 Task: Search one way flight ticket for 2 adults, 2 infants in seat and 1 infant on lap in first from Roswell: Roswell Air Center to Greensboro: Piedmont Triad International Airport on 5-1-2023. Choice of flights is Singapure airlines. Number of bags: 1 carry on bag and 5 checked bags. Price is upto 65000. Outbound departure time preference is 19:00.
Action: Mouse moved to (223, 275)
Screenshot: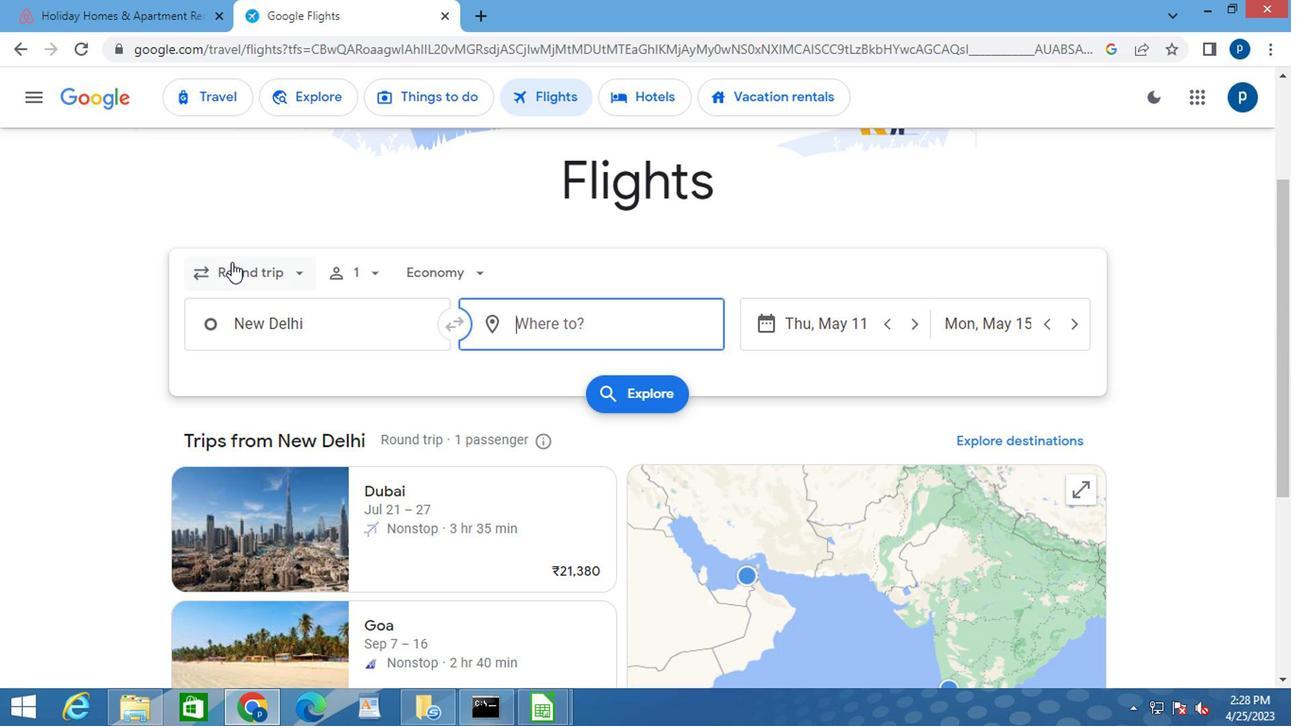 
Action: Mouse pressed left at (223, 275)
Screenshot: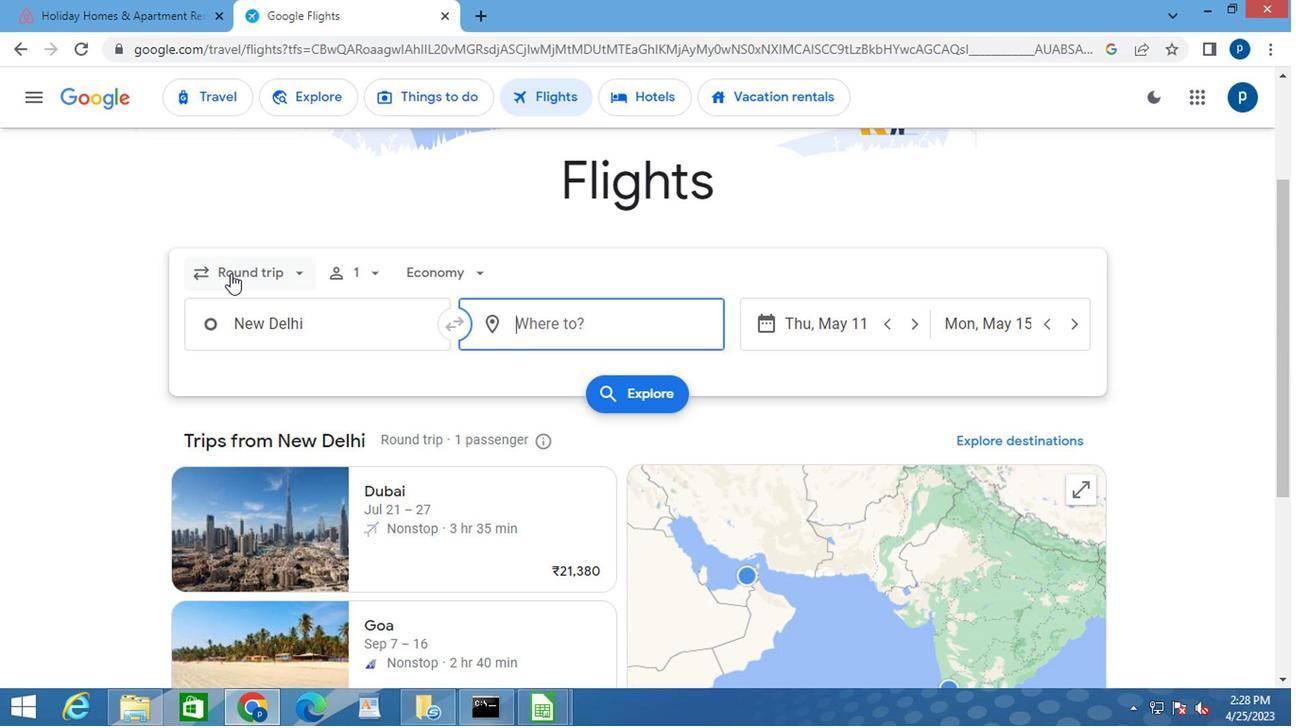 
Action: Mouse moved to (249, 353)
Screenshot: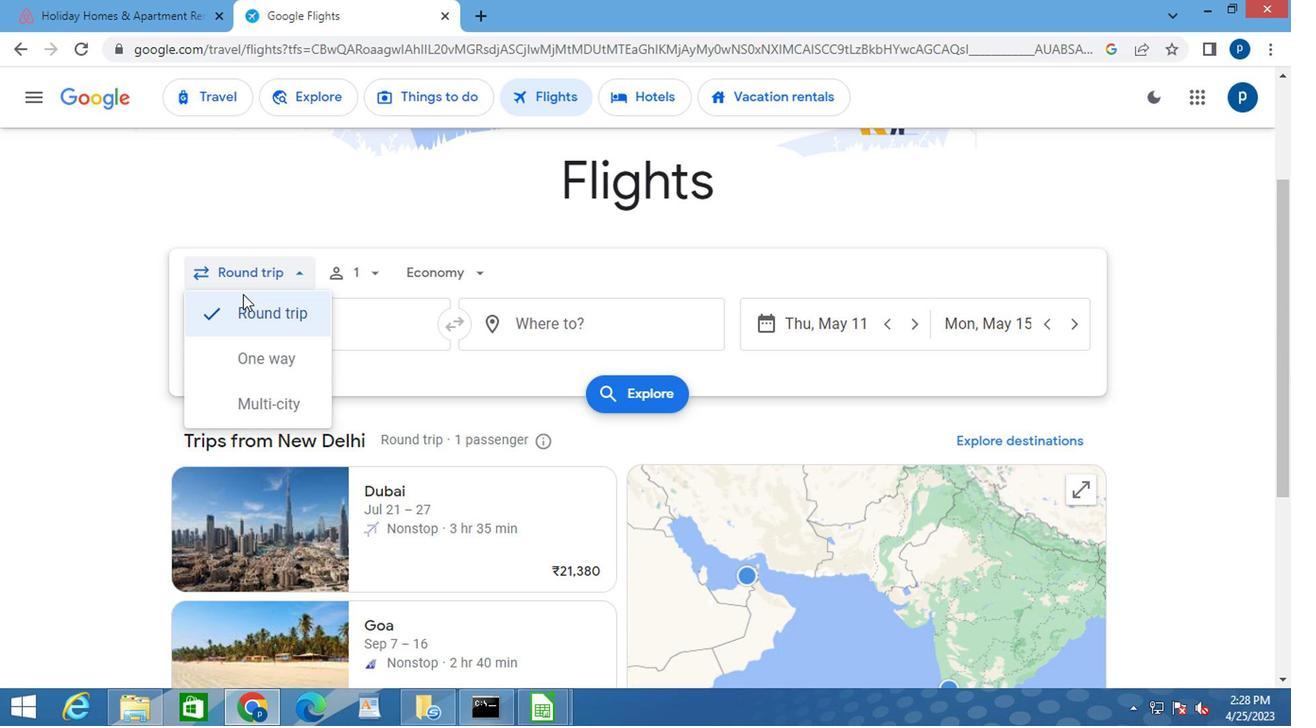 
Action: Mouse pressed left at (249, 353)
Screenshot: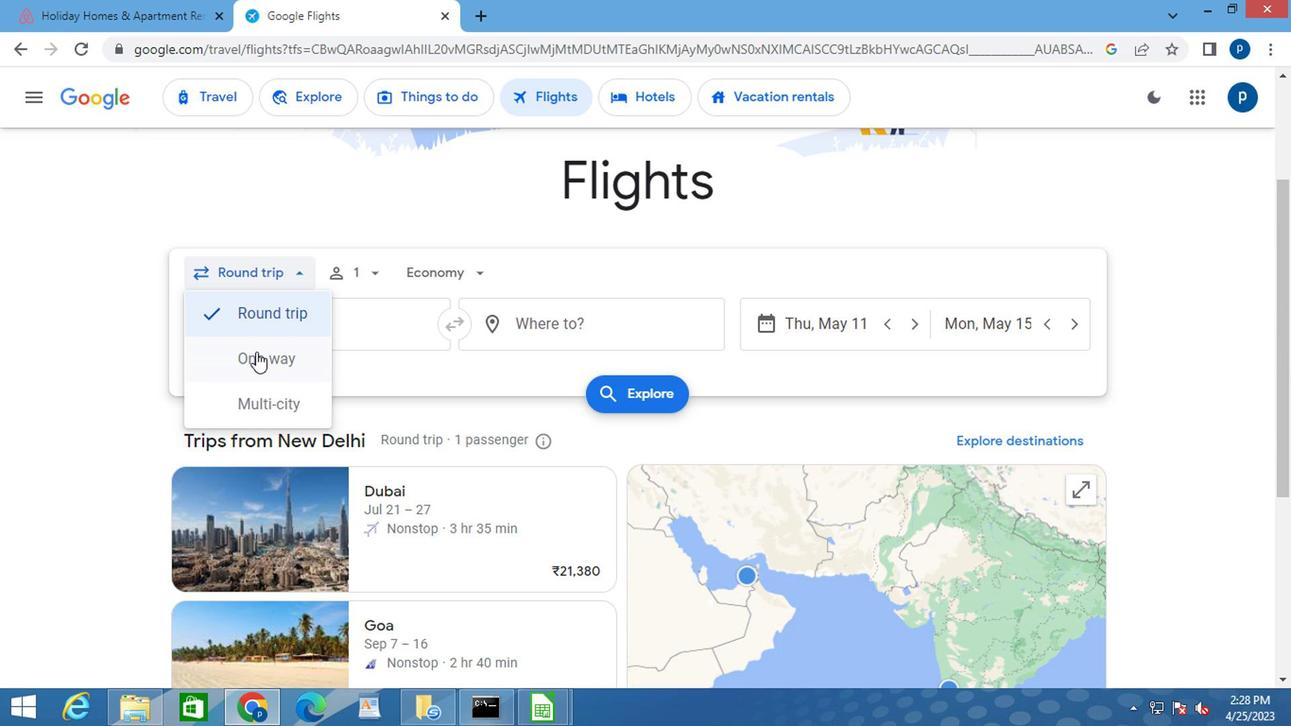 
Action: Mouse moved to (355, 274)
Screenshot: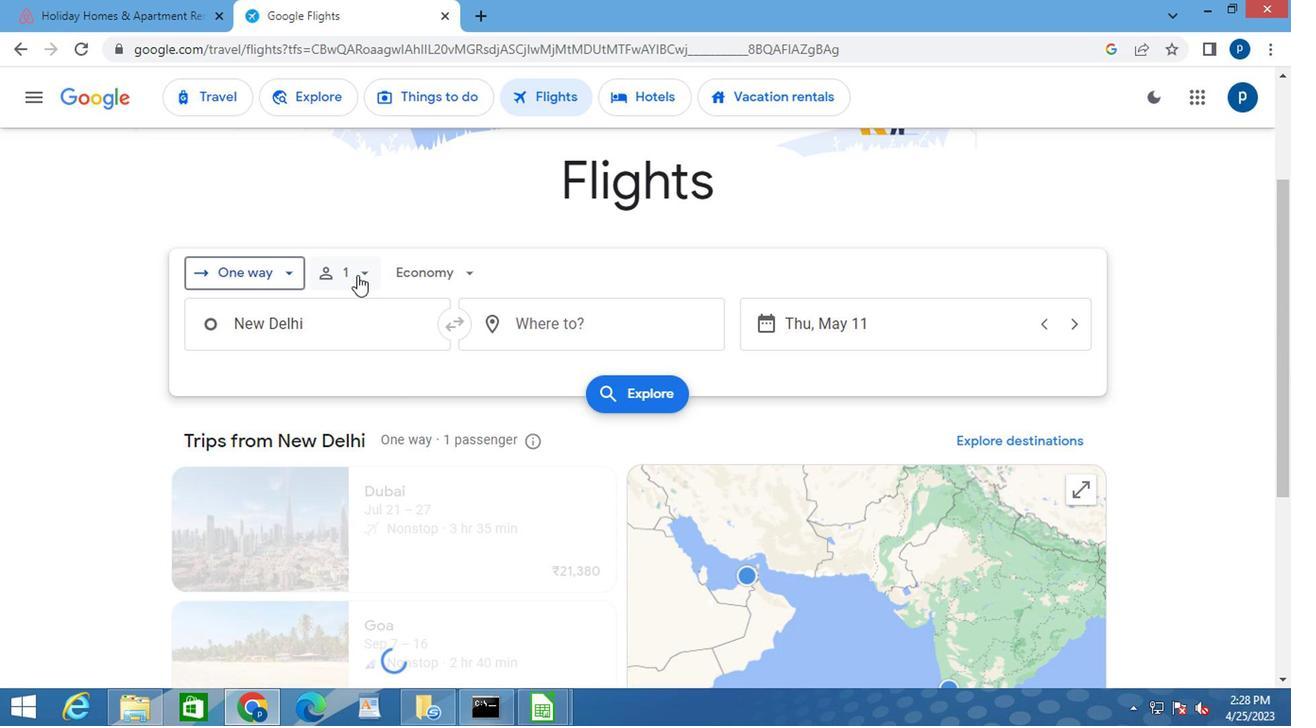 
Action: Mouse pressed left at (355, 274)
Screenshot: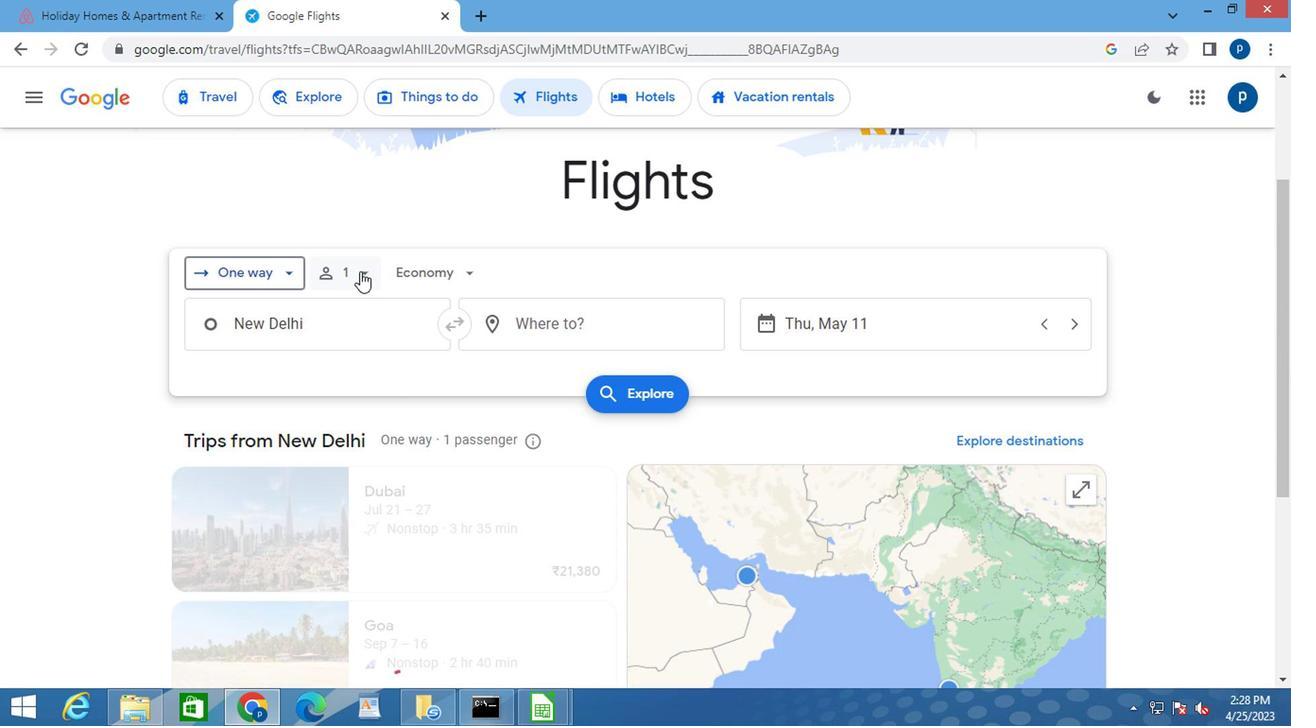 
Action: Mouse moved to (502, 328)
Screenshot: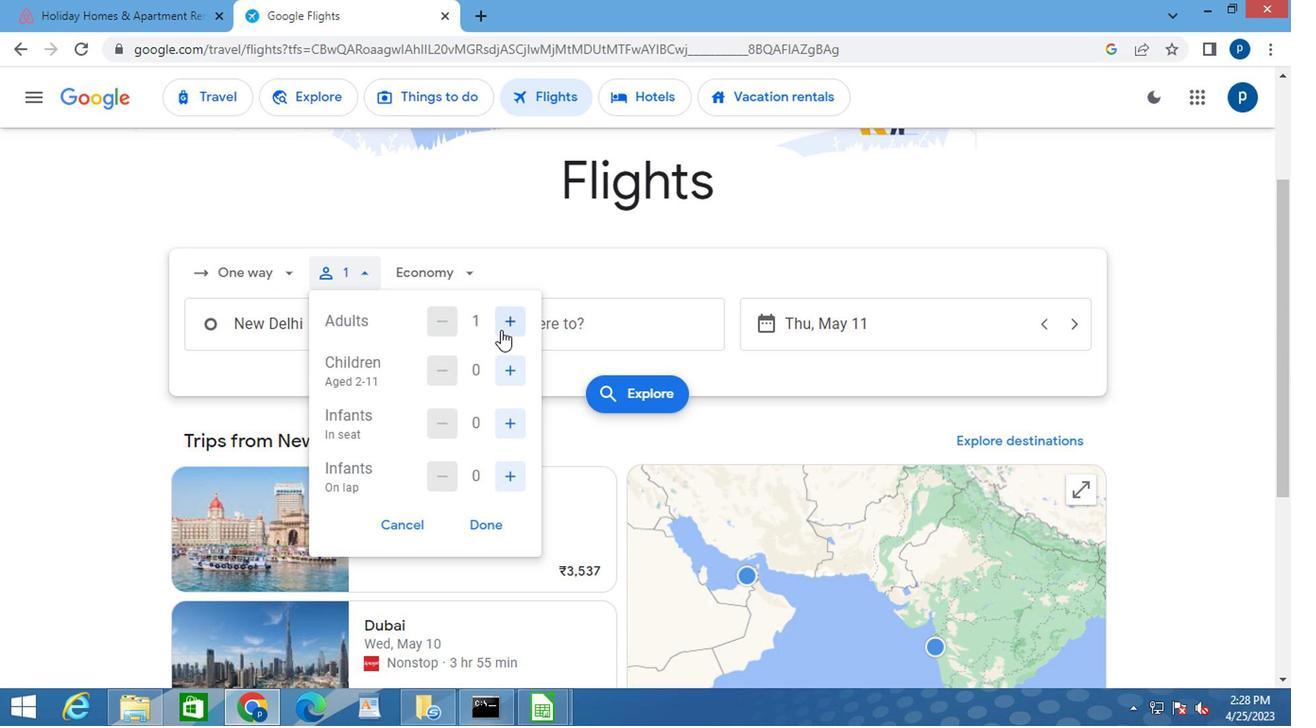 
Action: Mouse pressed left at (502, 328)
Screenshot: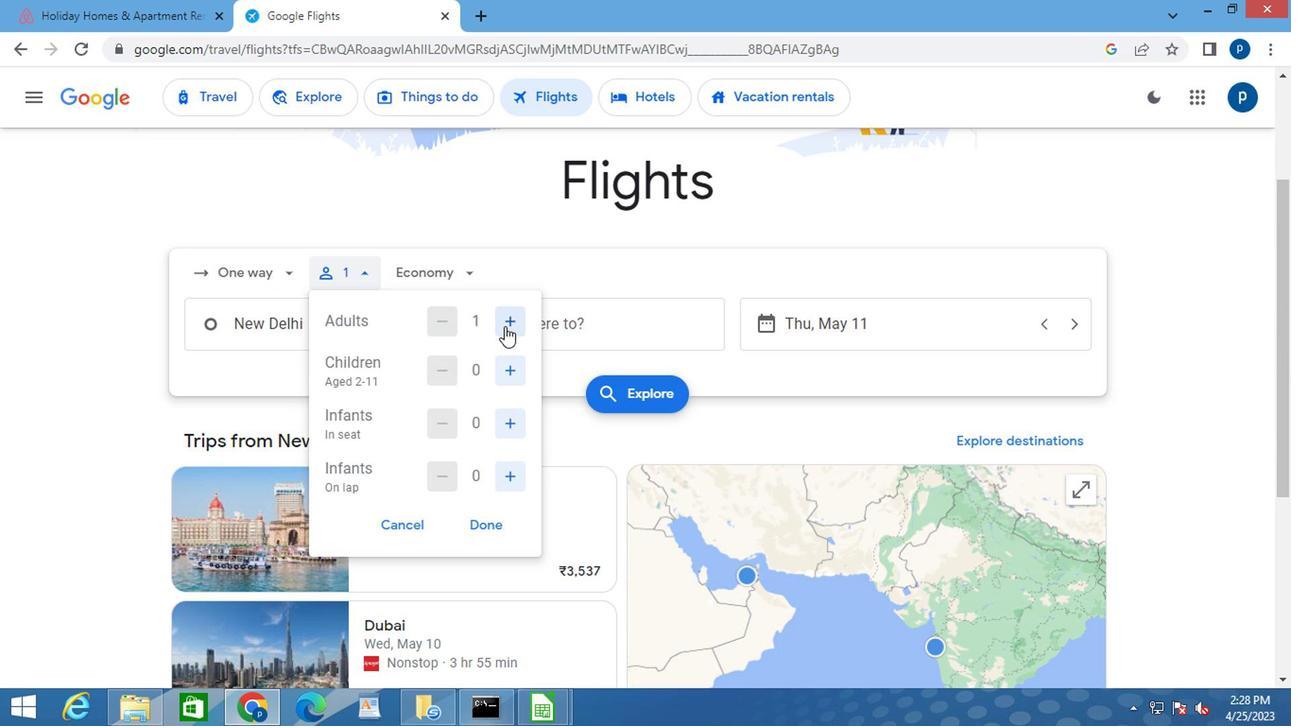 
Action: Mouse moved to (508, 420)
Screenshot: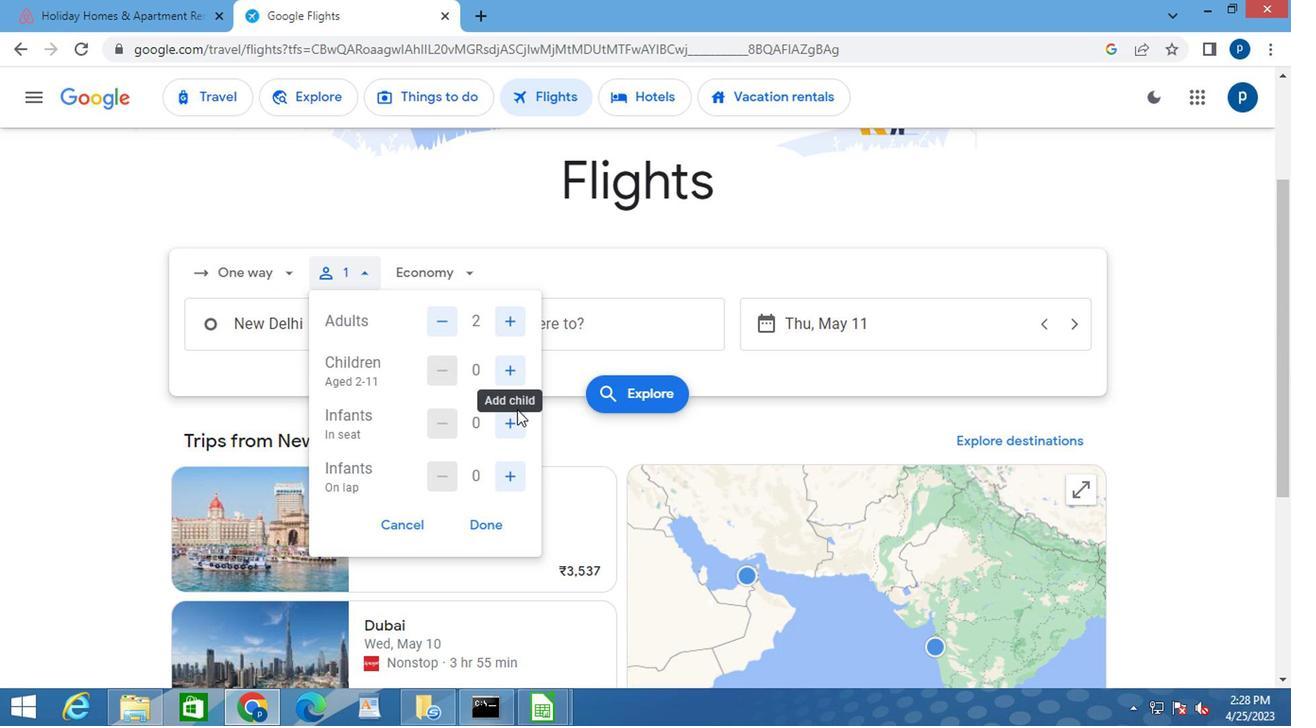 
Action: Mouse pressed left at (508, 420)
Screenshot: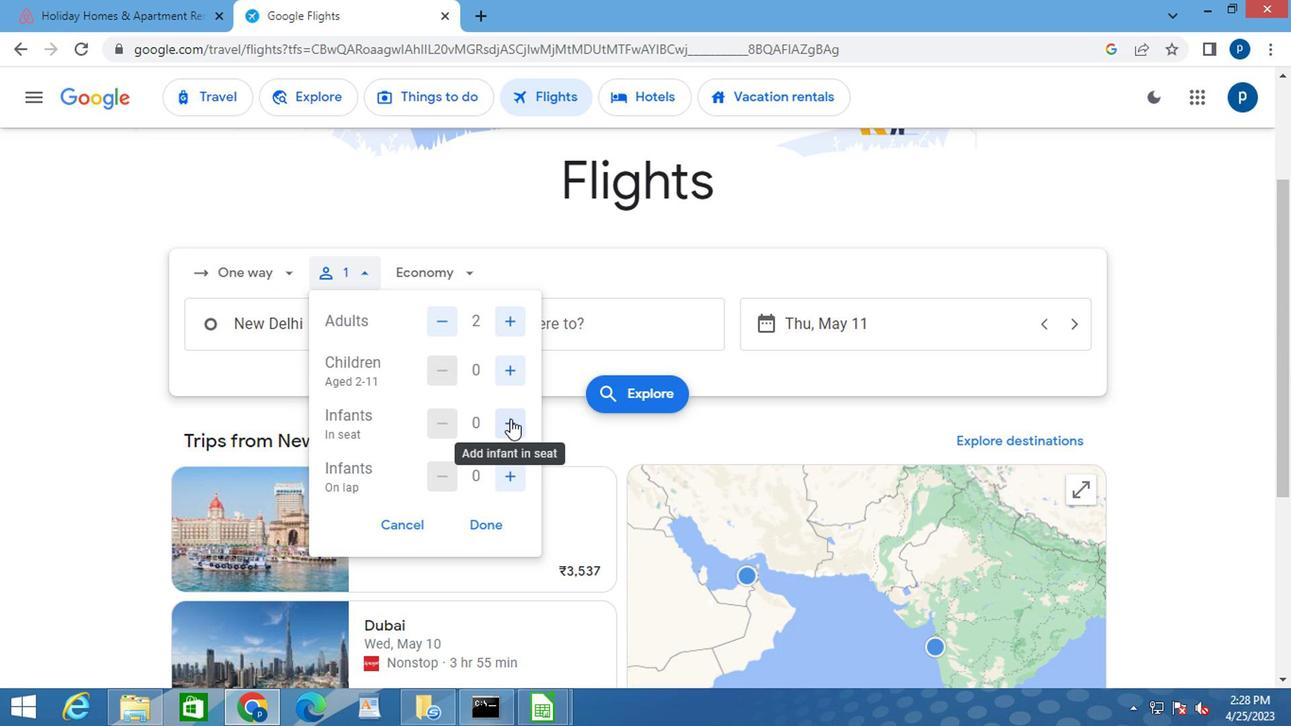
Action: Mouse pressed left at (508, 420)
Screenshot: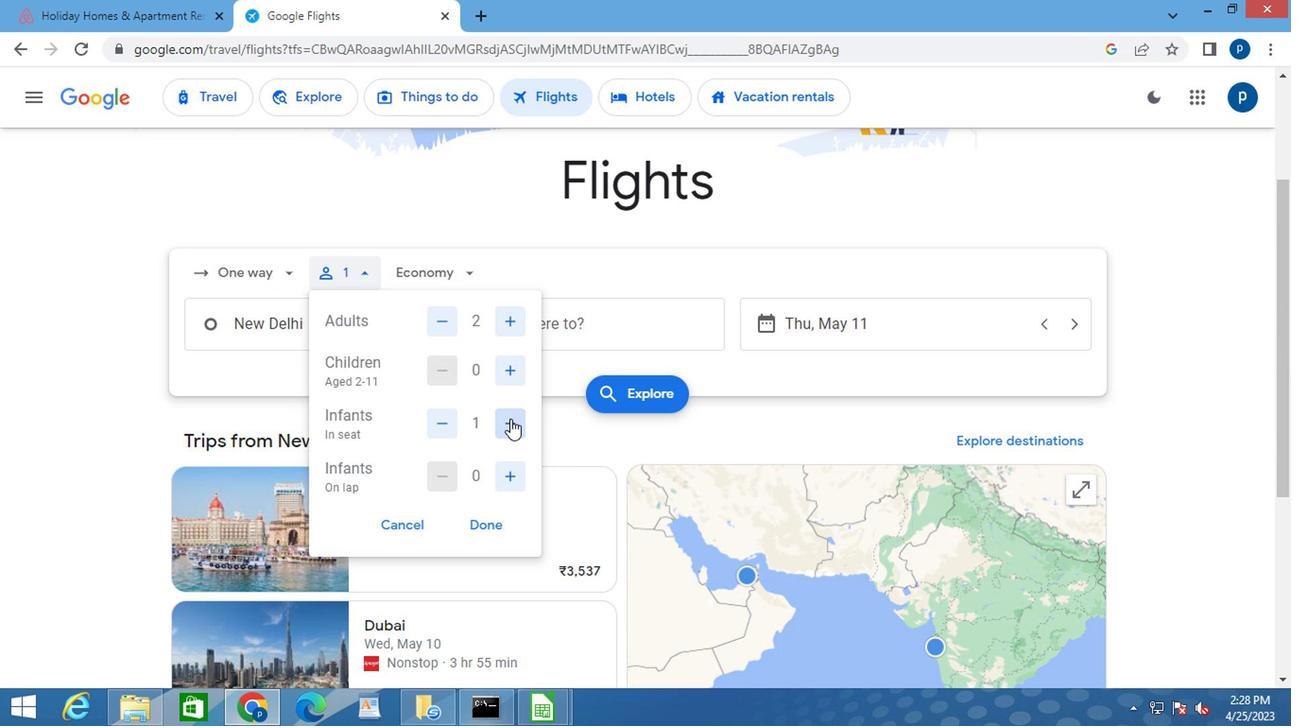 
Action: Mouse moved to (511, 473)
Screenshot: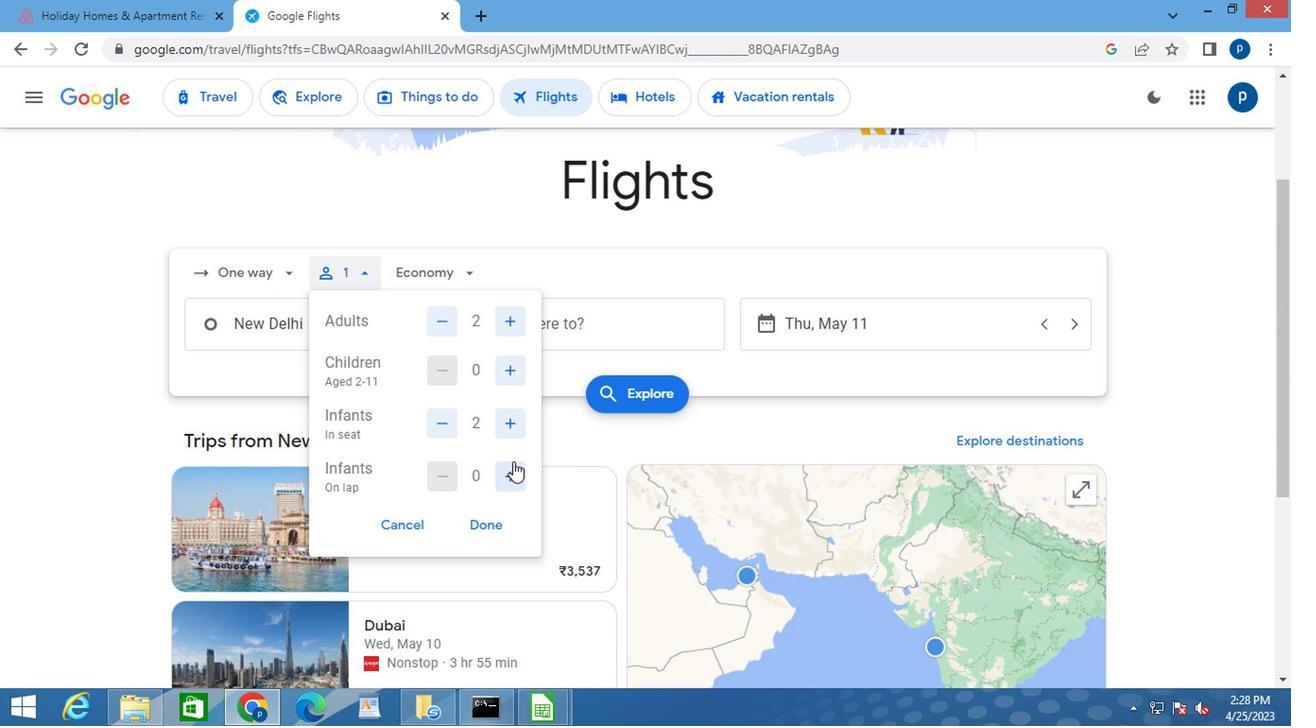 
Action: Mouse pressed left at (511, 473)
Screenshot: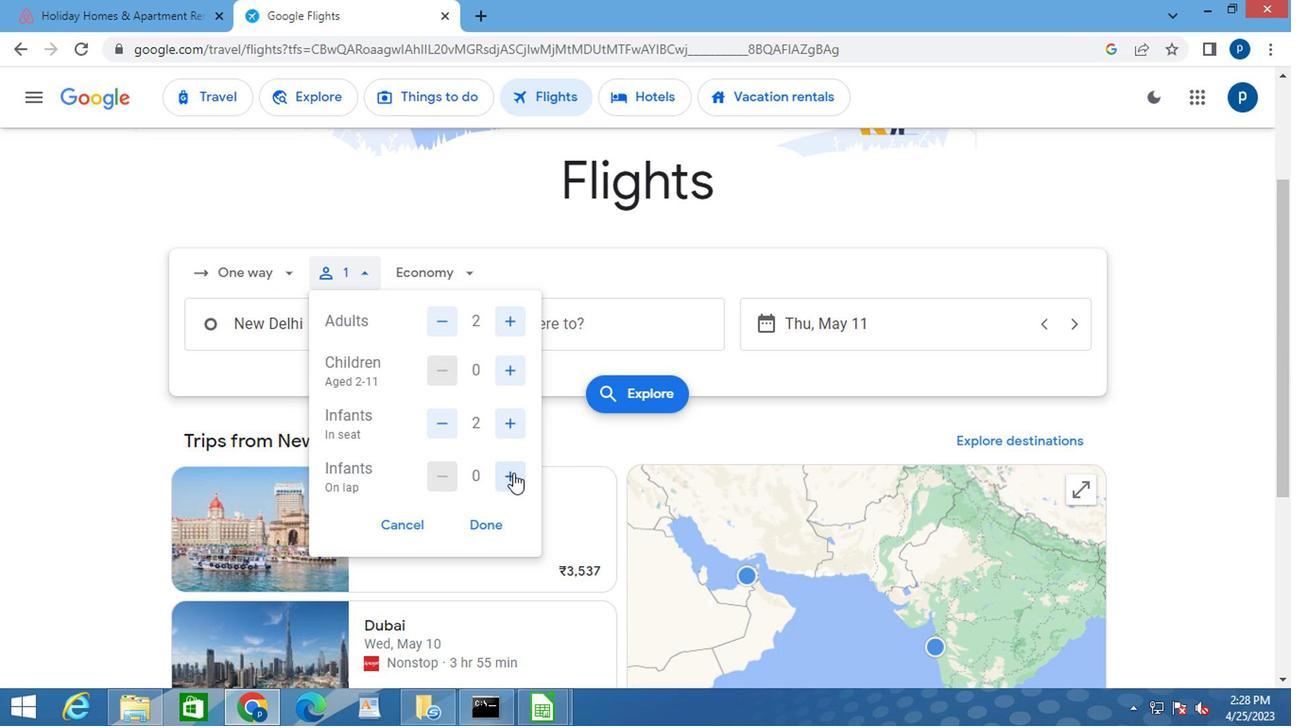 
Action: Mouse moved to (483, 521)
Screenshot: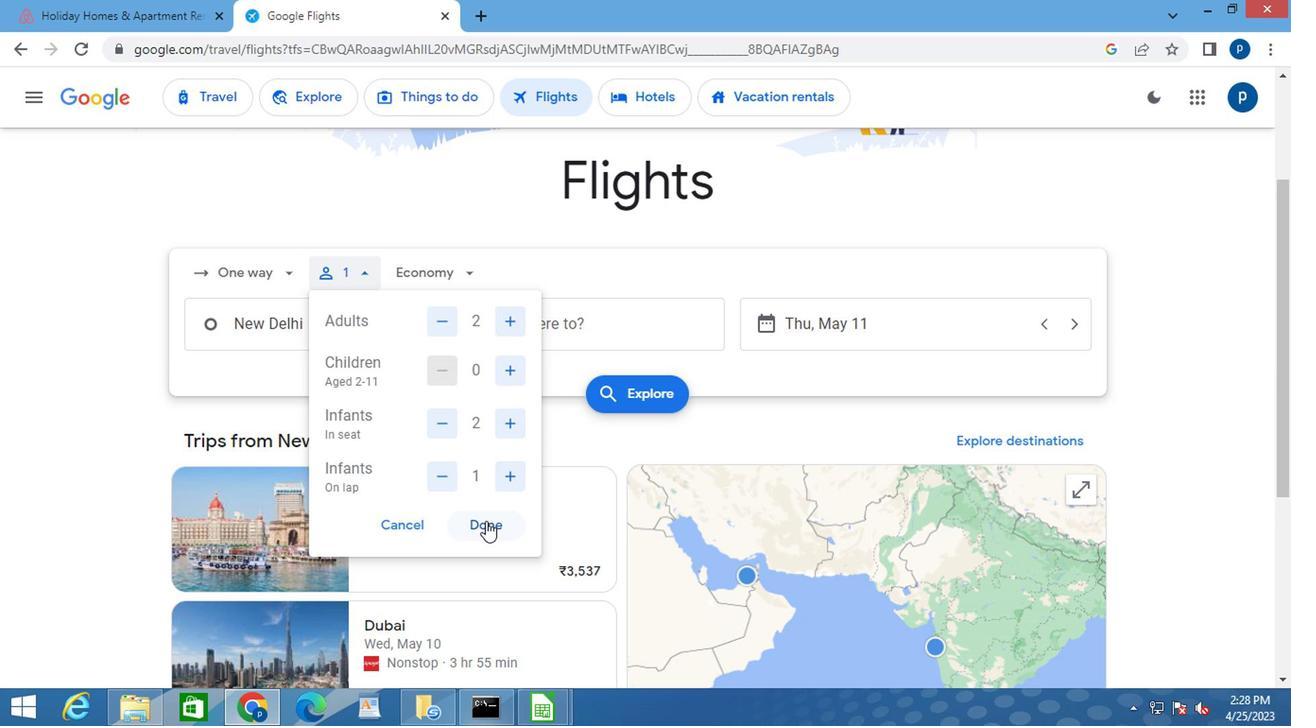 
Action: Mouse pressed left at (483, 521)
Screenshot: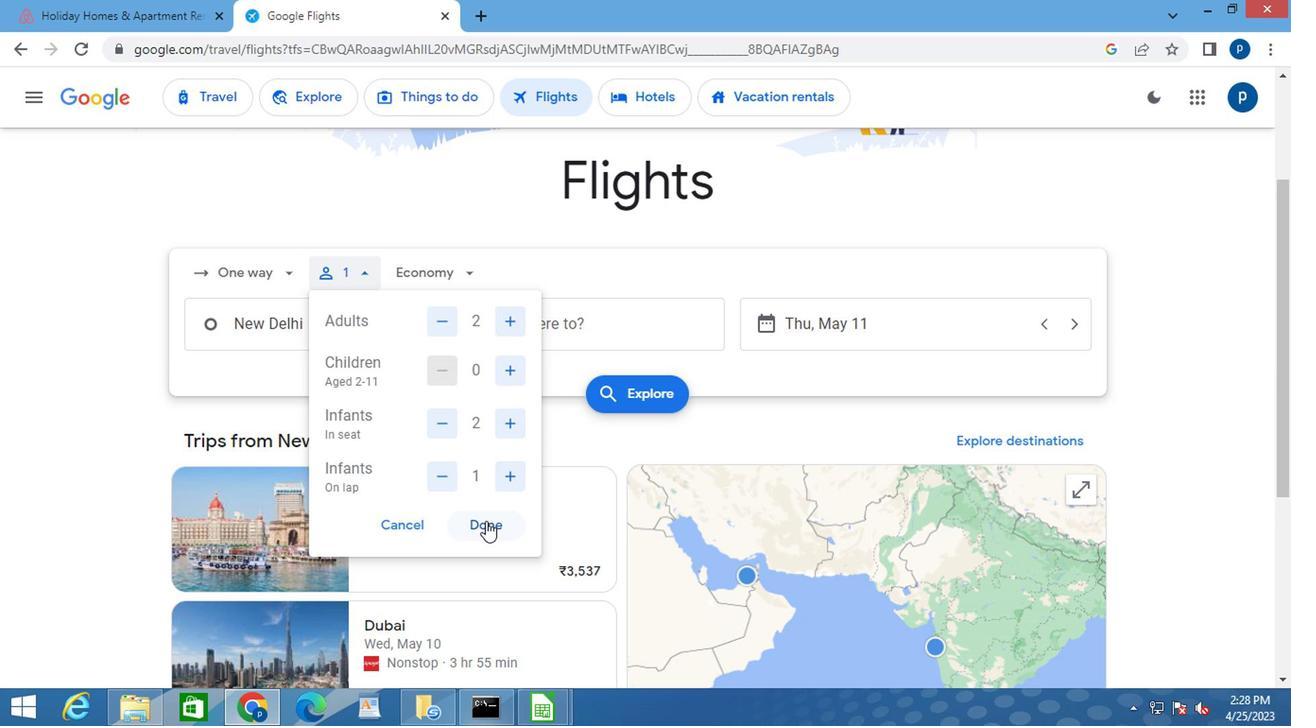 
Action: Mouse moved to (442, 273)
Screenshot: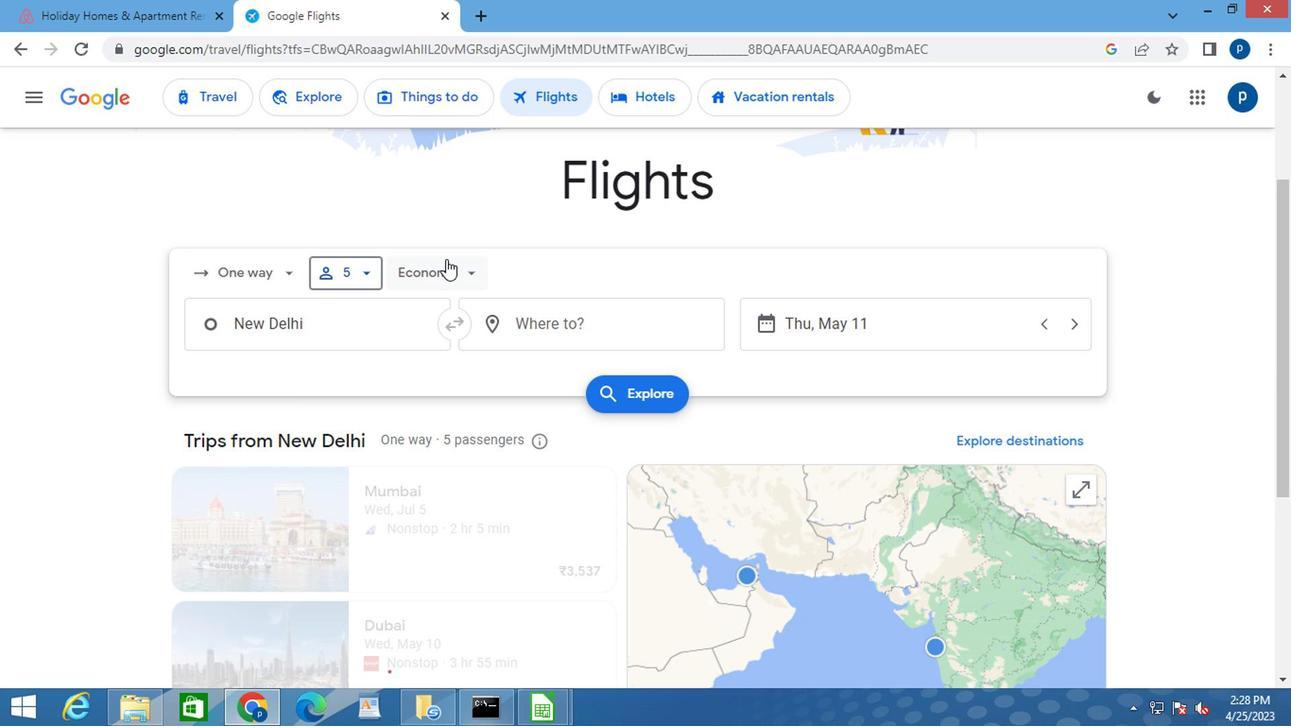 
Action: Mouse pressed left at (442, 273)
Screenshot: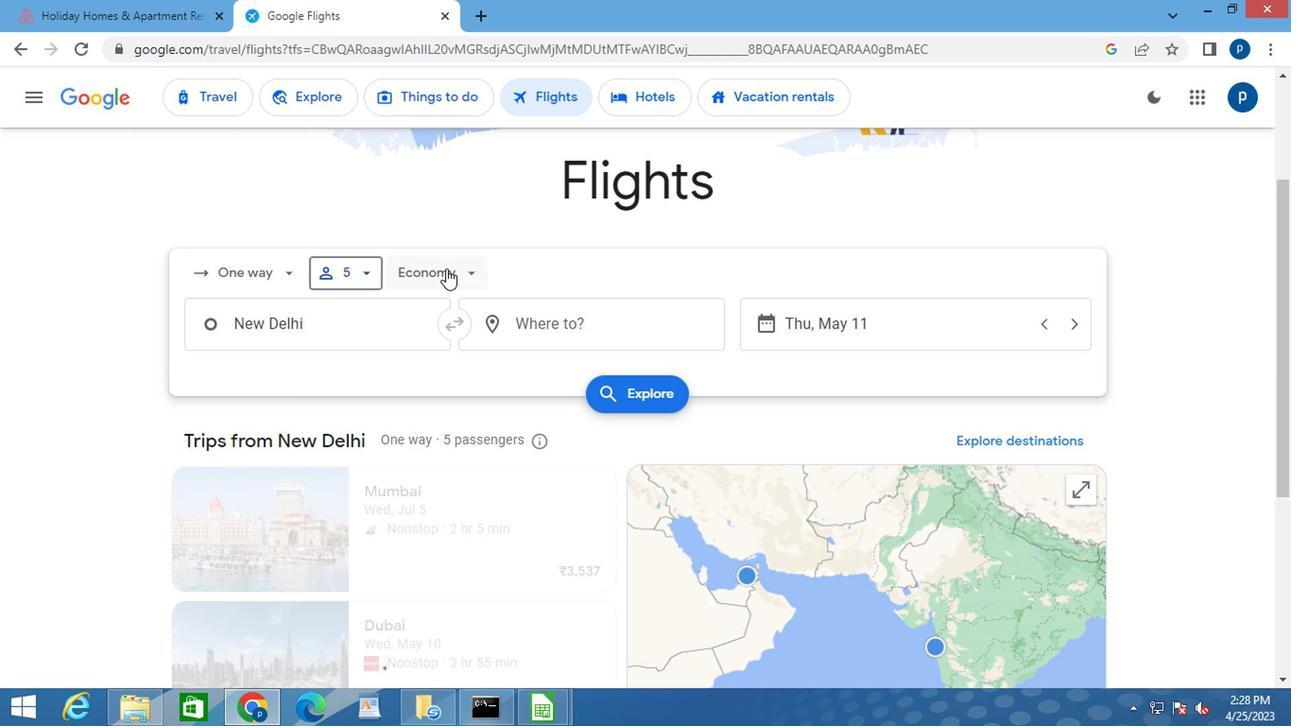 
Action: Mouse moved to (441, 445)
Screenshot: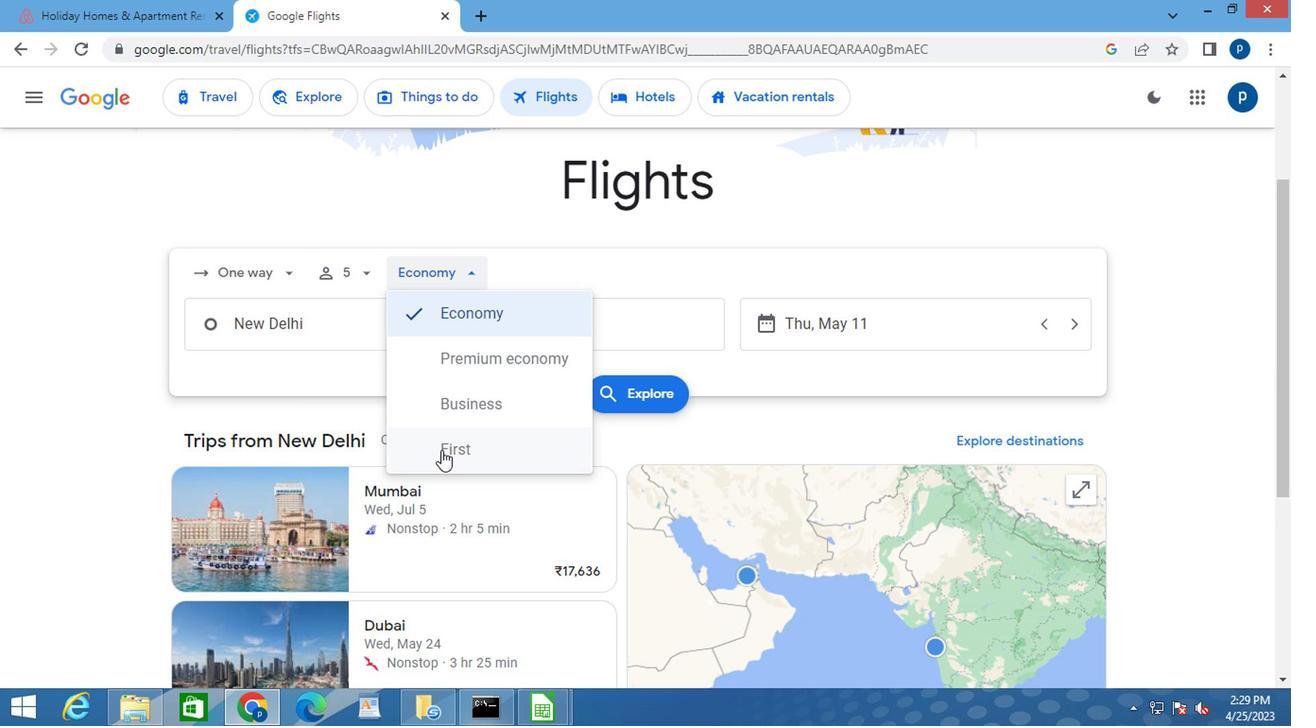 
Action: Mouse pressed left at (441, 445)
Screenshot: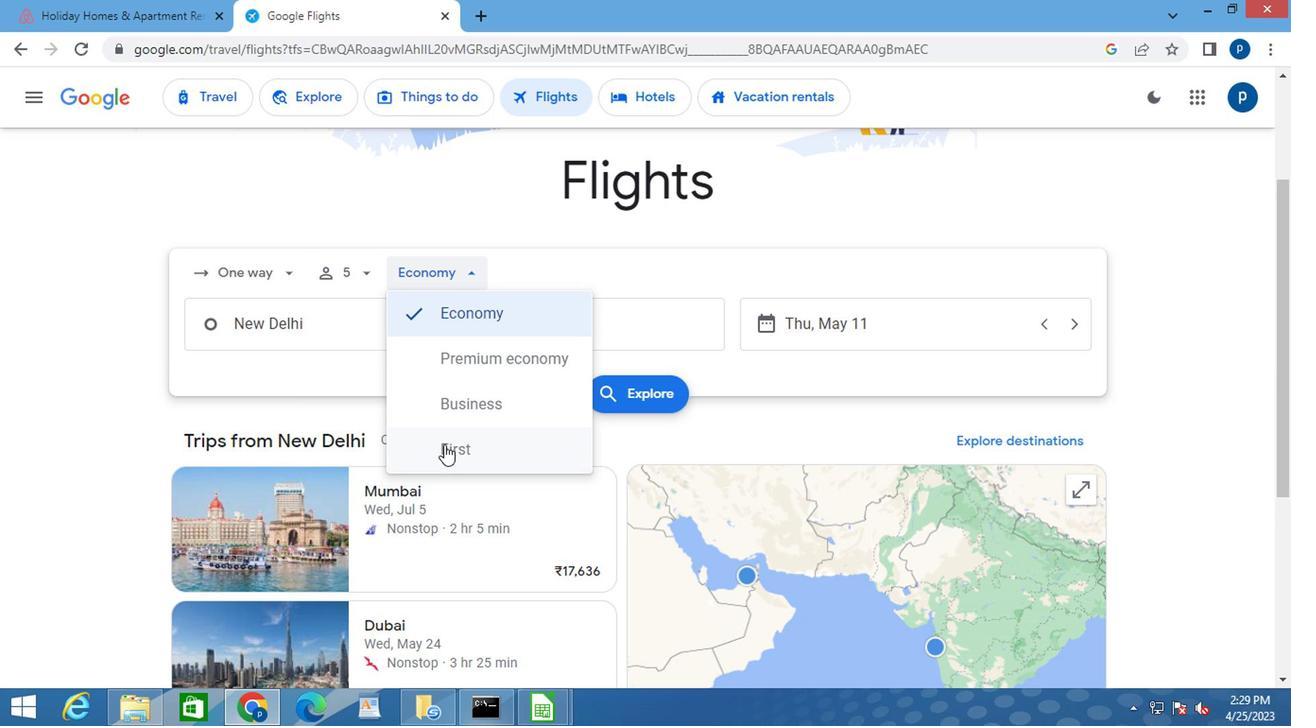 
Action: Mouse moved to (283, 327)
Screenshot: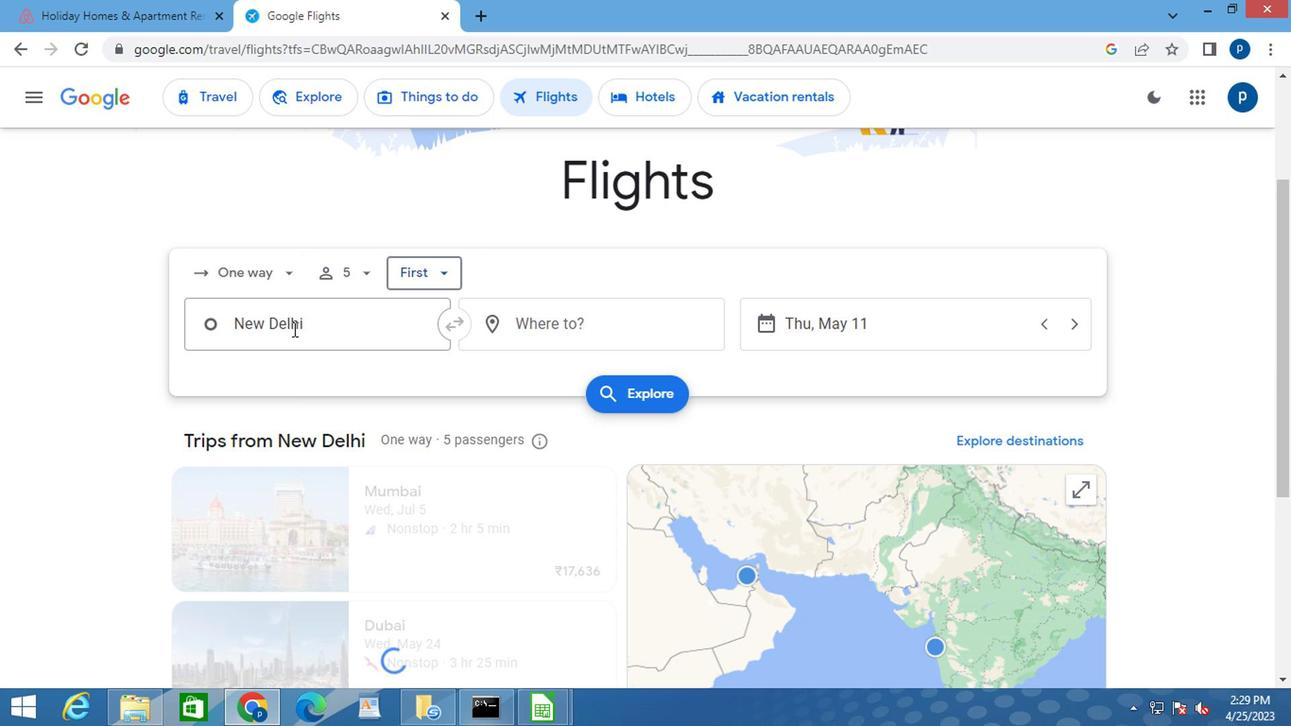 
Action: Mouse pressed left at (283, 327)
Screenshot: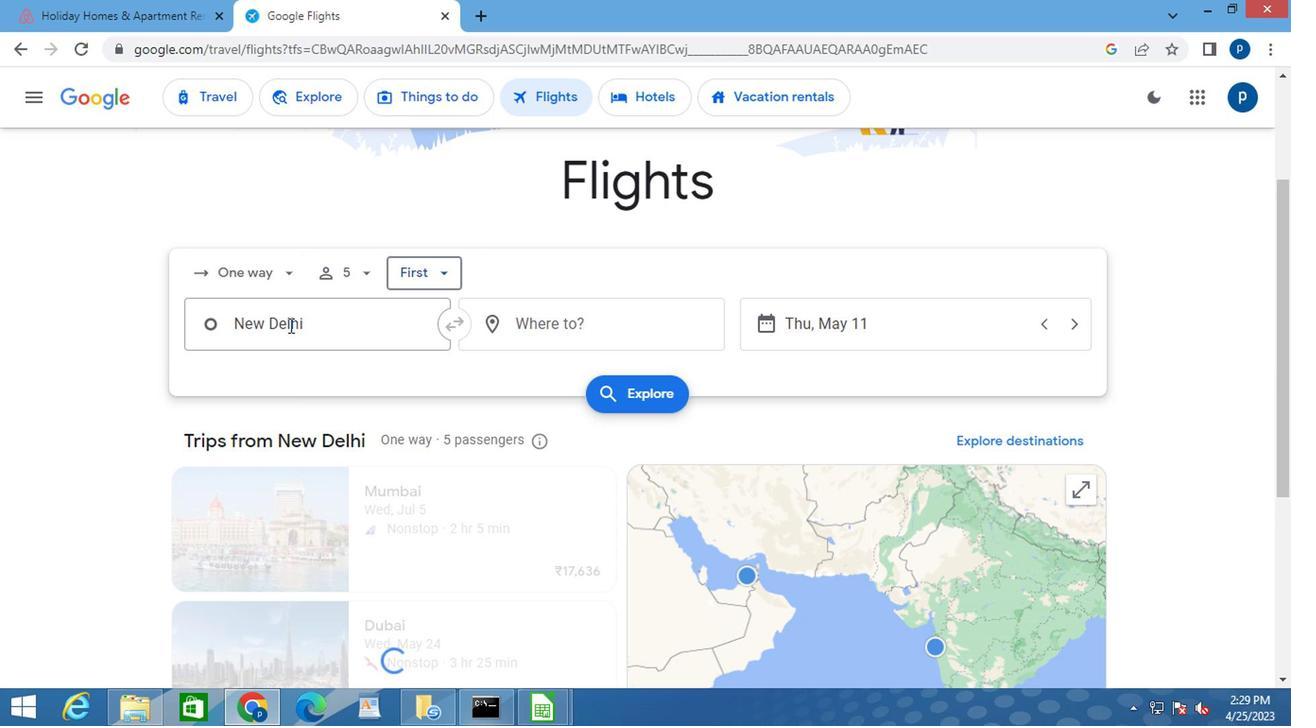 
Action: Mouse pressed left at (283, 327)
Screenshot: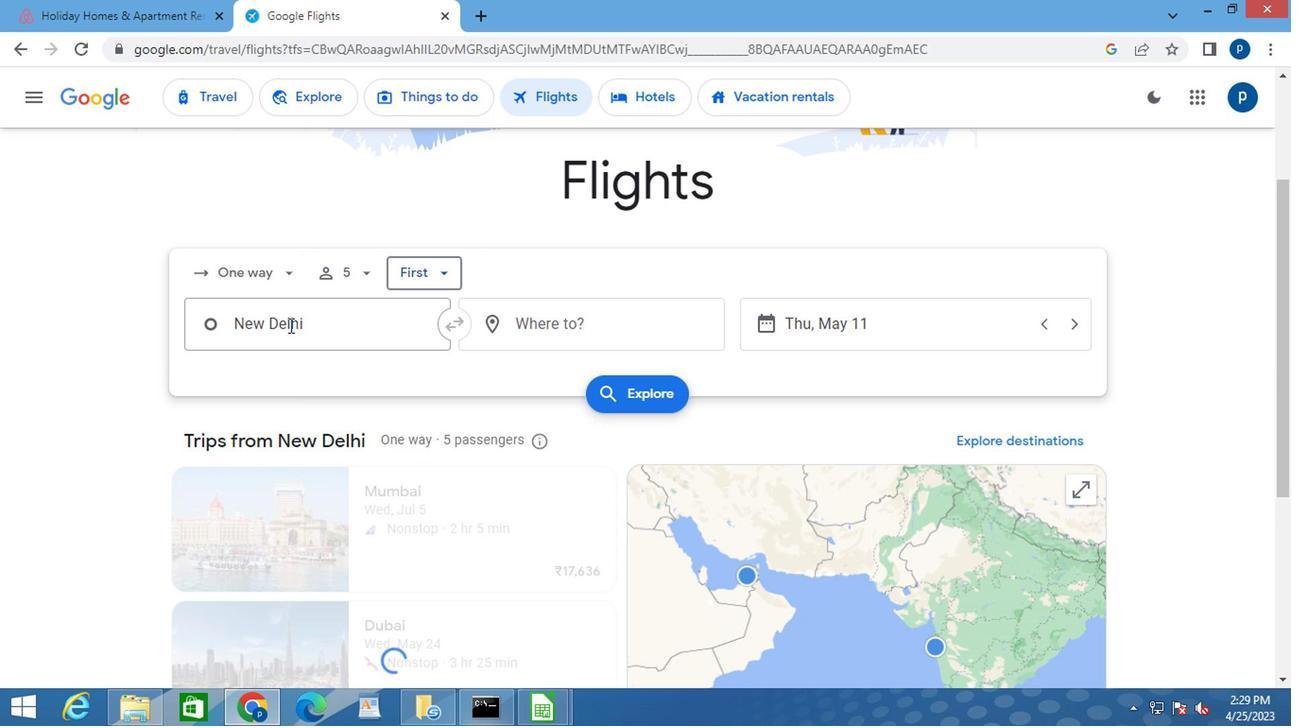 
Action: Mouse moved to (281, 327)
Screenshot: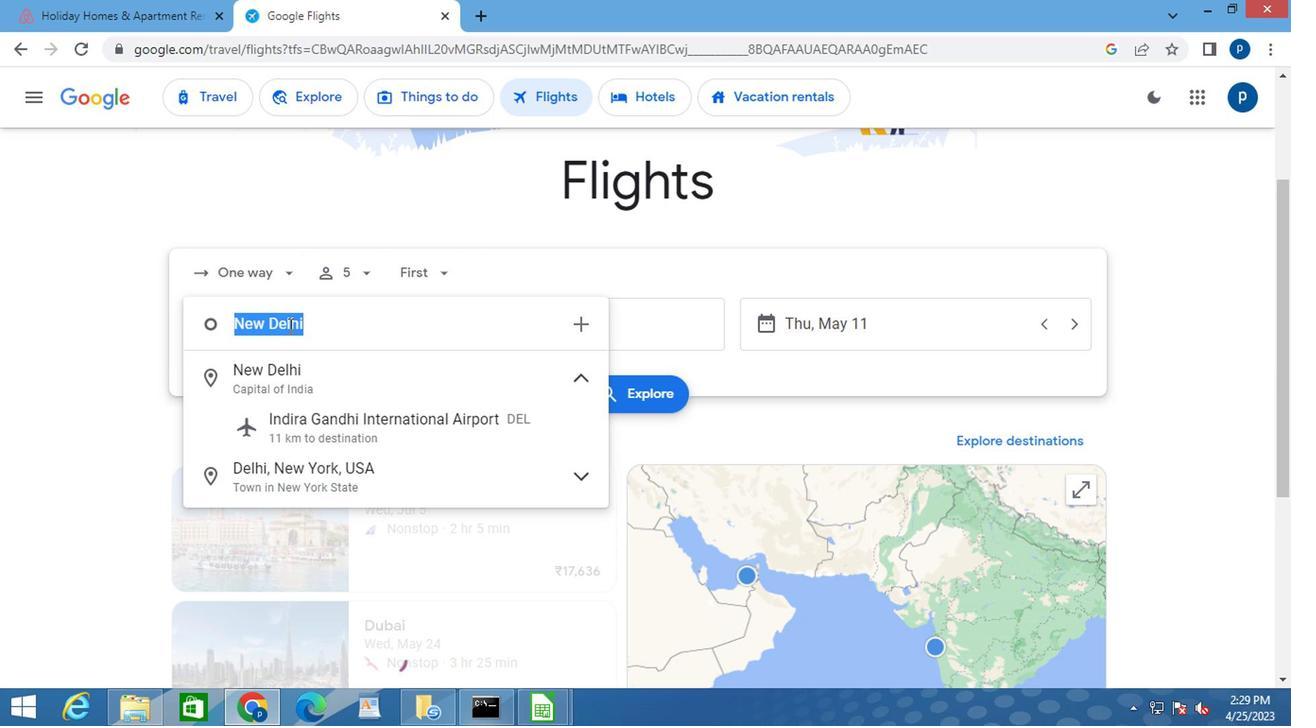 
Action: Key pressed <Key.delete>r<Key.caps_lock>osewell<Key.space><Key.caps_lock>a<Key.caps_lock>ir
Screenshot: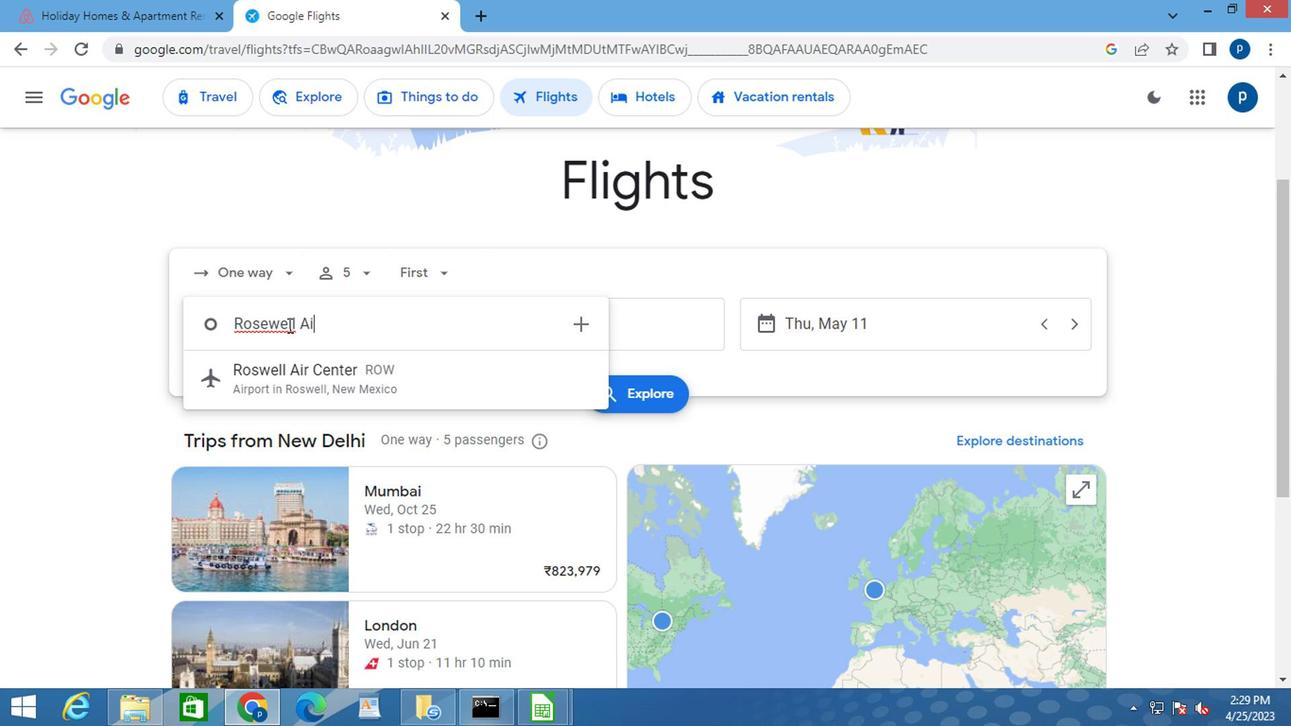 
Action: Mouse moved to (297, 387)
Screenshot: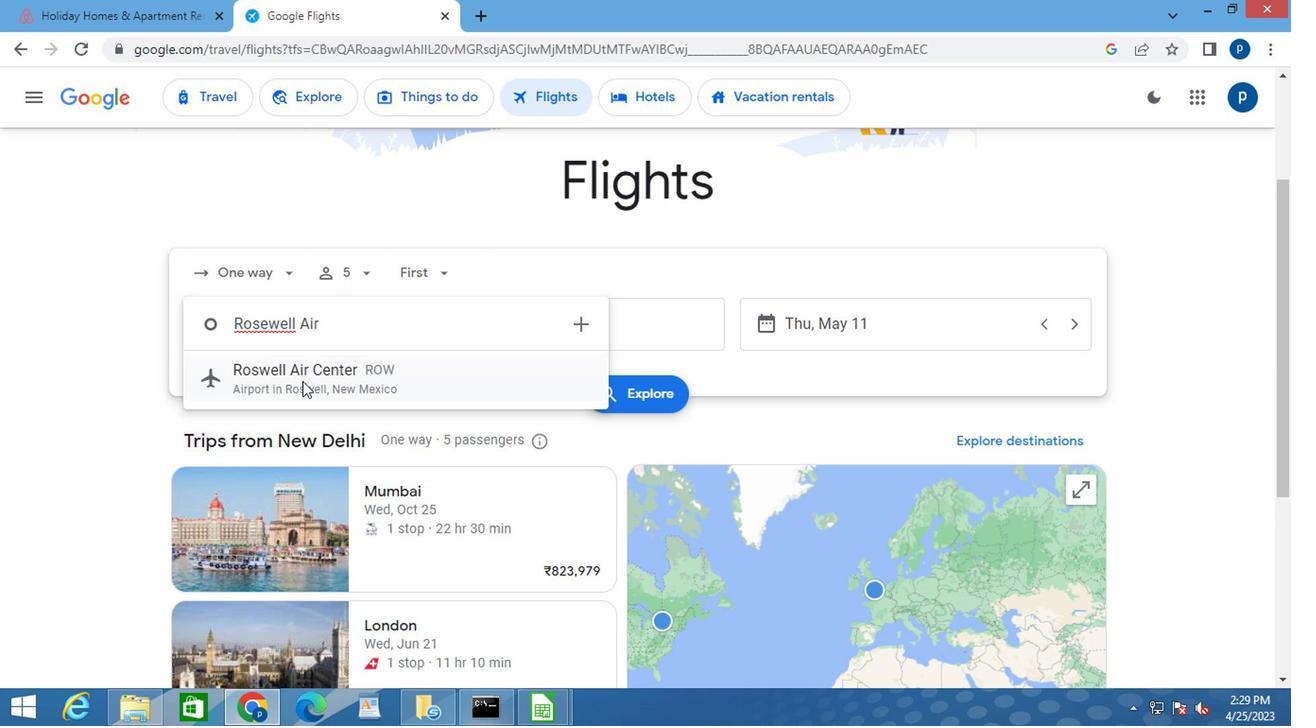 
Action: Mouse pressed left at (297, 387)
Screenshot: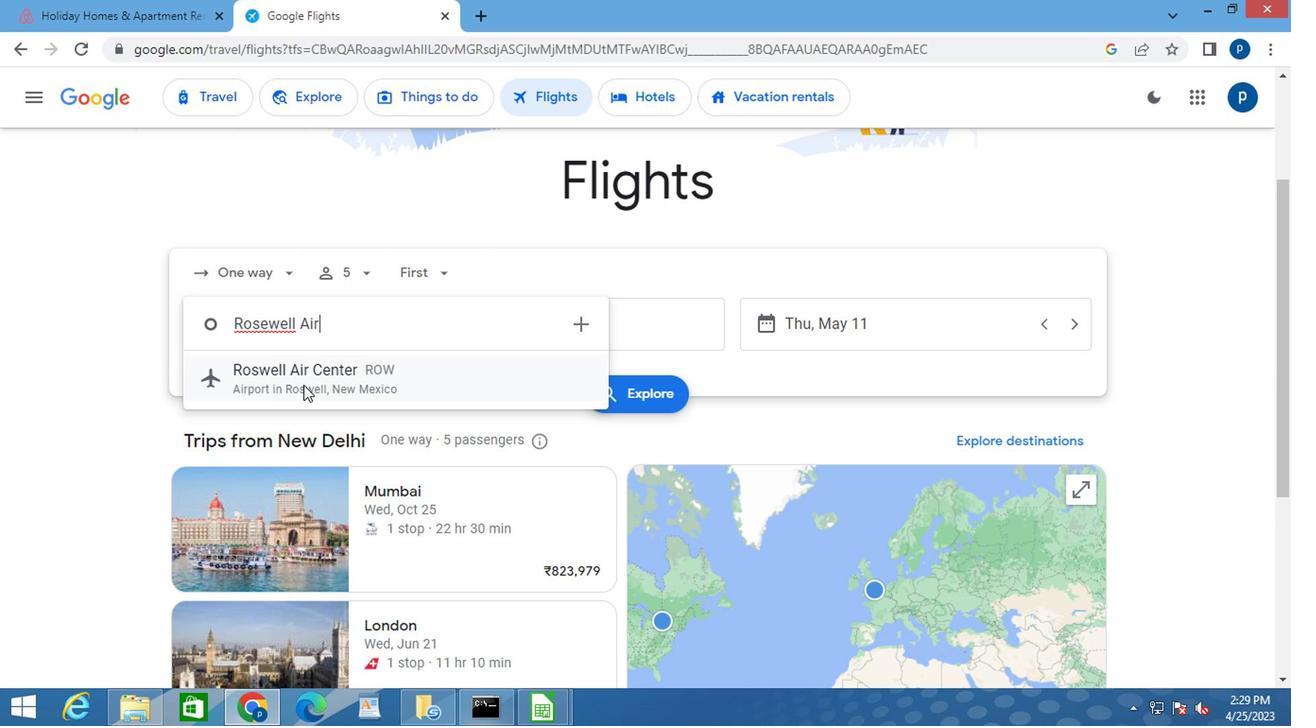 
Action: Mouse moved to (524, 334)
Screenshot: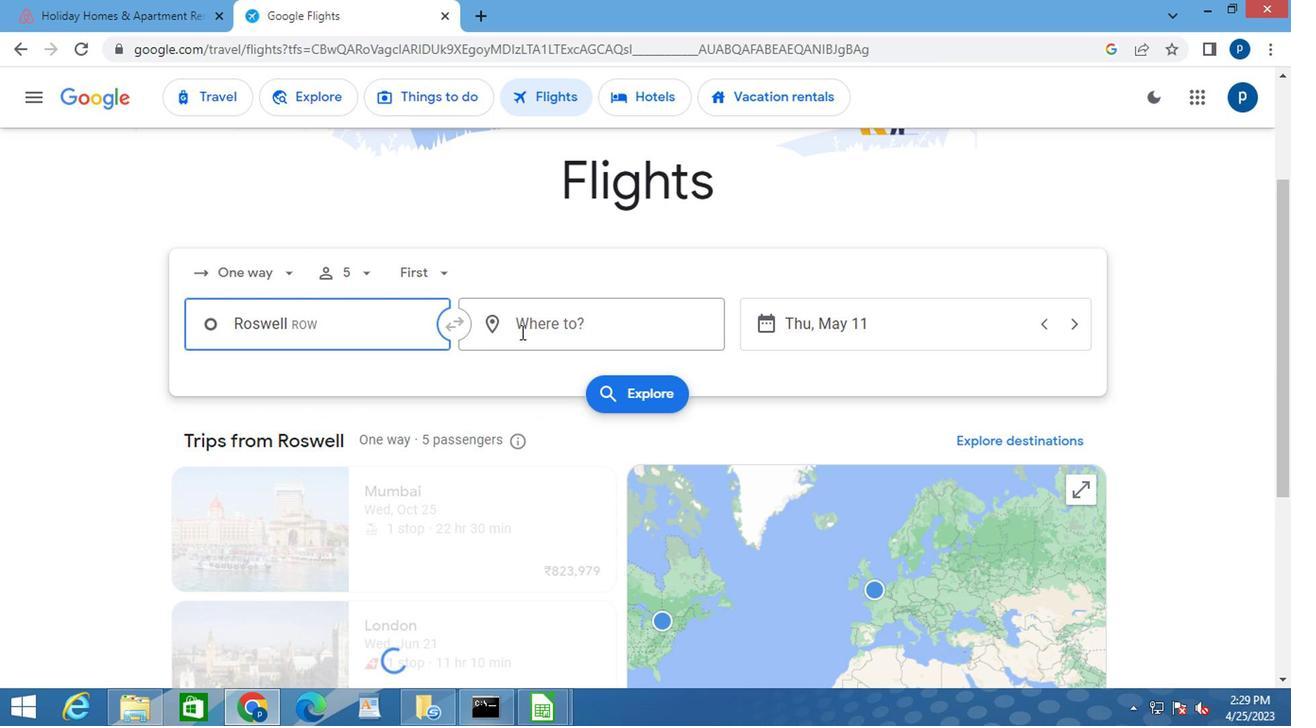 
Action: Mouse pressed left at (524, 334)
Screenshot: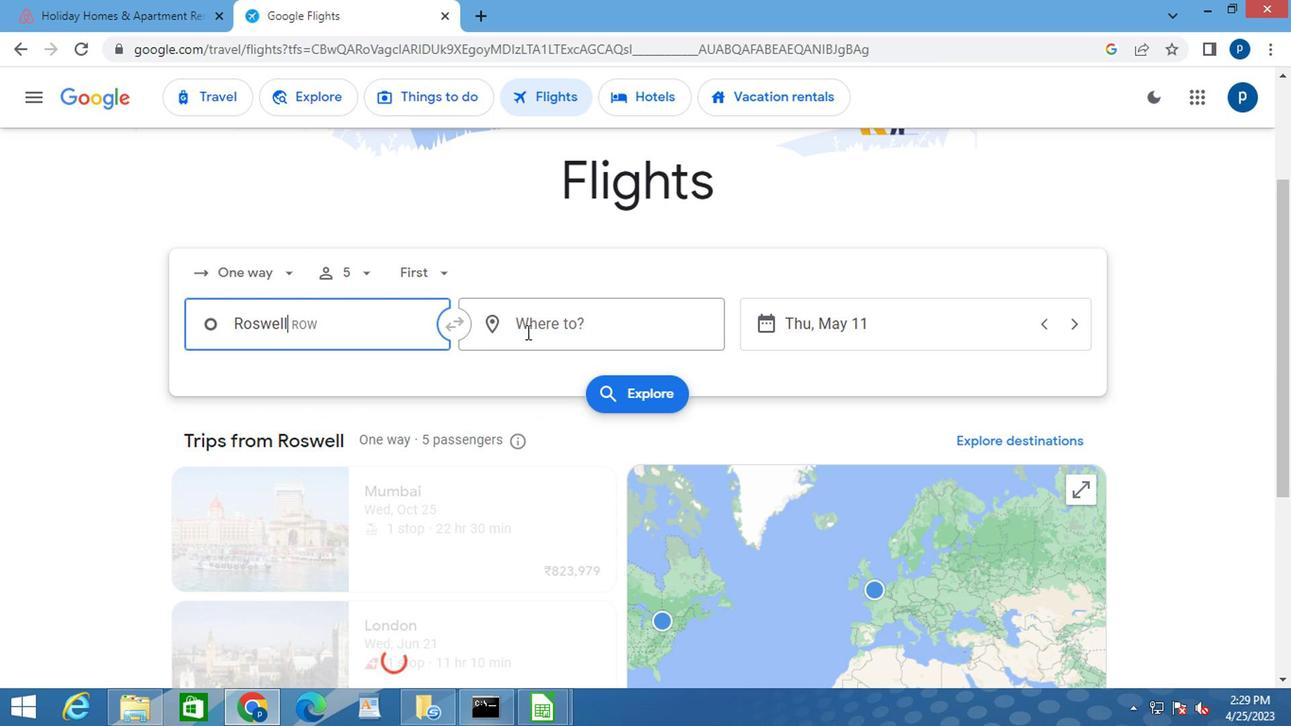 
Action: Mouse moved to (524, 334)
Screenshot: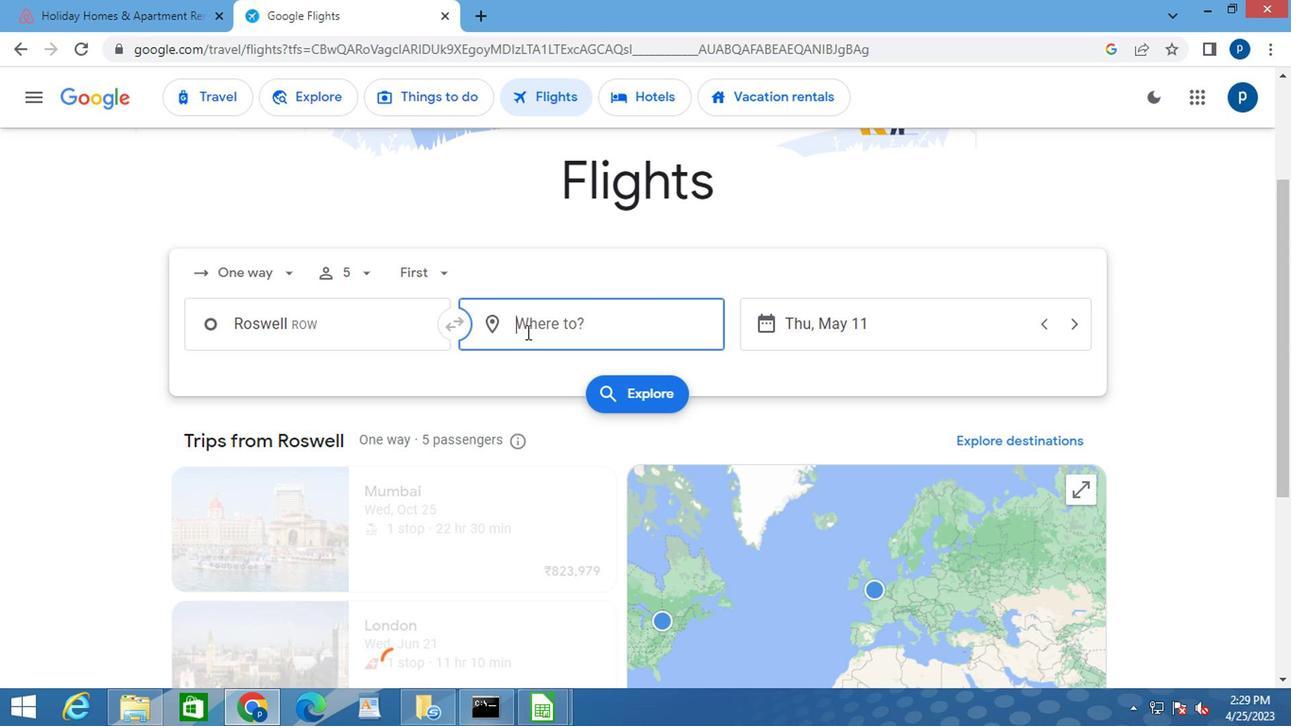 
Action: Key pressed <Key.caps_lock>p<Key.caps_lock>iedmont
Screenshot: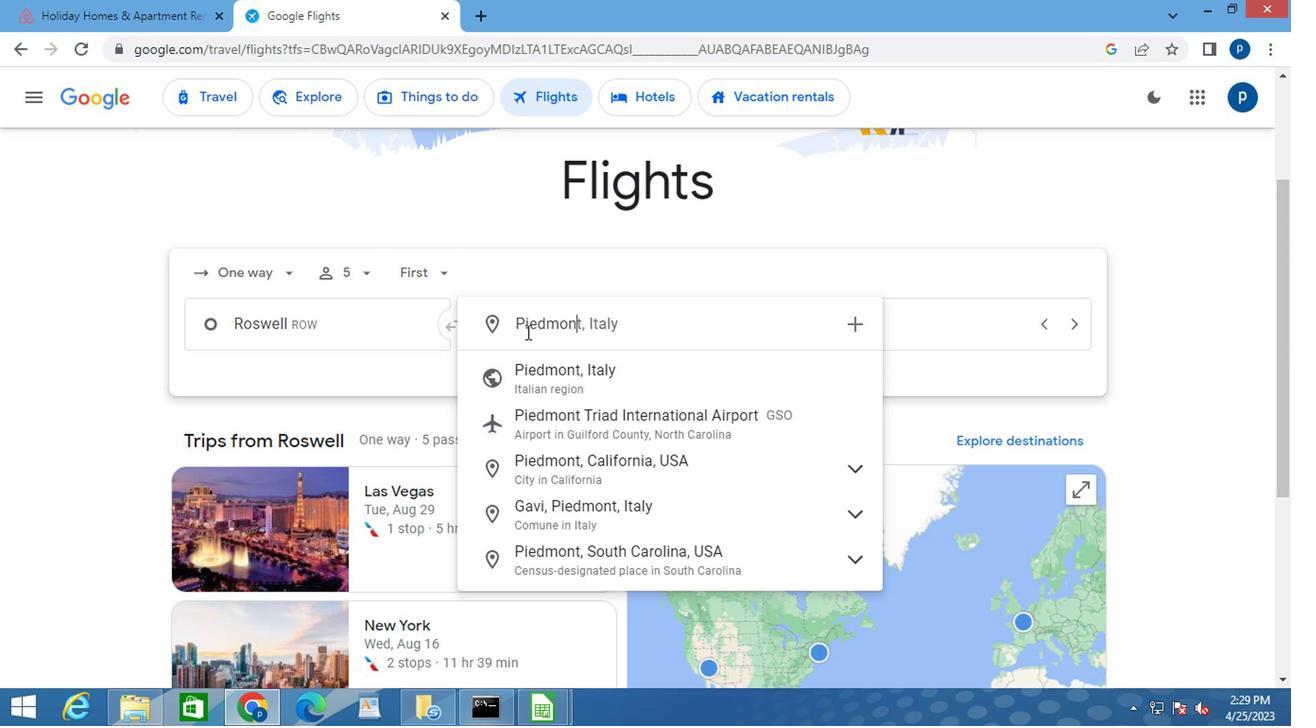 
Action: Mouse moved to (560, 424)
Screenshot: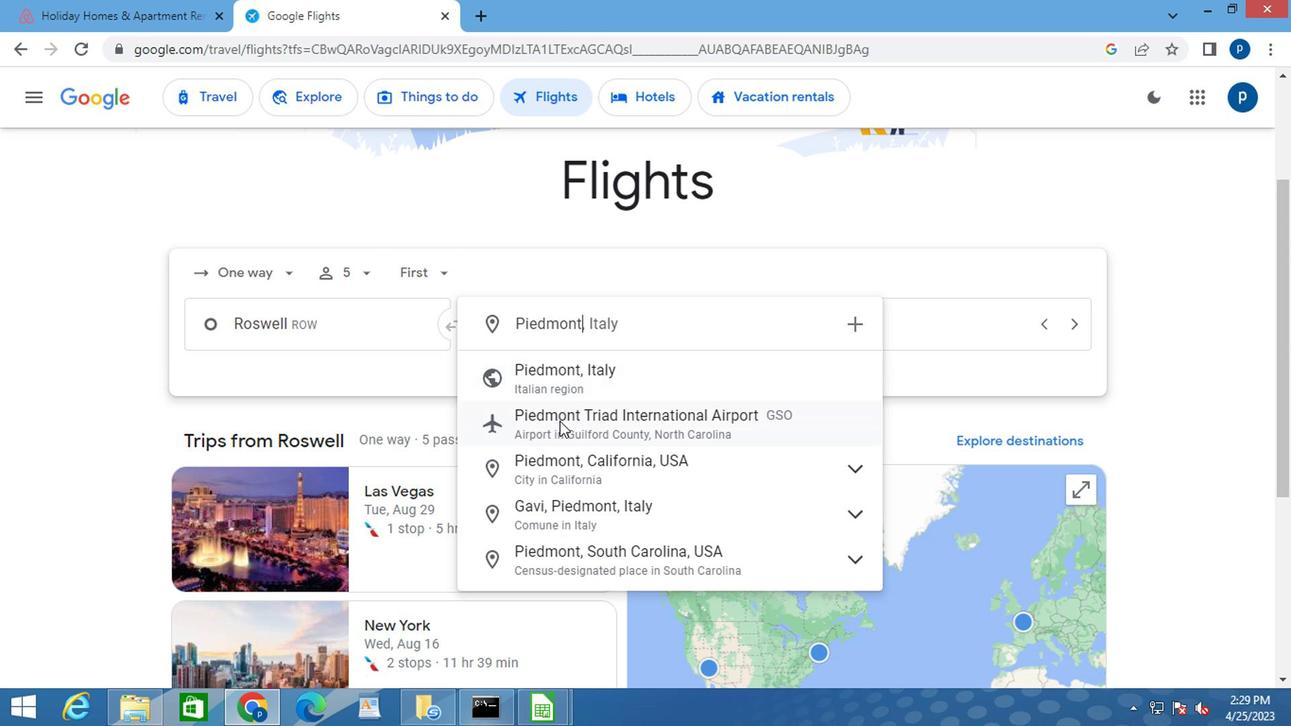 
Action: Mouse pressed left at (560, 424)
Screenshot: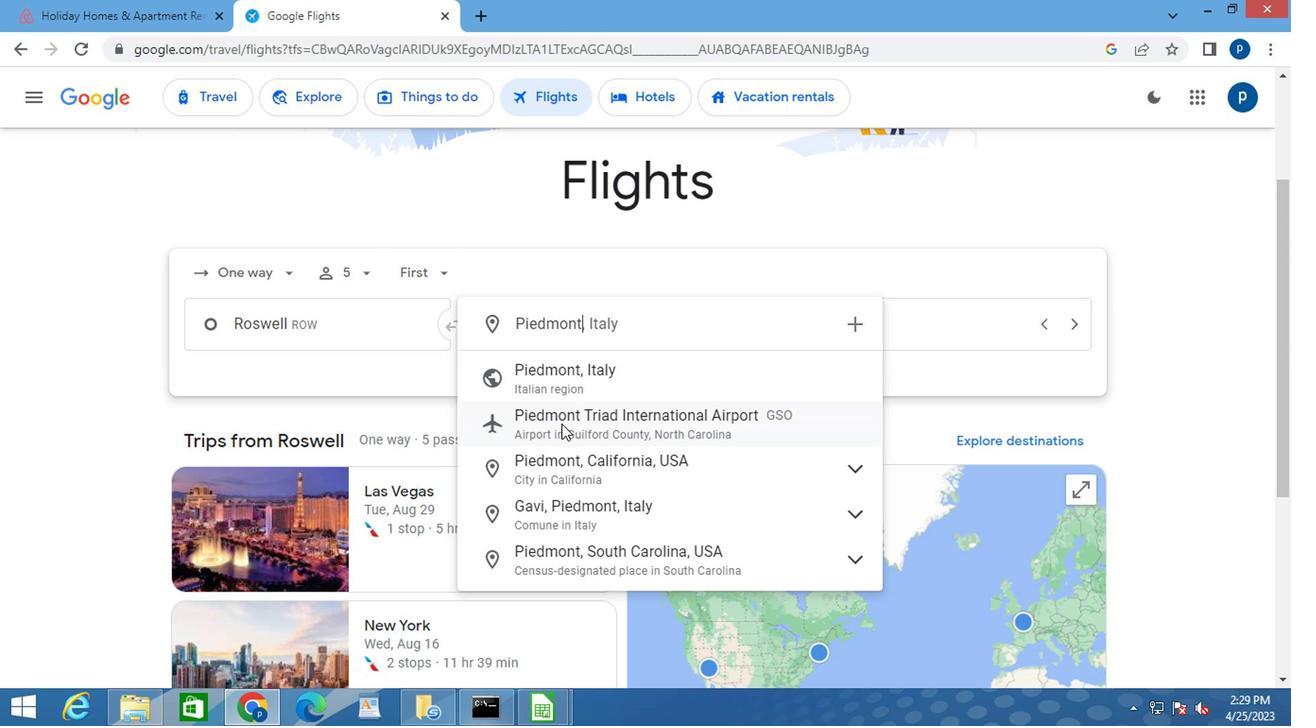 
Action: Mouse moved to (771, 323)
Screenshot: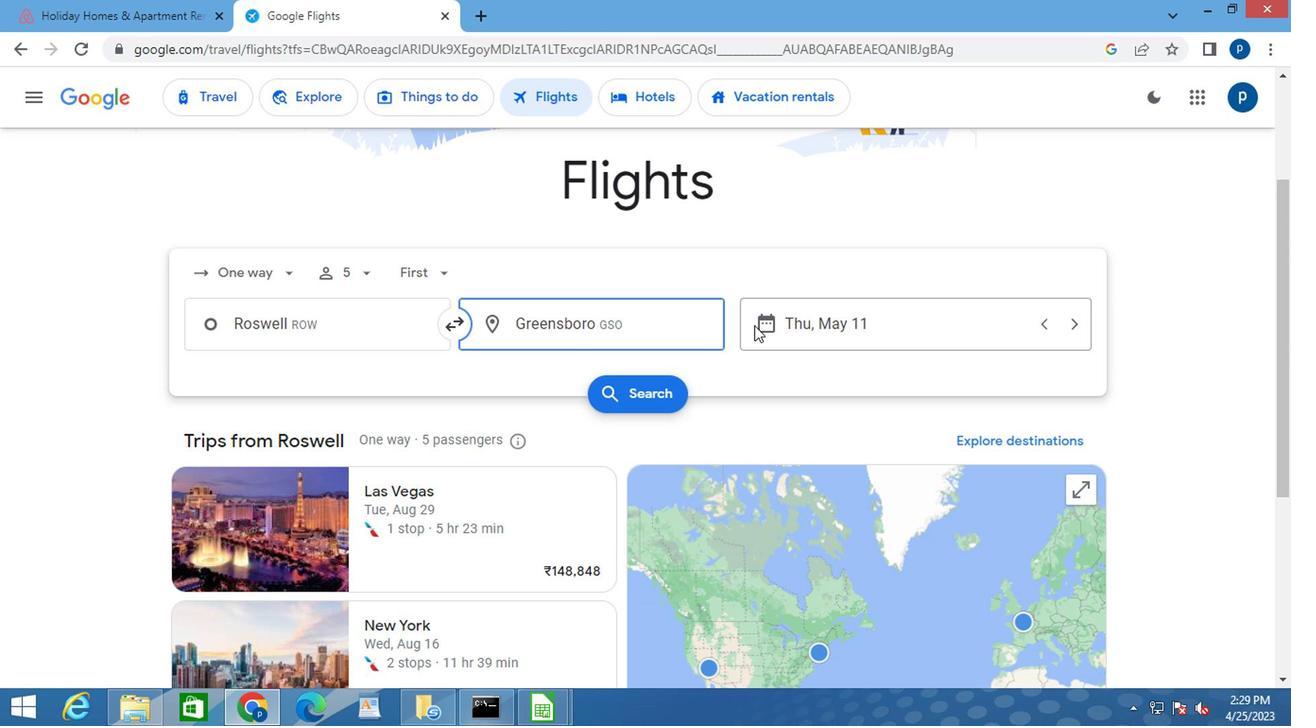 
Action: Mouse pressed left at (771, 323)
Screenshot: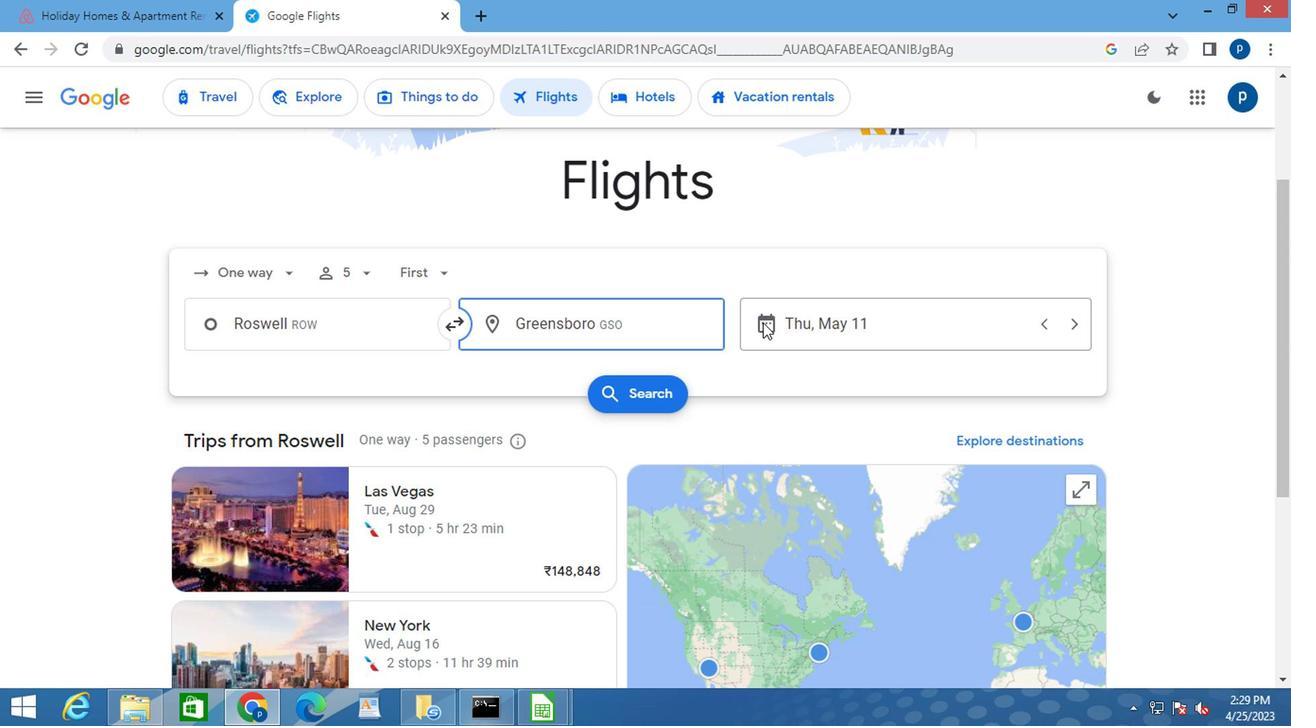 
Action: Mouse moved to (829, 340)
Screenshot: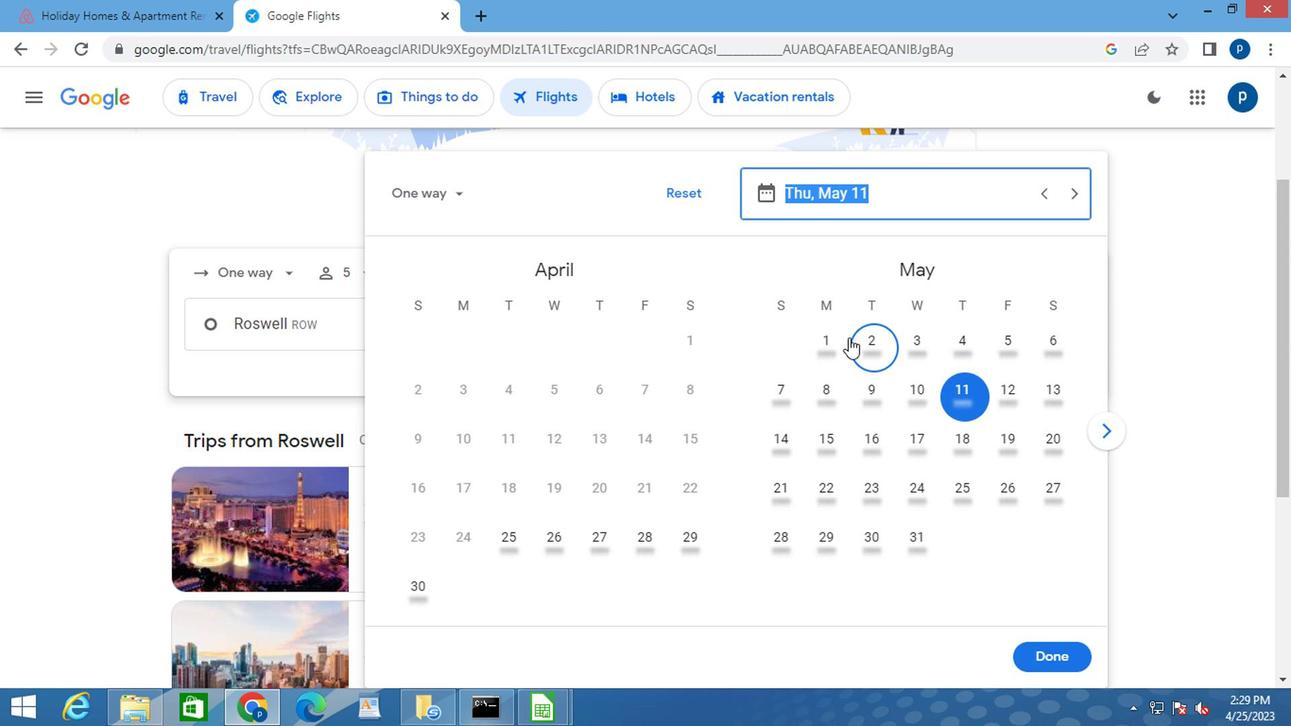 
Action: Mouse pressed left at (829, 340)
Screenshot: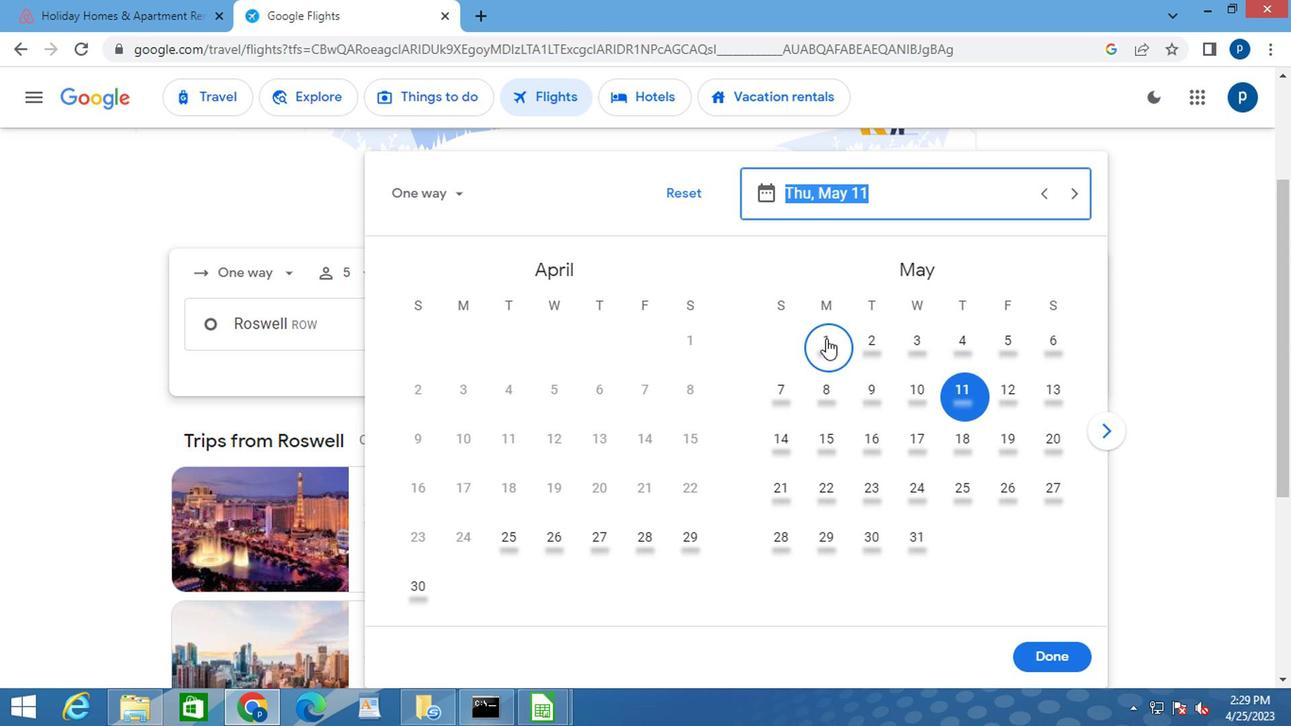
Action: Mouse moved to (1074, 648)
Screenshot: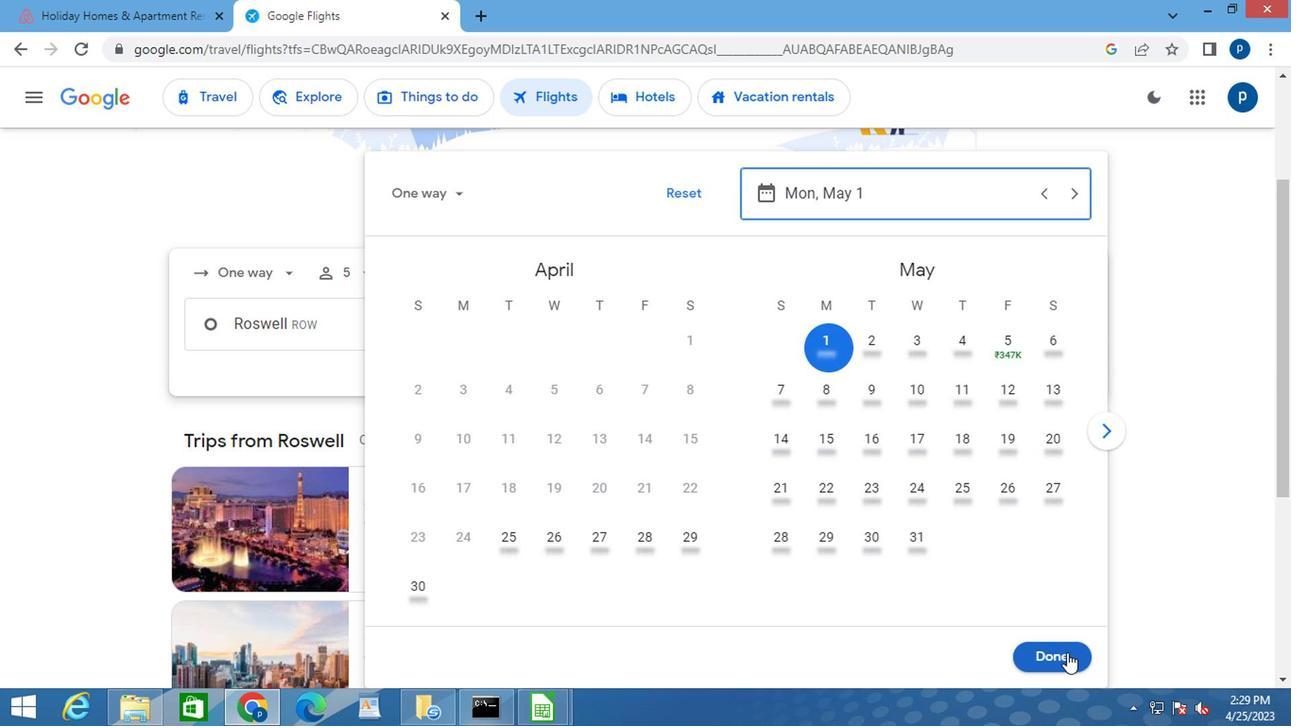 
Action: Mouse pressed left at (1074, 648)
Screenshot: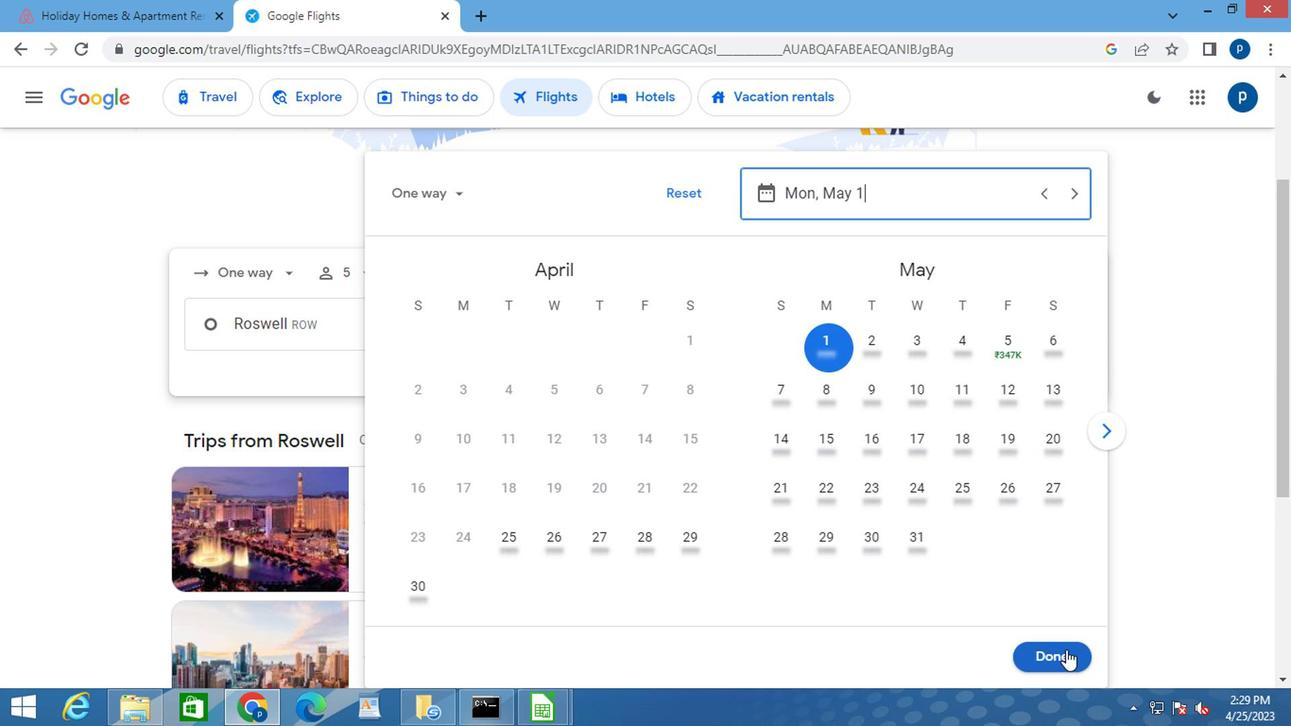 
Action: Mouse moved to (611, 388)
Screenshot: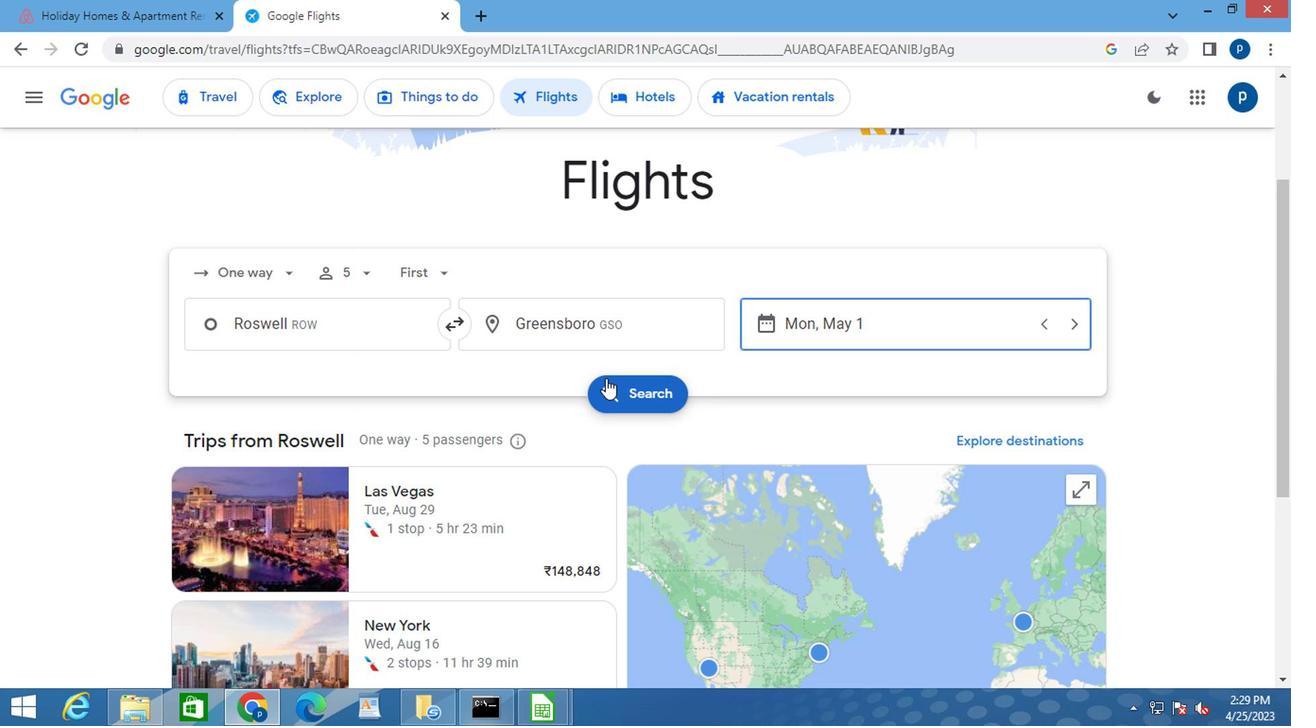 
Action: Mouse pressed left at (611, 388)
Screenshot: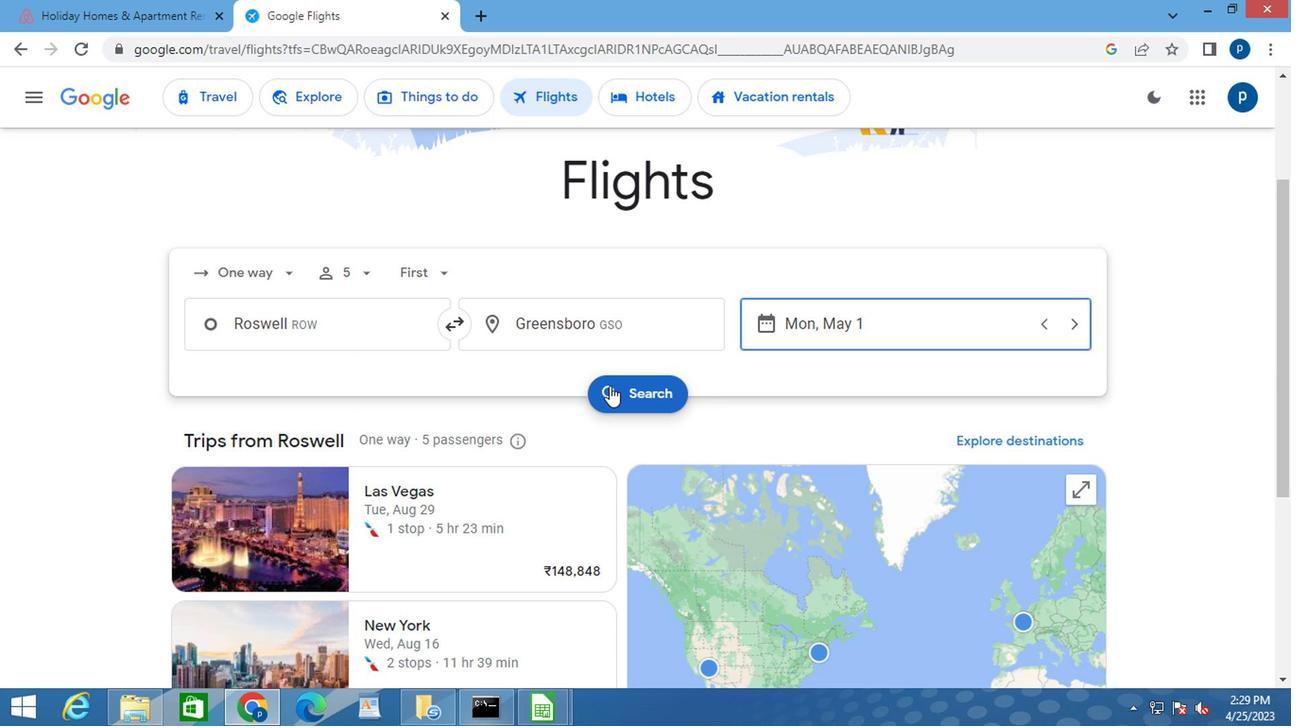 
Action: Mouse moved to (188, 279)
Screenshot: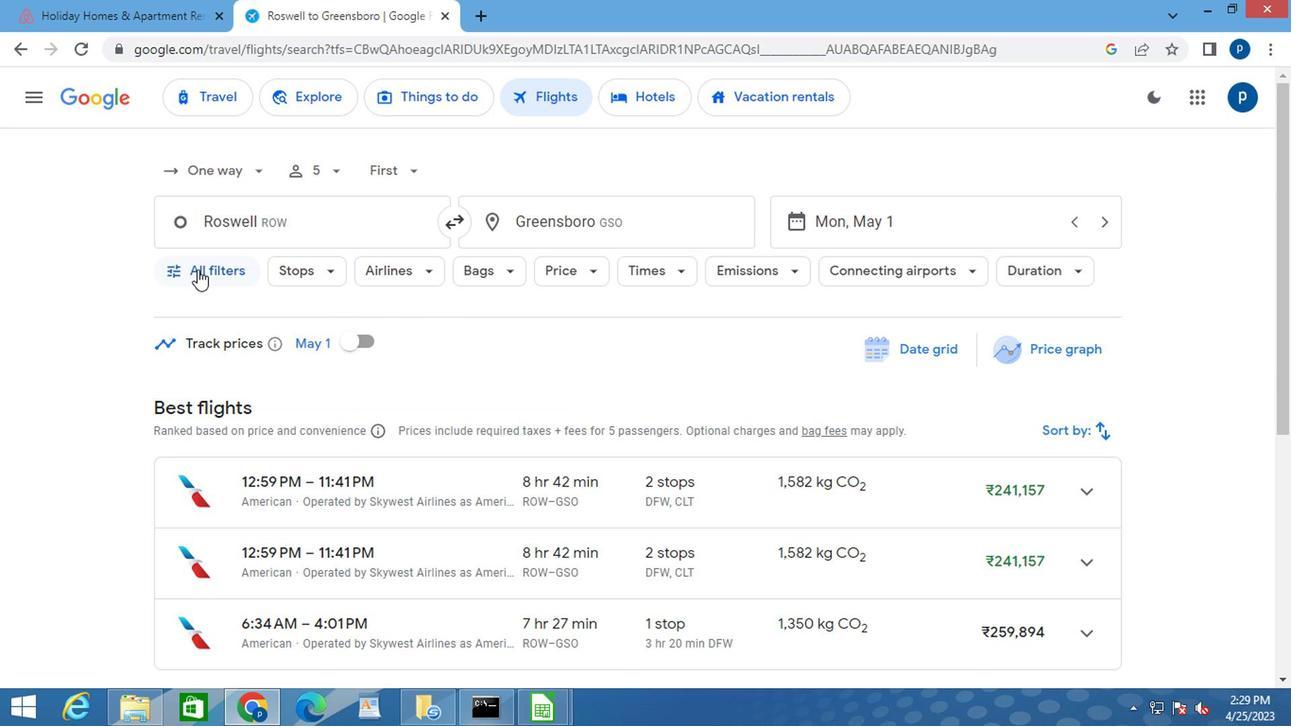 
Action: Mouse pressed left at (188, 279)
Screenshot: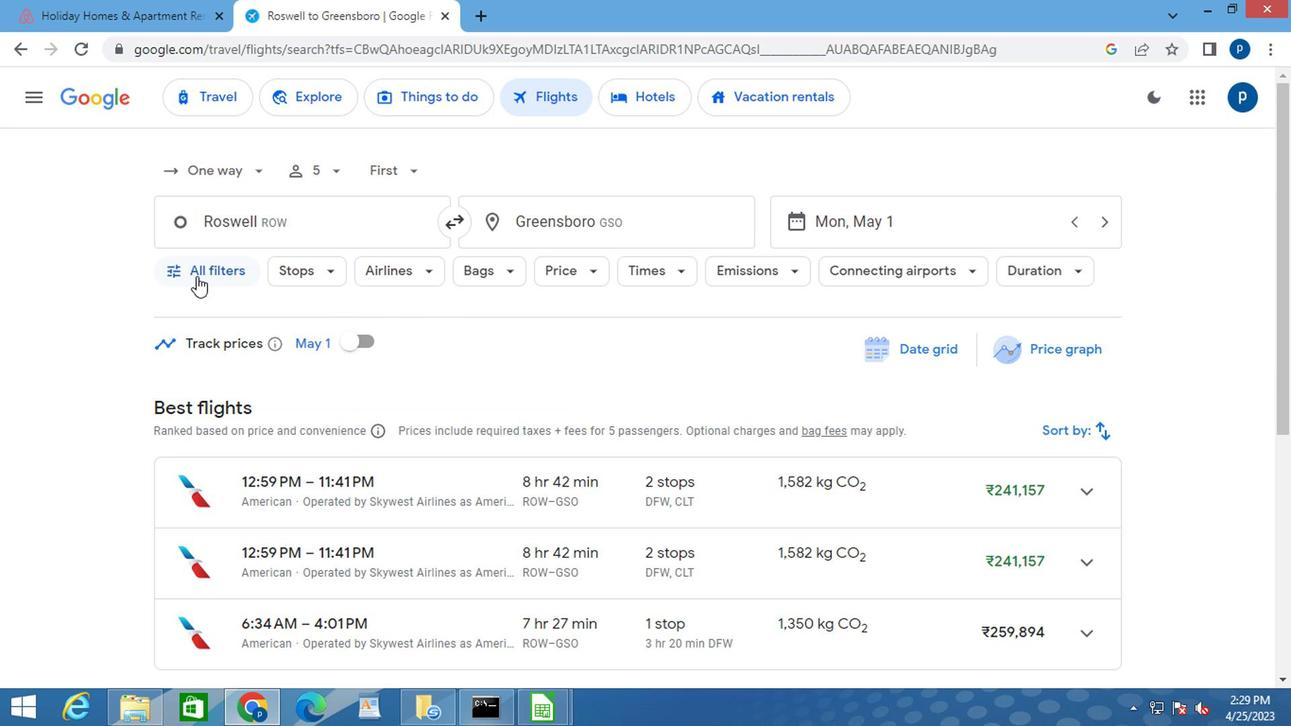 
Action: Mouse moved to (299, 461)
Screenshot: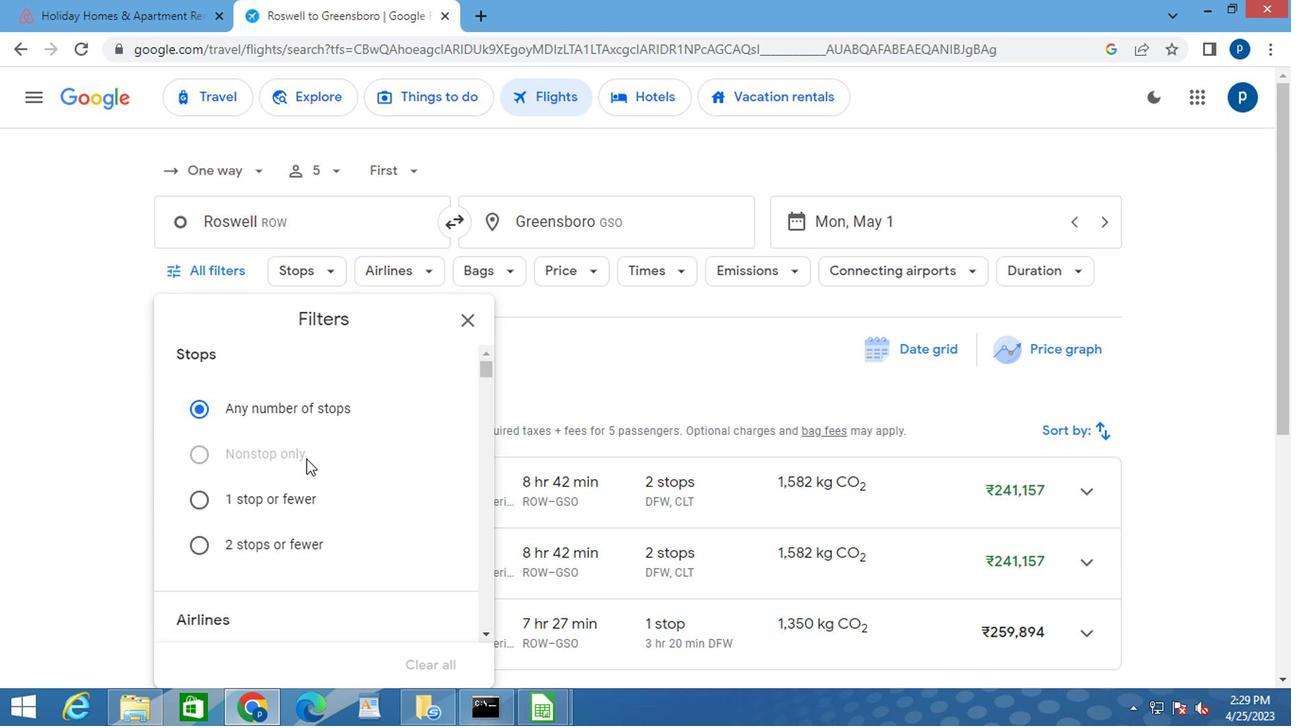 
Action: Mouse scrolled (299, 460) with delta (0, 0)
Screenshot: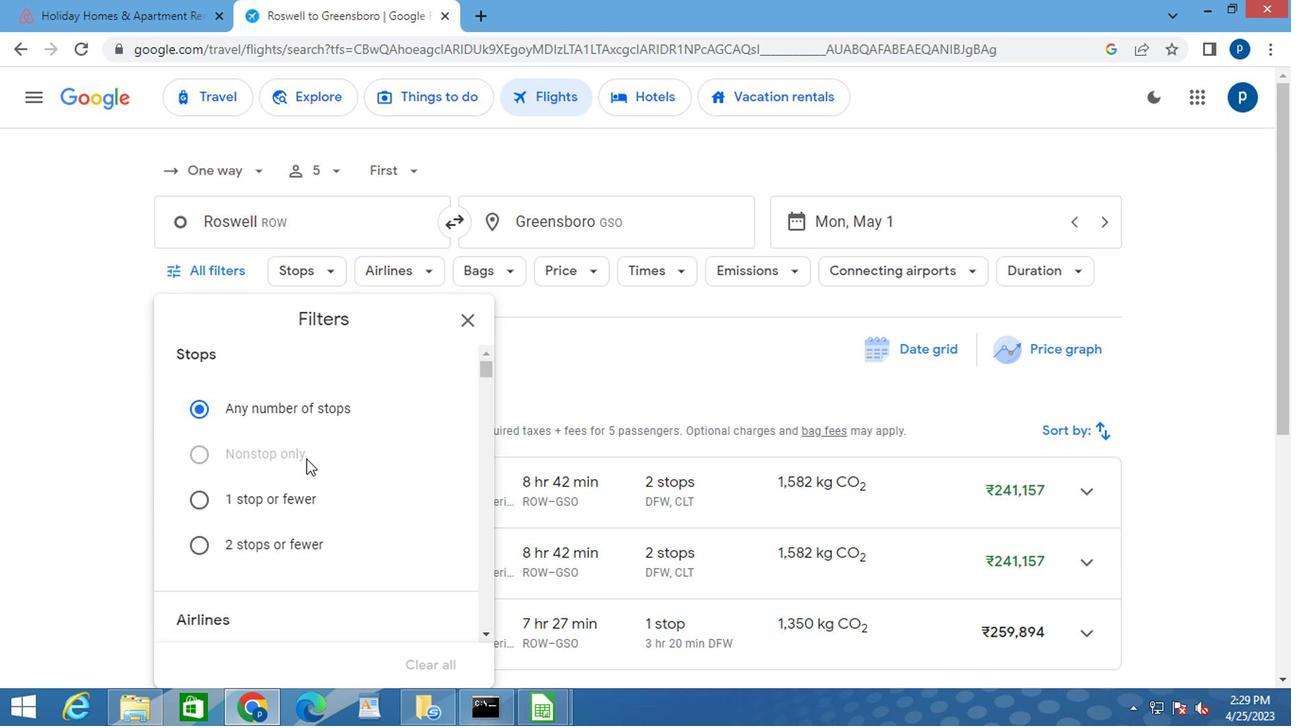 
Action: Mouse scrolled (299, 460) with delta (0, 0)
Screenshot: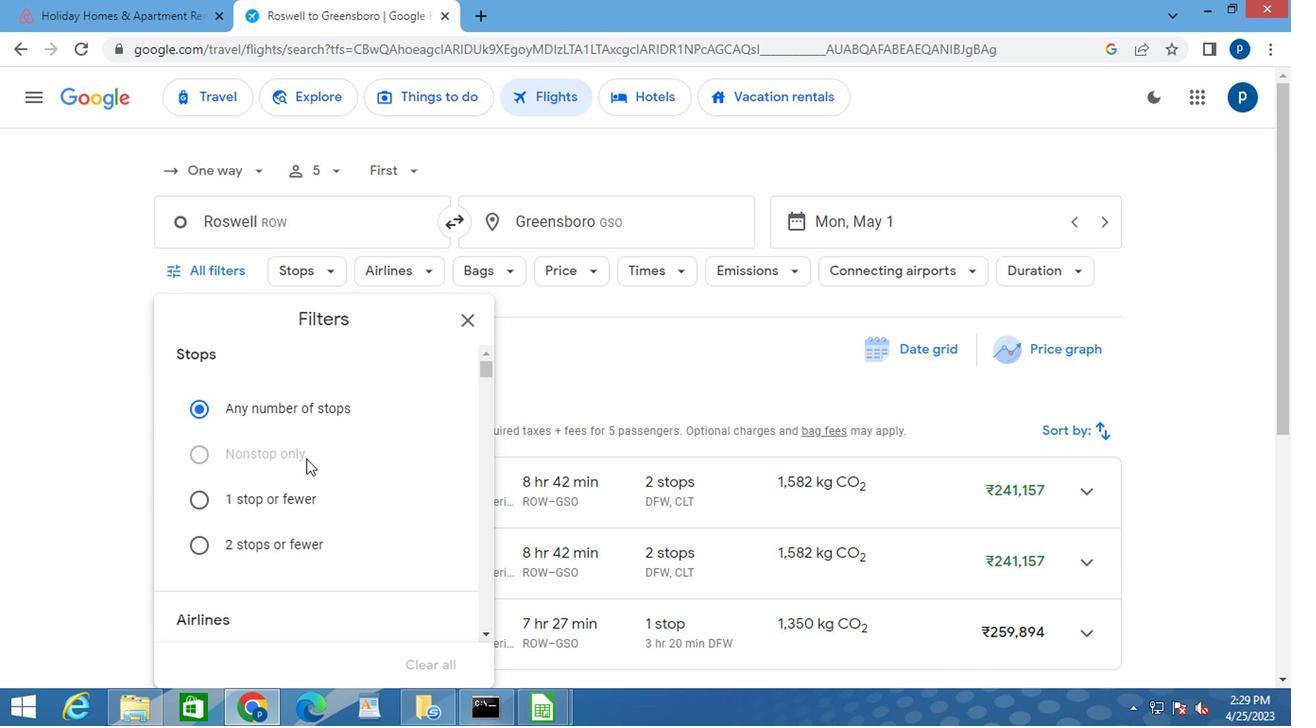 
Action: Mouse moved to (301, 460)
Screenshot: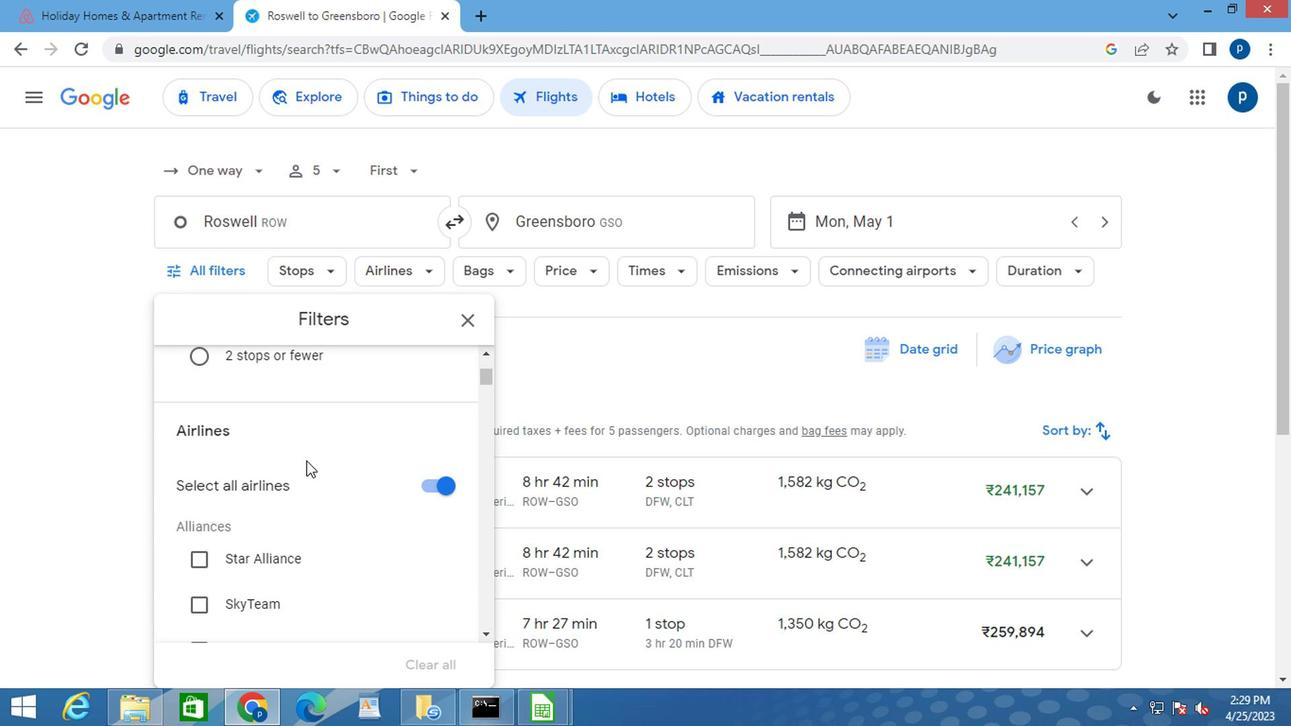 
Action: Mouse scrolled (301, 459) with delta (0, -1)
Screenshot: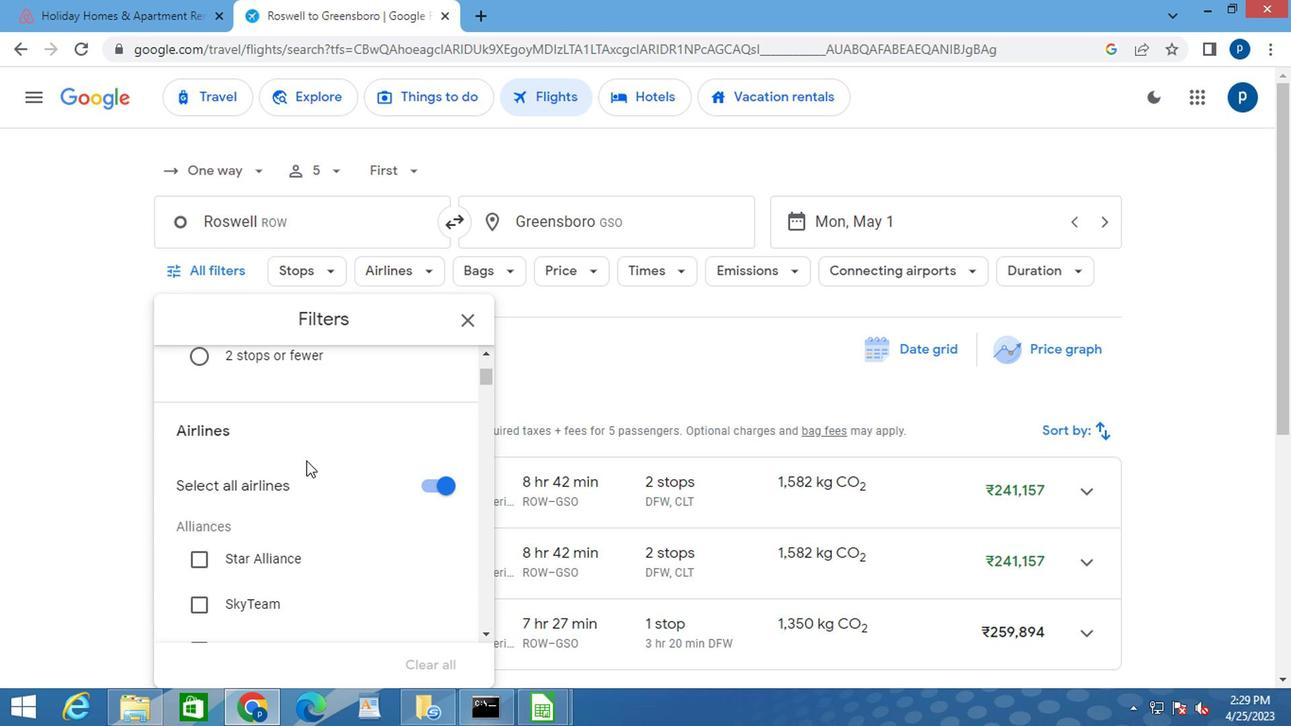 
Action: Mouse moved to (343, 476)
Screenshot: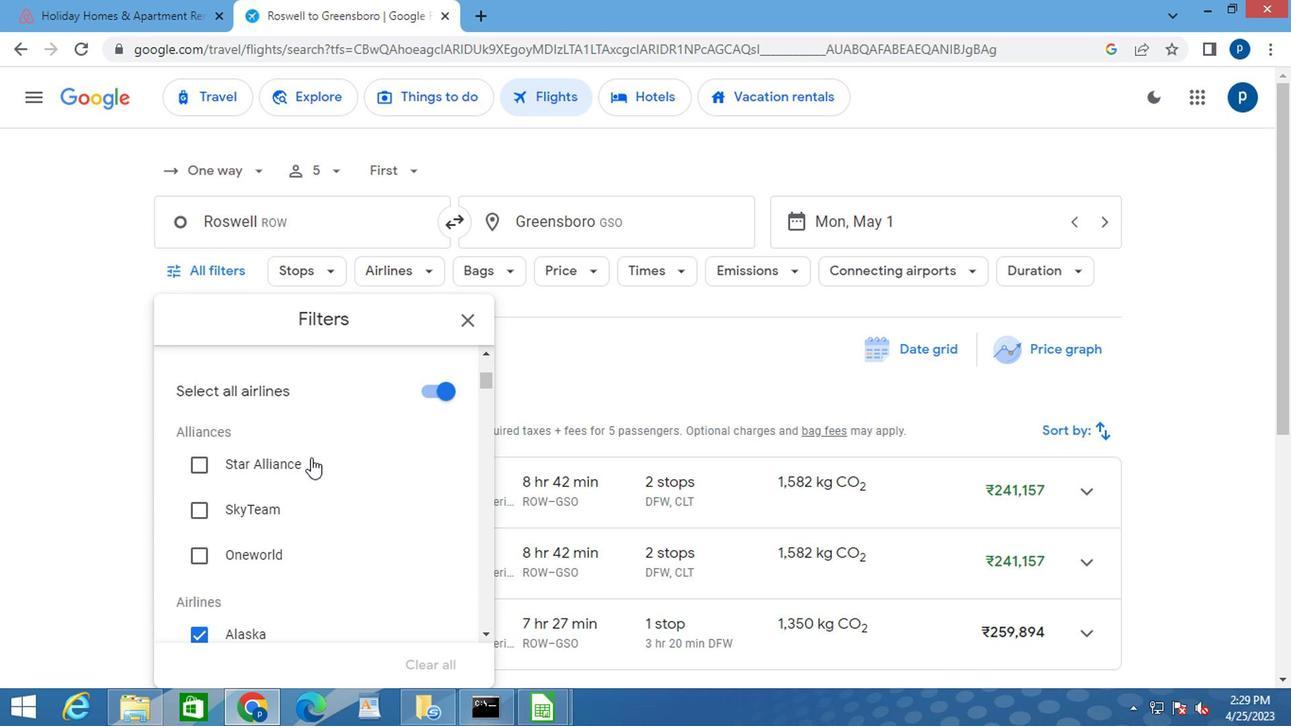 
Action: Mouse scrolled (343, 475) with delta (0, 0)
Screenshot: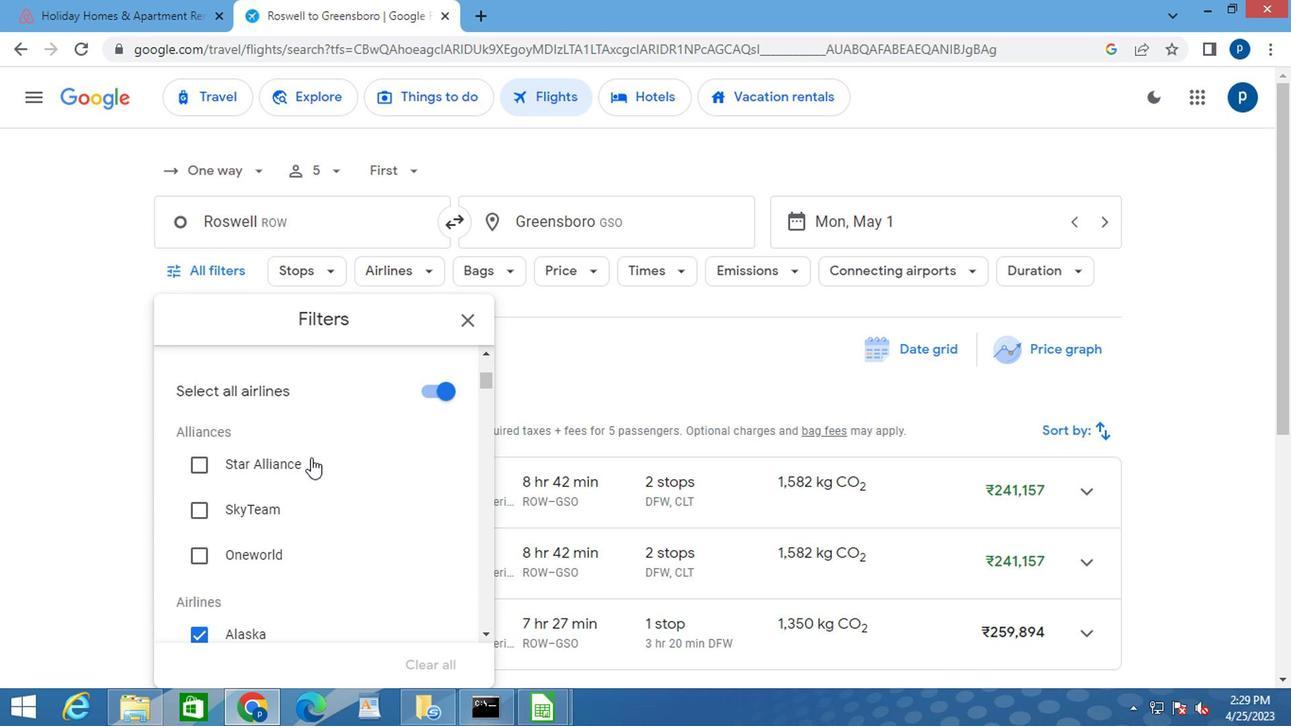 
Action: Mouse moved to (344, 477)
Screenshot: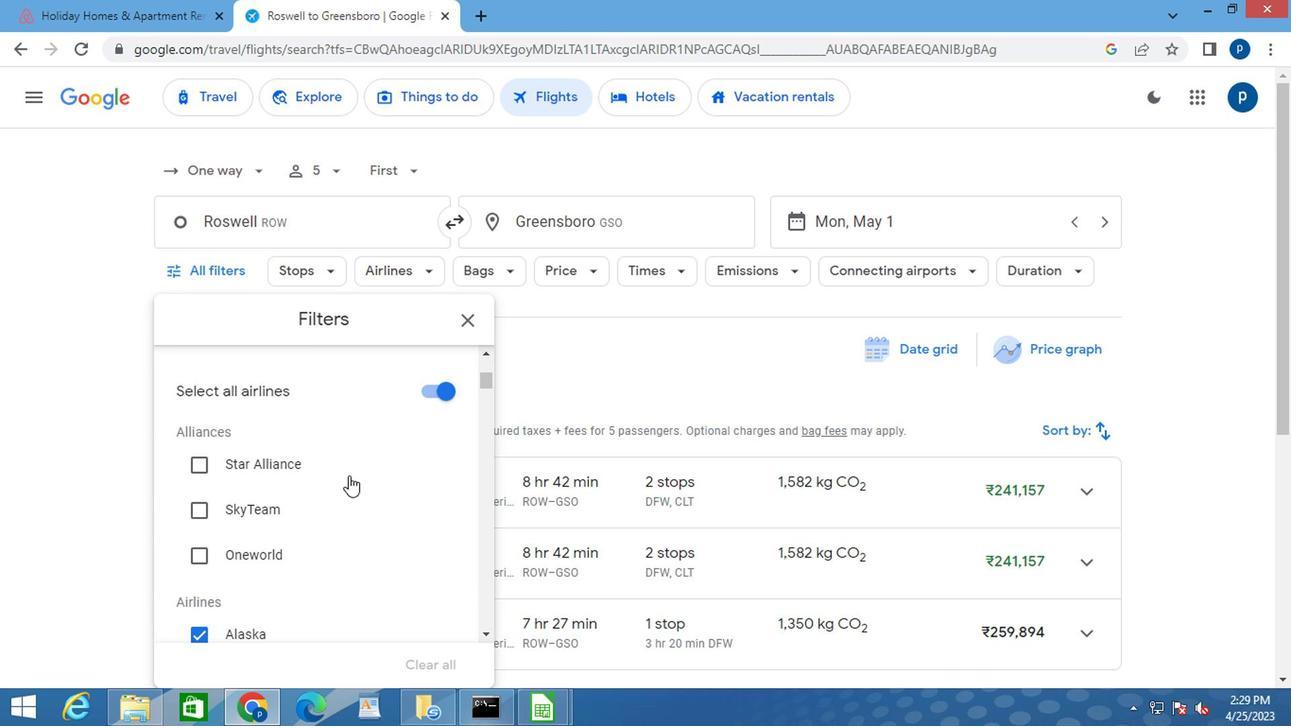 
Action: Mouse scrolled (344, 476) with delta (0, -1)
Screenshot: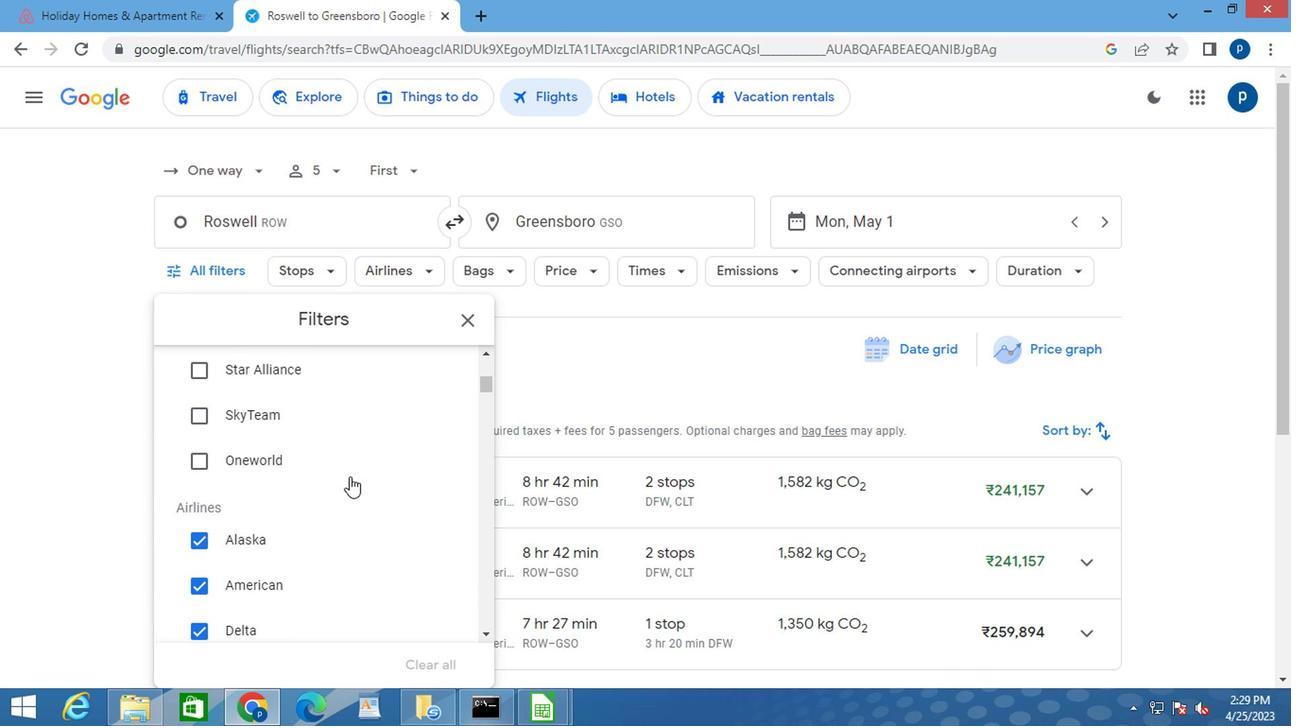 
Action: Mouse moved to (345, 477)
Screenshot: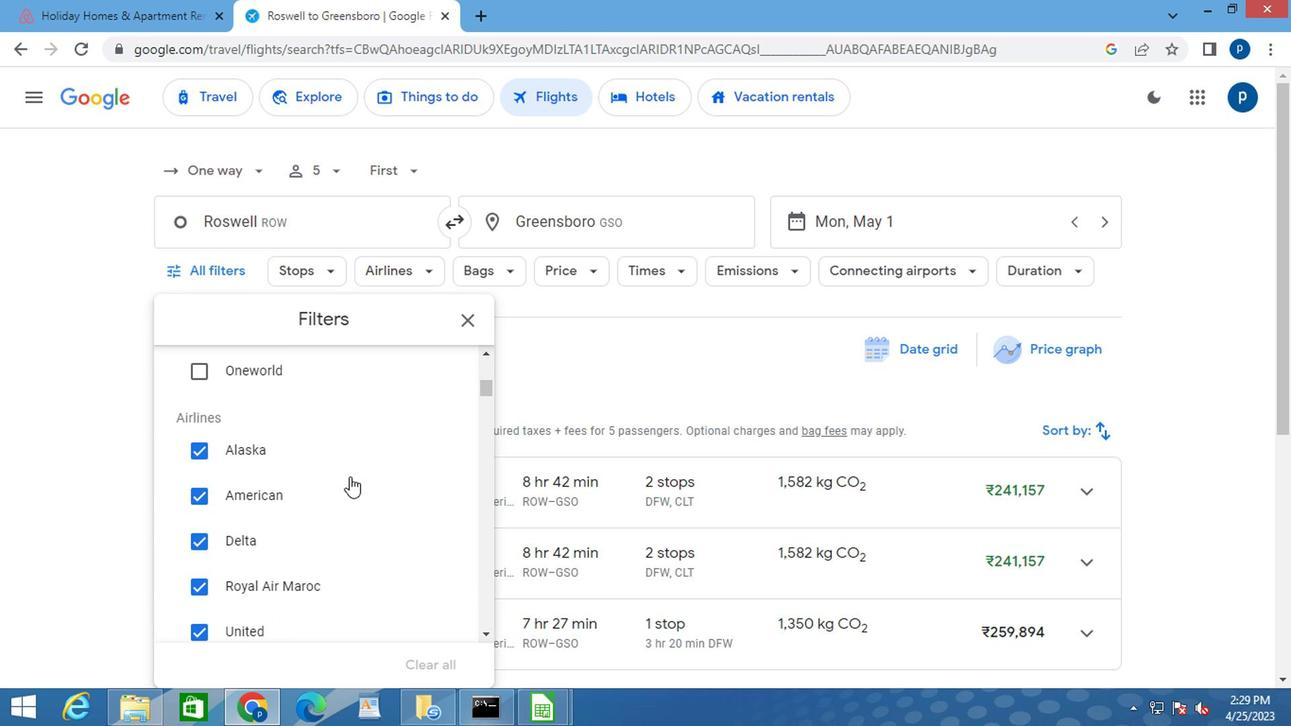 
Action: Mouse scrolled (345, 476) with delta (0, -1)
Screenshot: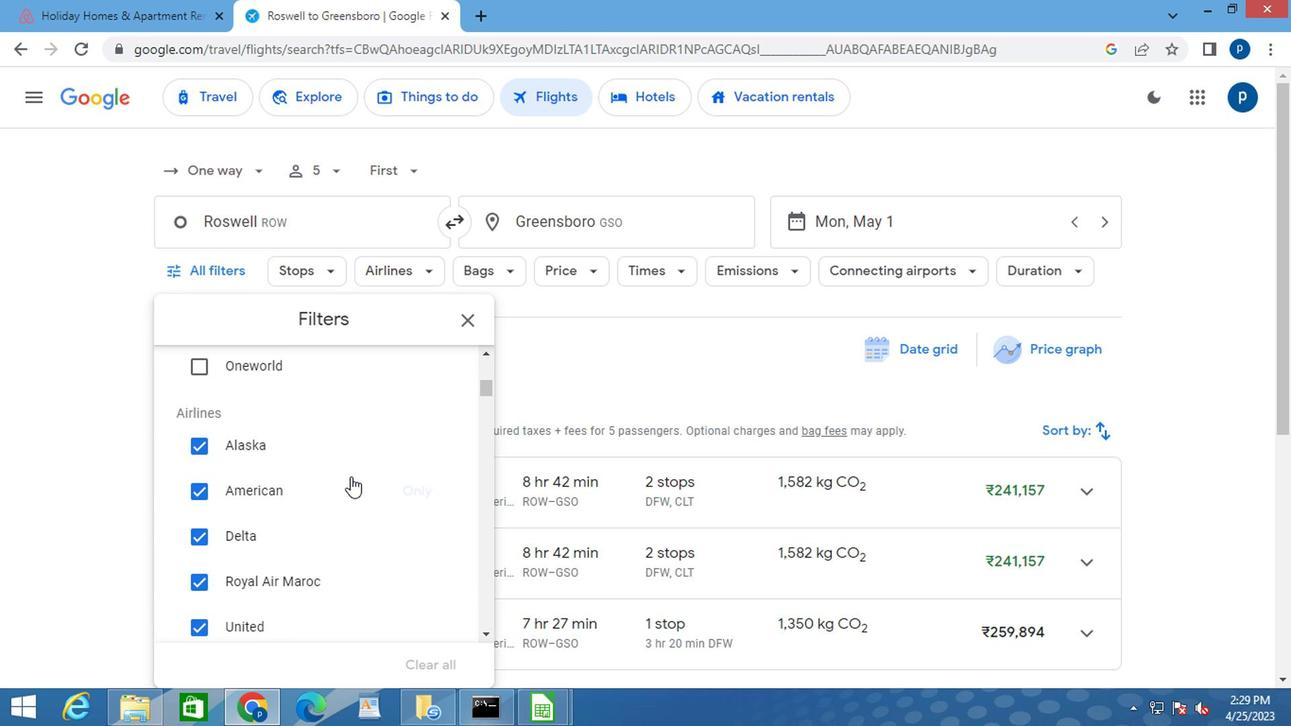 
Action: Mouse moved to (347, 476)
Screenshot: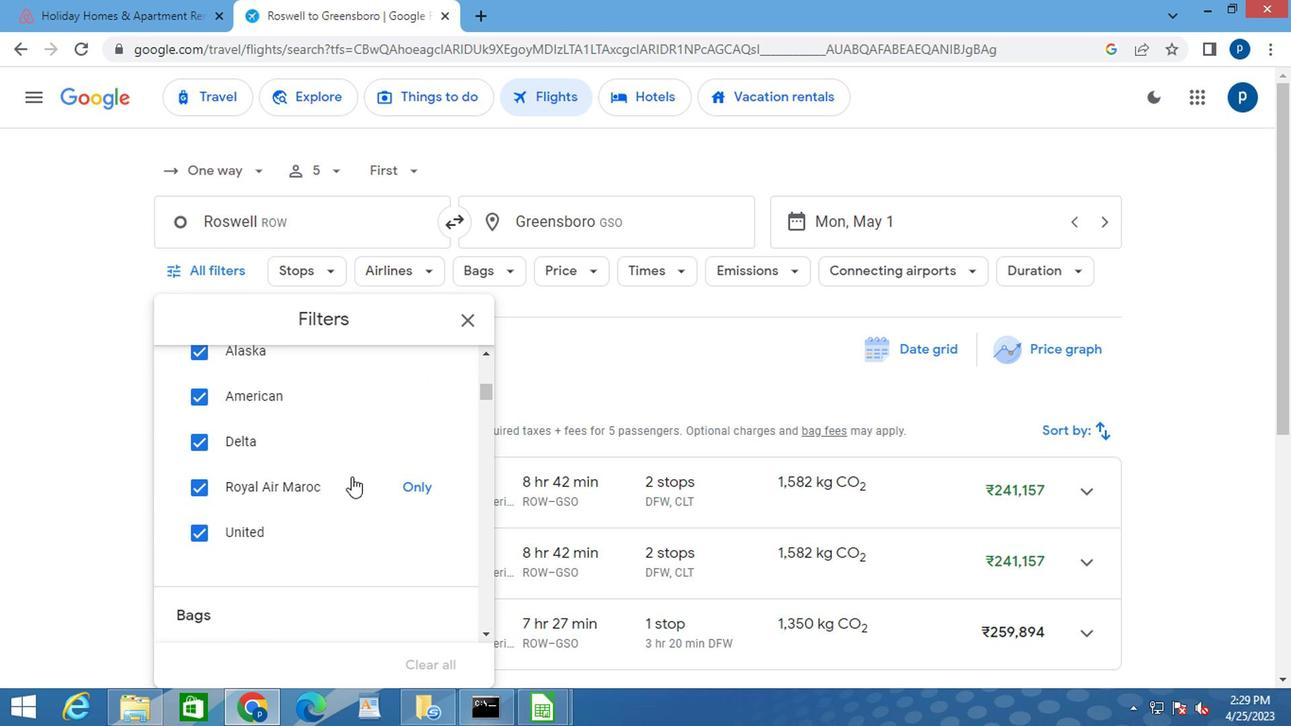 
Action: Mouse scrolled (347, 475) with delta (0, 0)
Screenshot: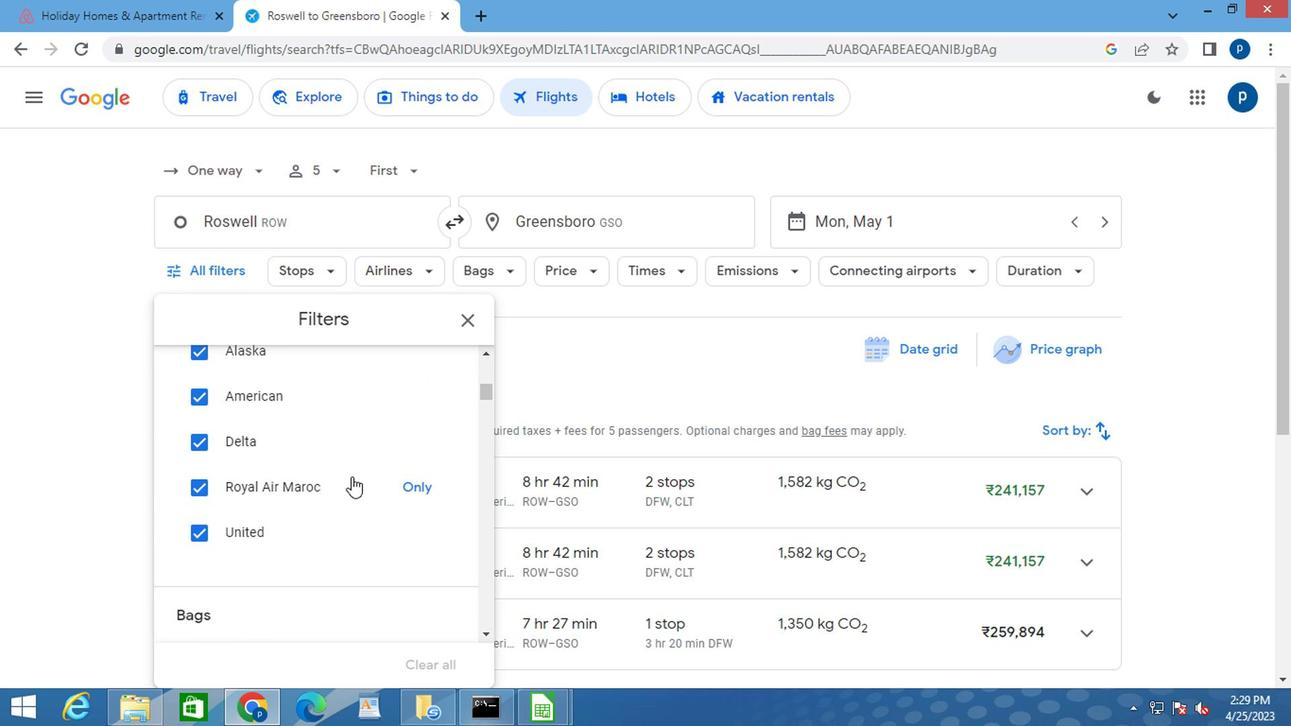 
Action: Mouse scrolled (347, 475) with delta (0, 0)
Screenshot: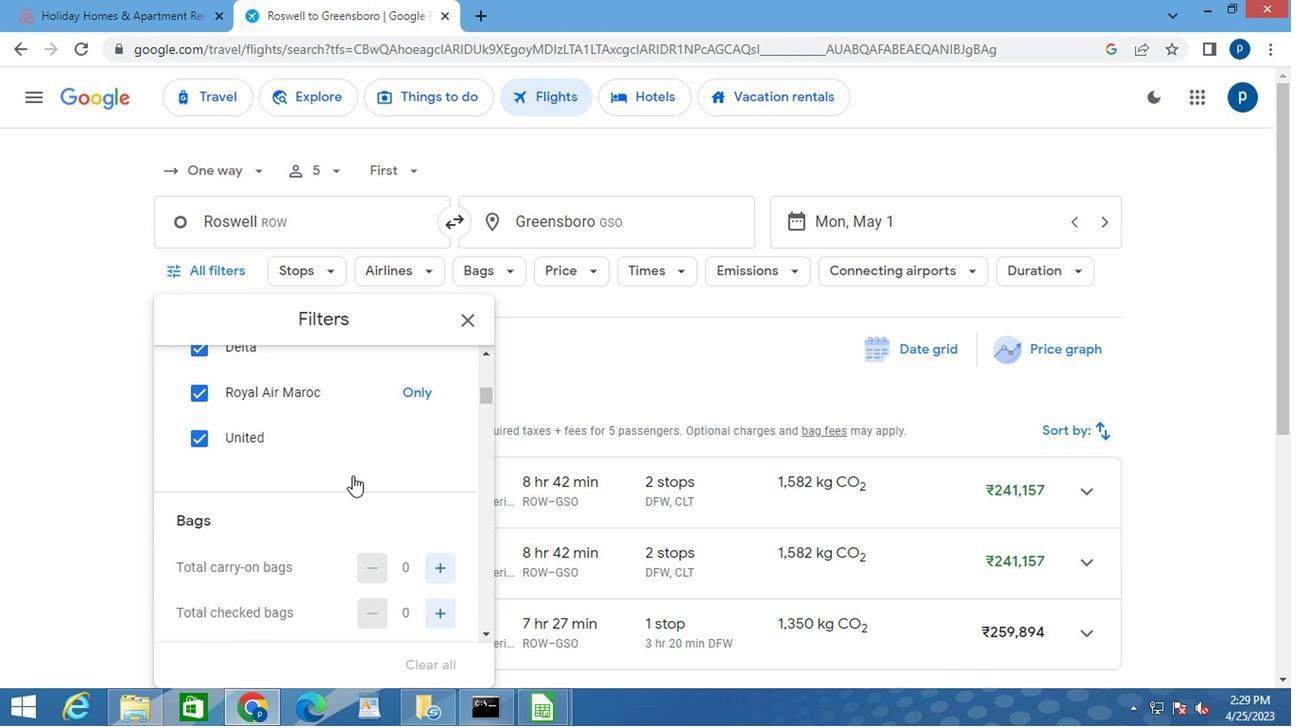 
Action: Mouse moved to (430, 476)
Screenshot: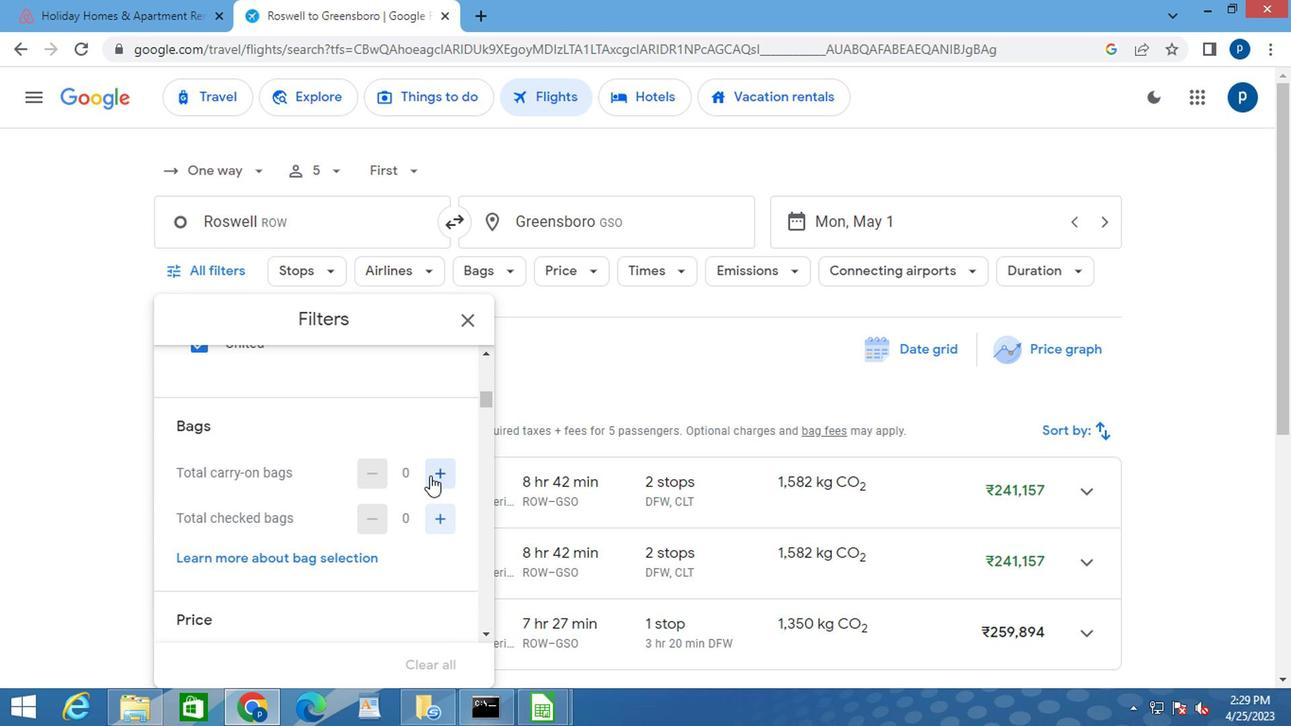 
Action: Mouse pressed left at (430, 476)
Screenshot: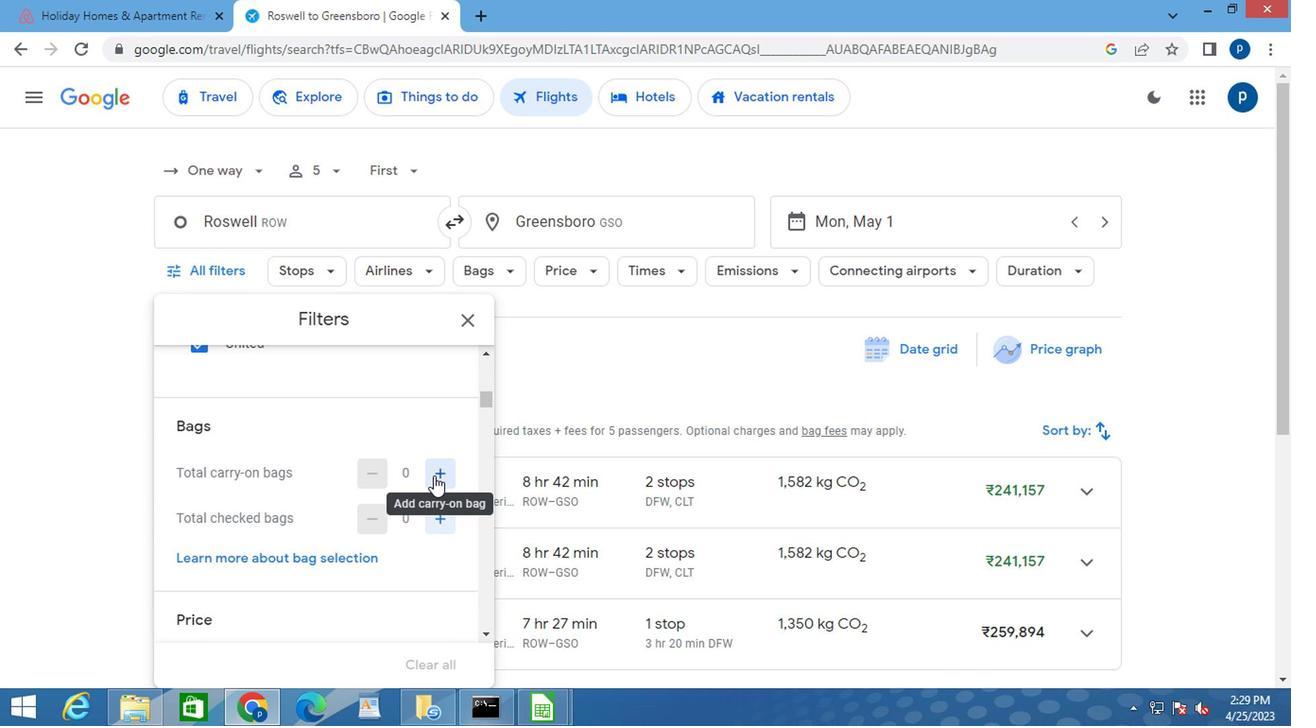 
Action: Mouse moved to (437, 514)
Screenshot: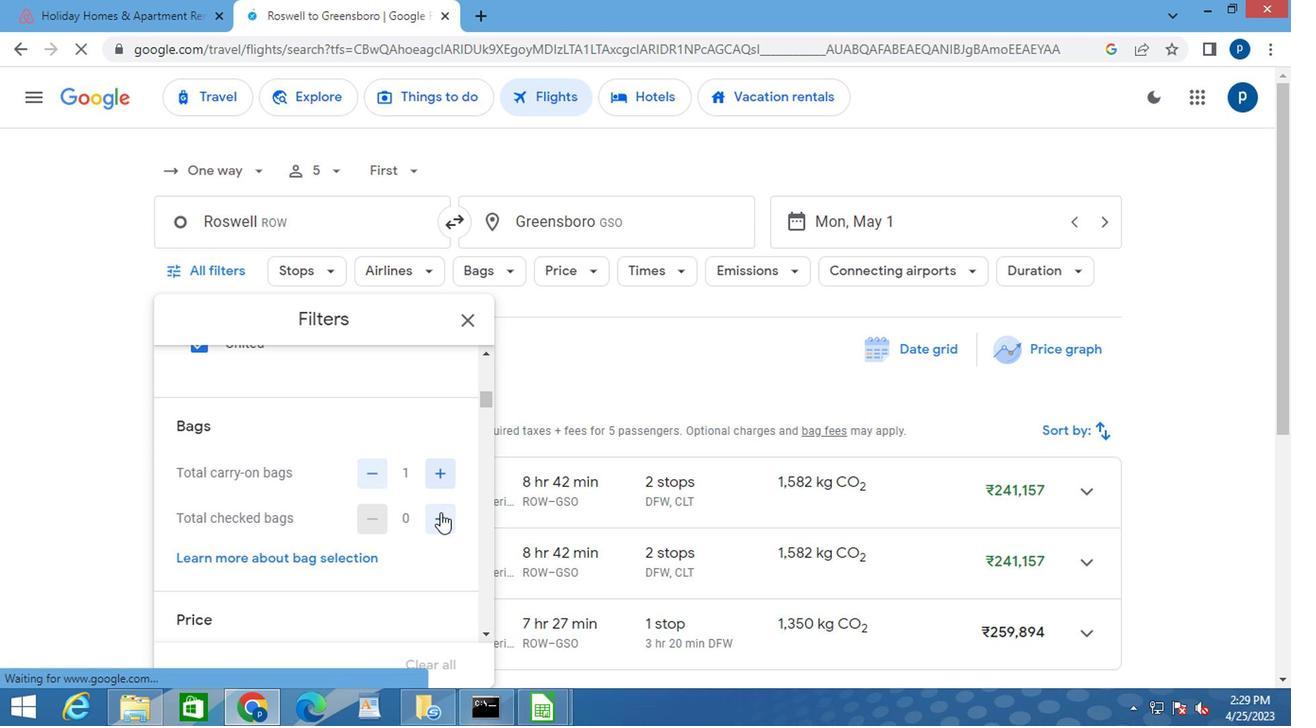 
Action: Mouse pressed left at (437, 514)
Screenshot: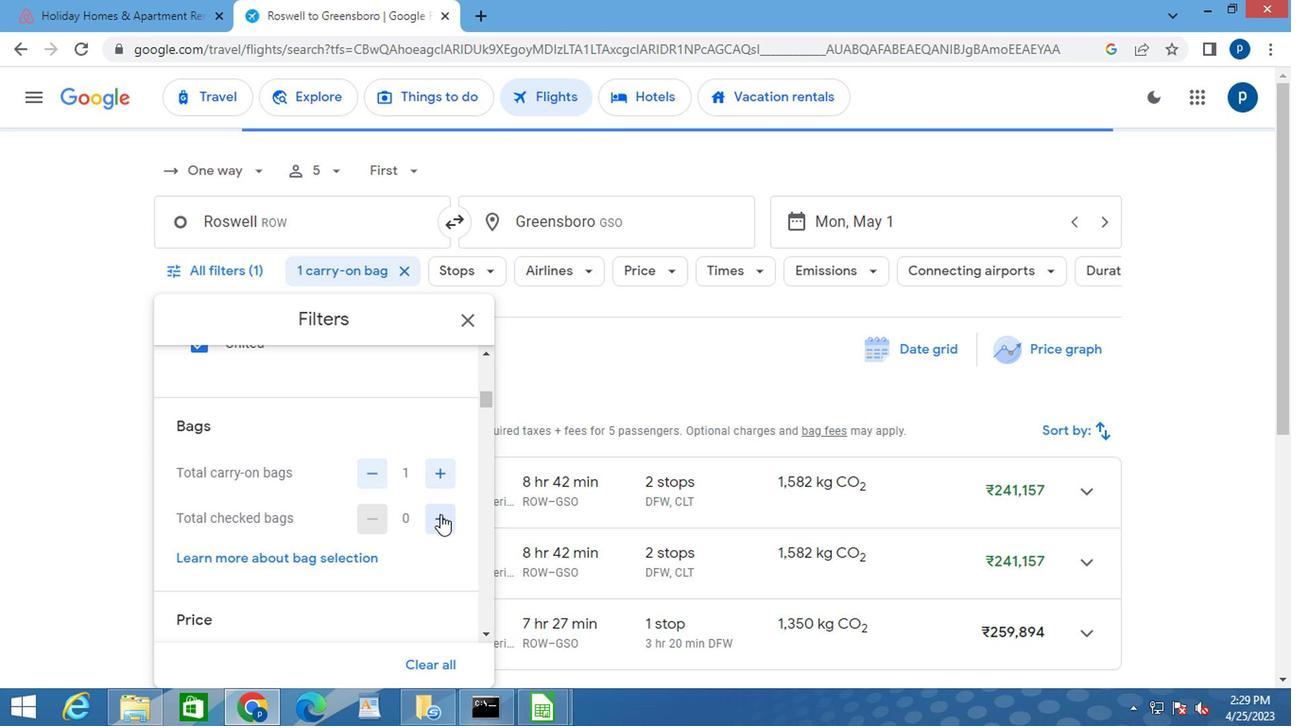 
Action: Mouse pressed left at (437, 514)
Screenshot: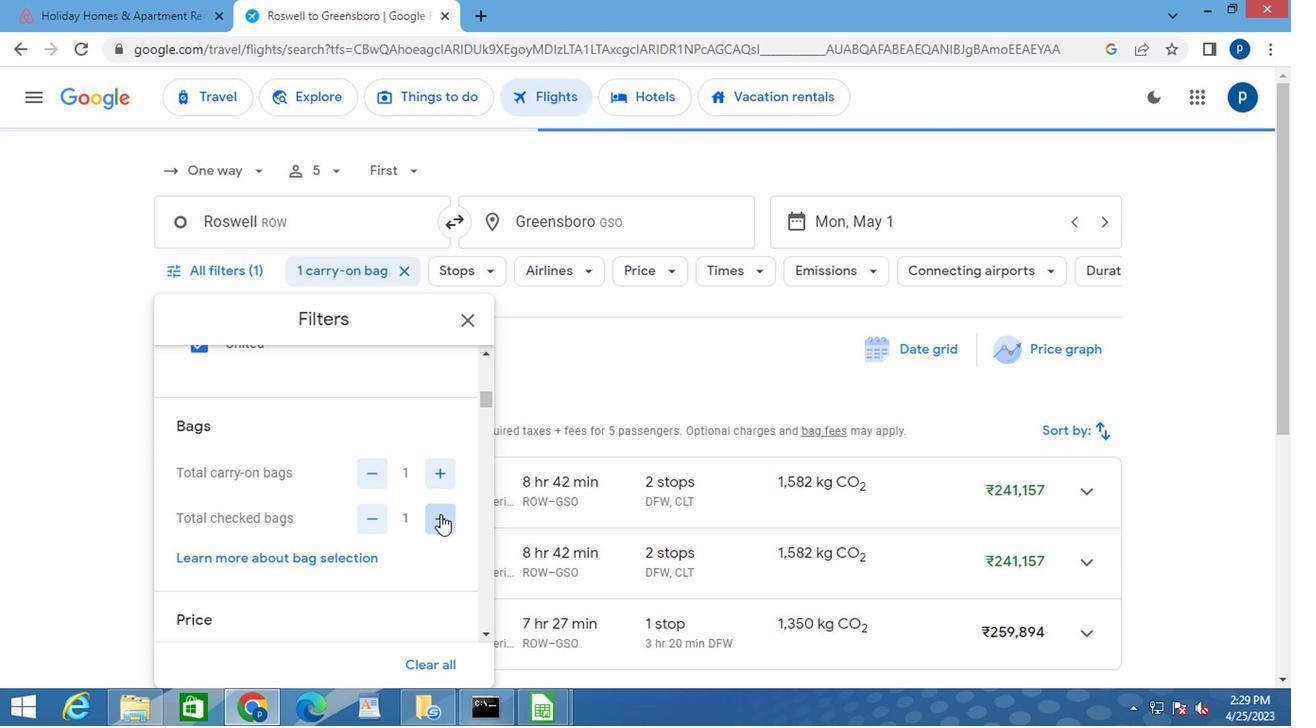 
Action: Mouse pressed left at (437, 514)
Screenshot: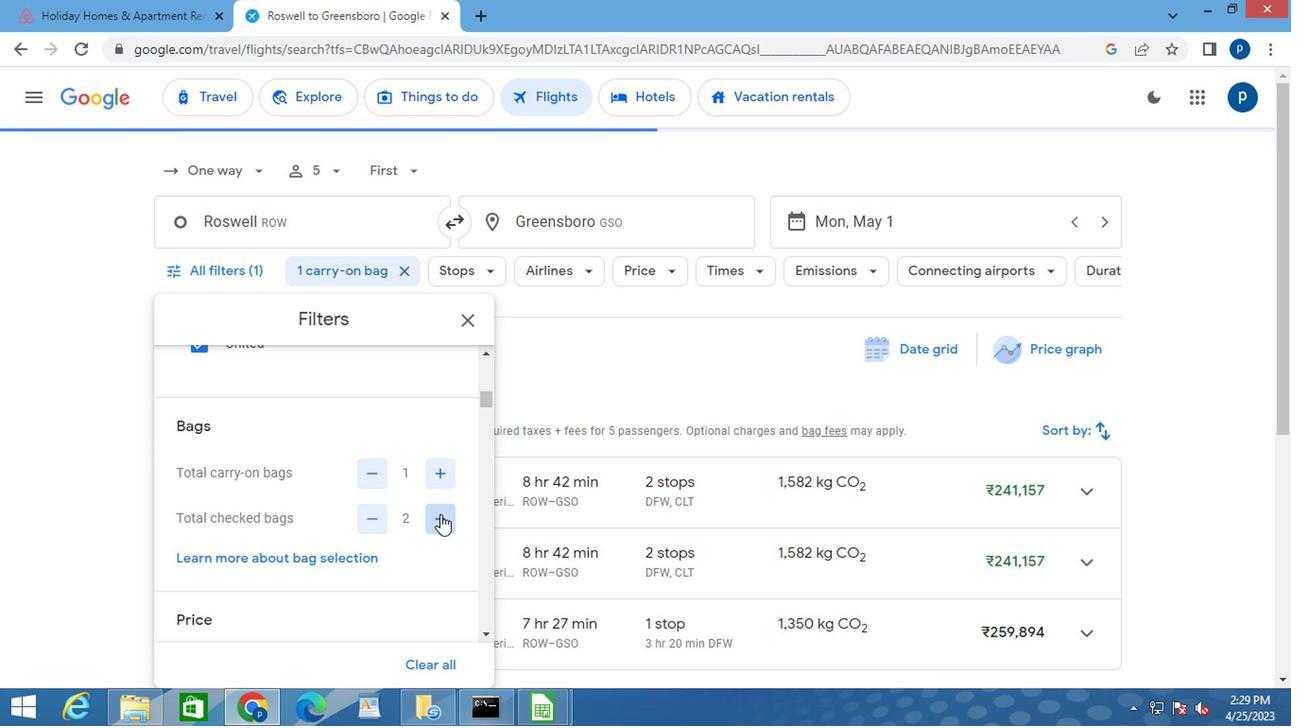 
Action: Mouse pressed left at (437, 514)
Screenshot: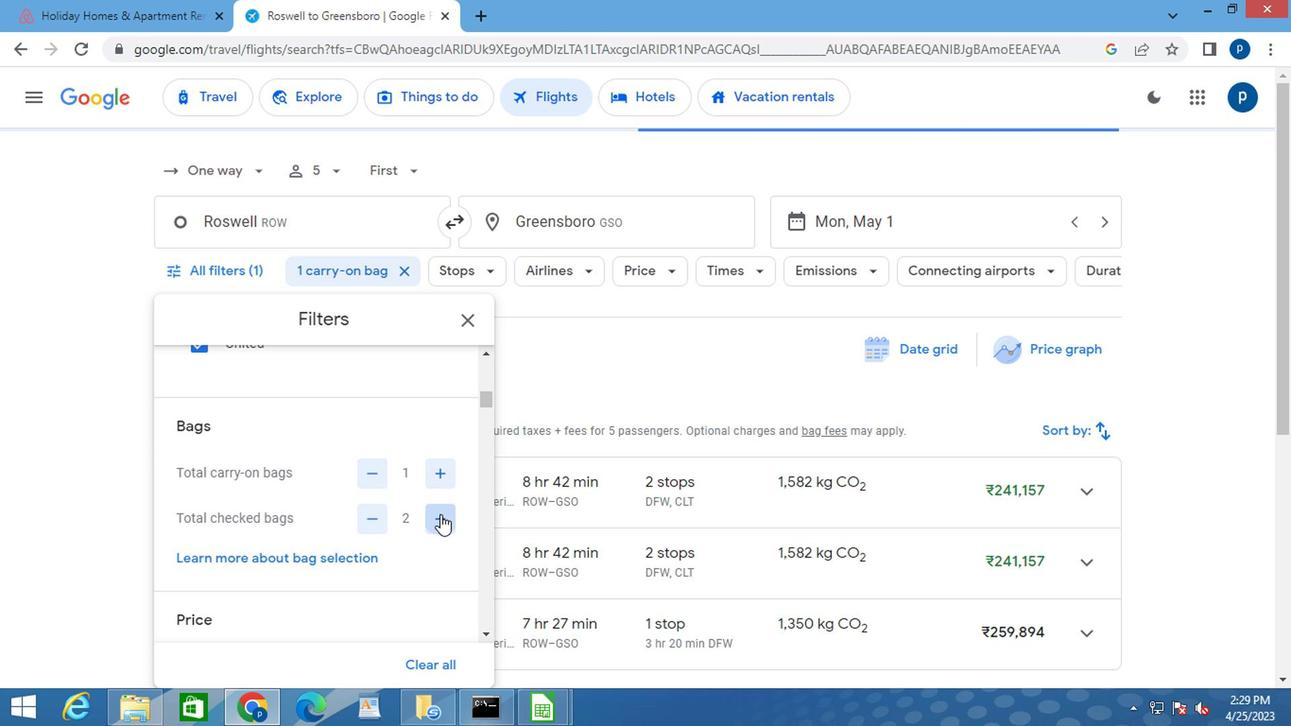 
Action: Mouse pressed left at (437, 514)
Screenshot: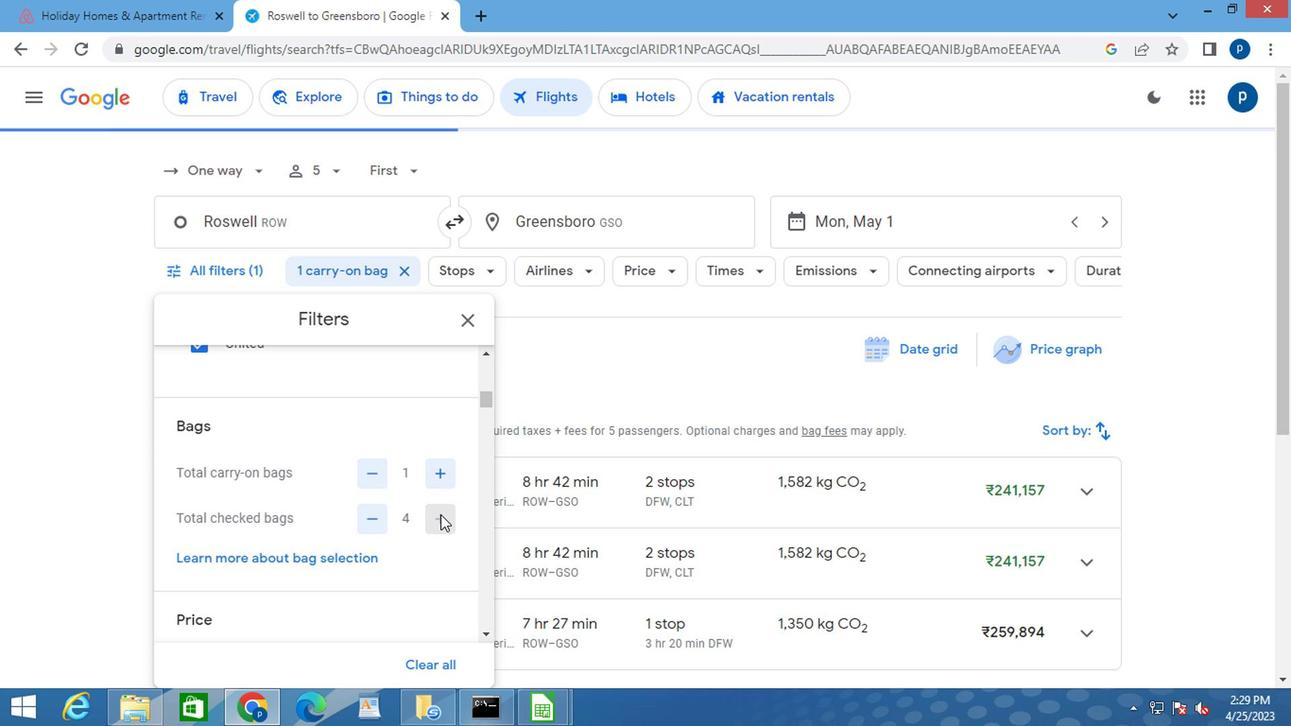 
Action: Mouse moved to (418, 522)
Screenshot: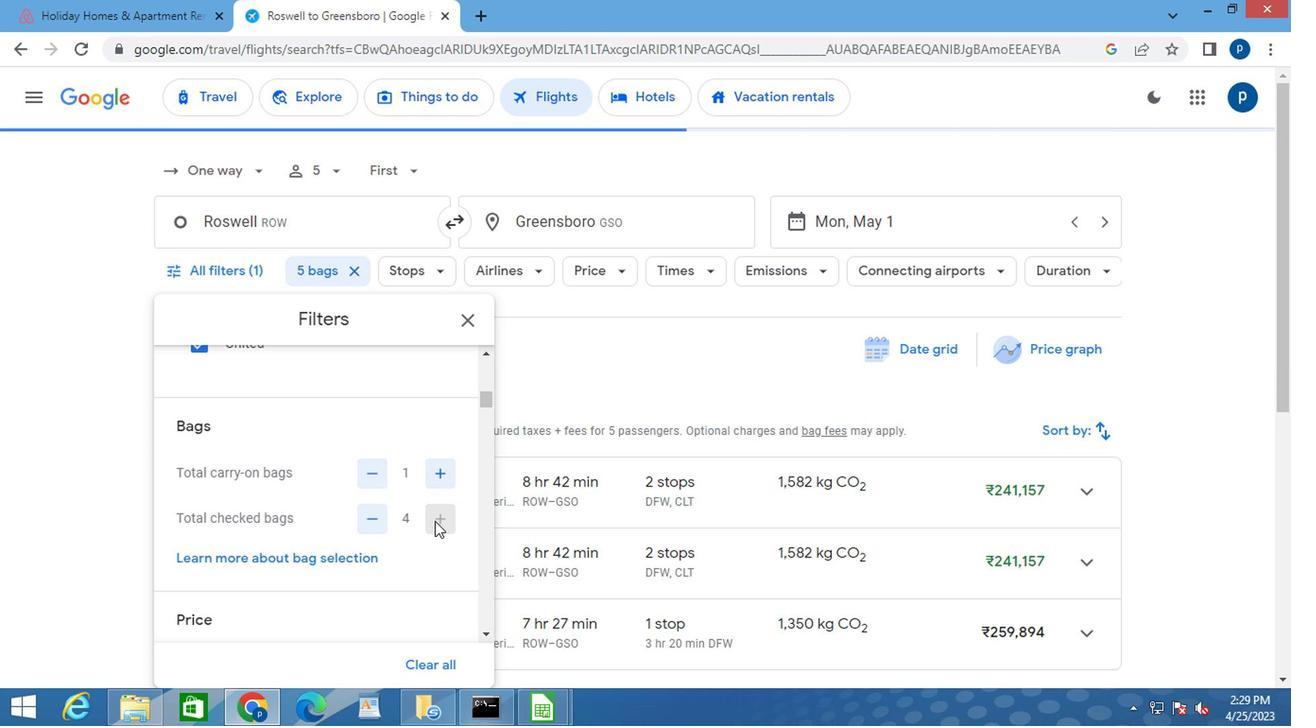 
Action: Mouse scrolled (418, 521) with delta (0, -1)
Screenshot: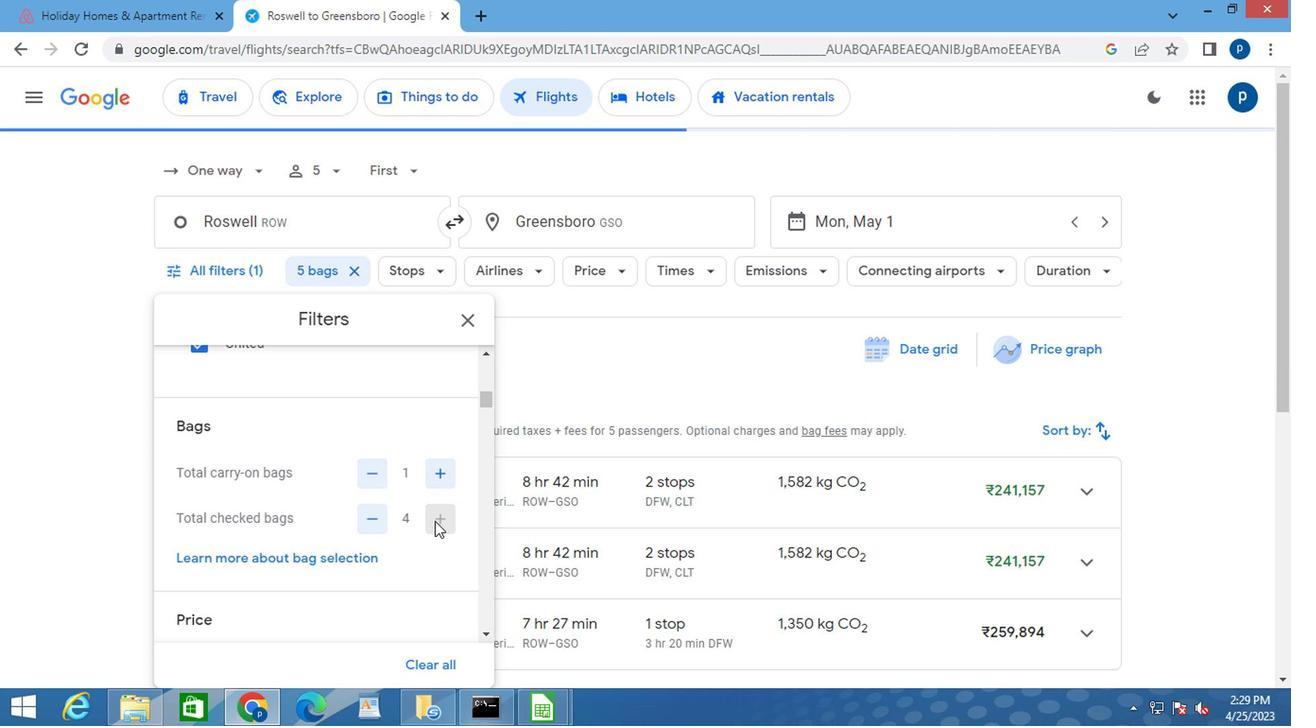 
Action: Mouse moved to (402, 509)
Screenshot: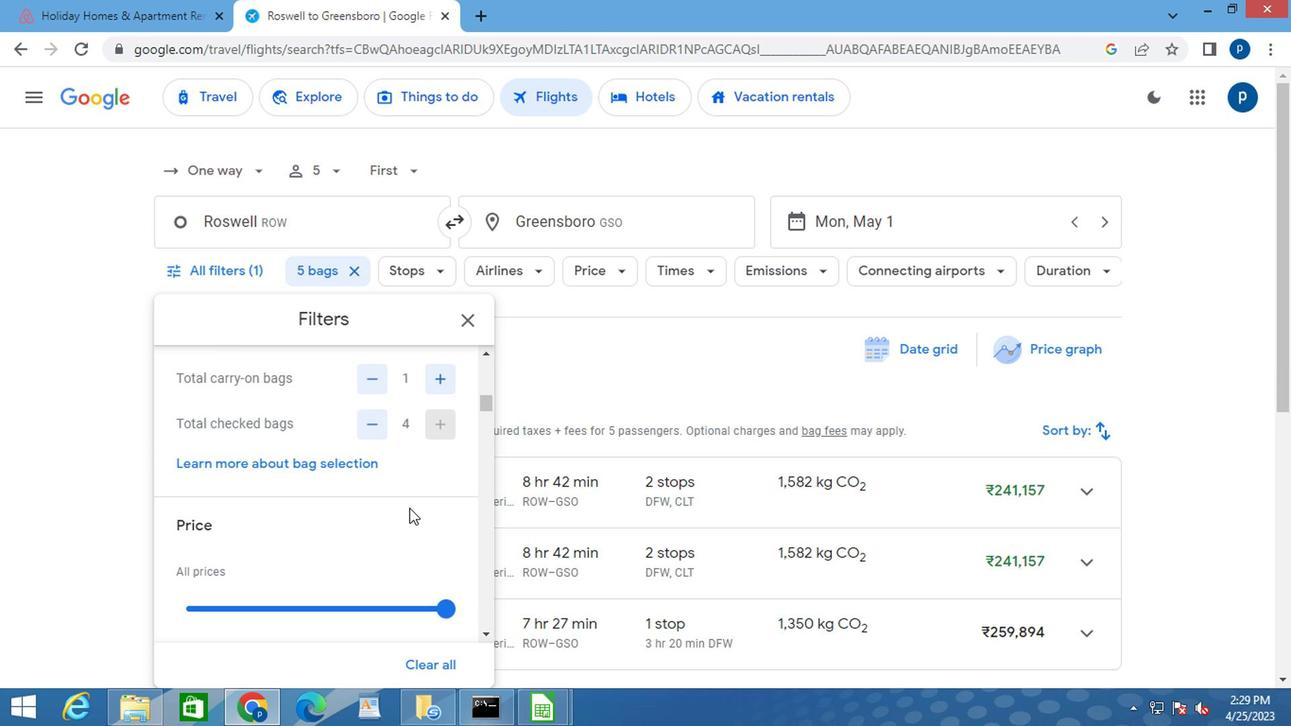 
Action: Mouse scrolled (402, 509) with delta (0, 0)
Screenshot: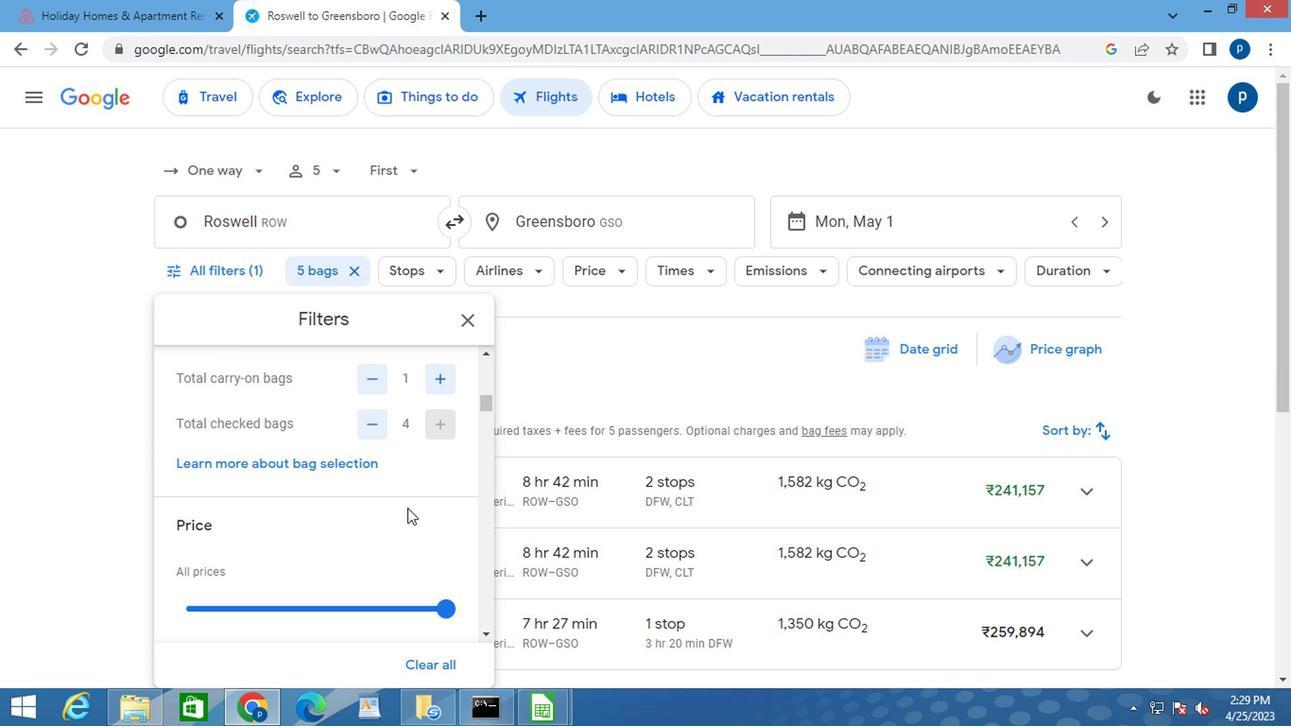 
Action: Mouse moved to (366, 506)
Screenshot: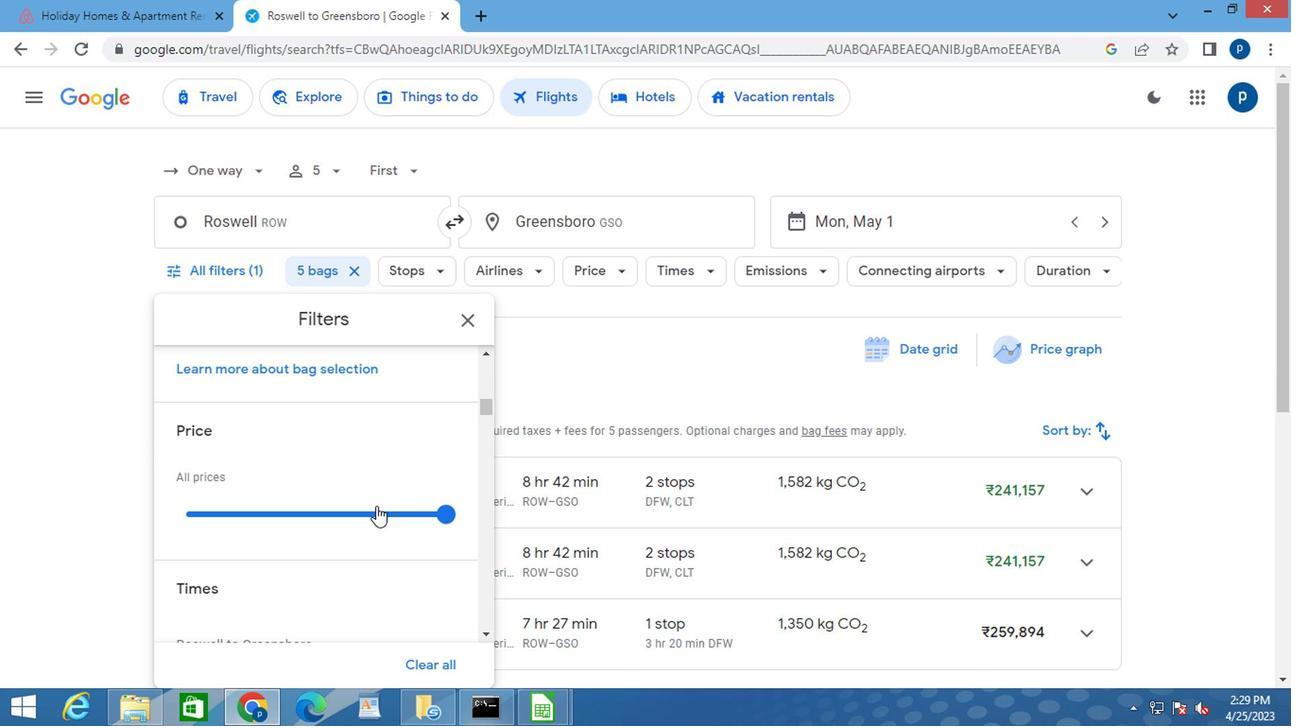 
Action: Mouse scrolled (366, 505) with delta (0, 0)
Screenshot: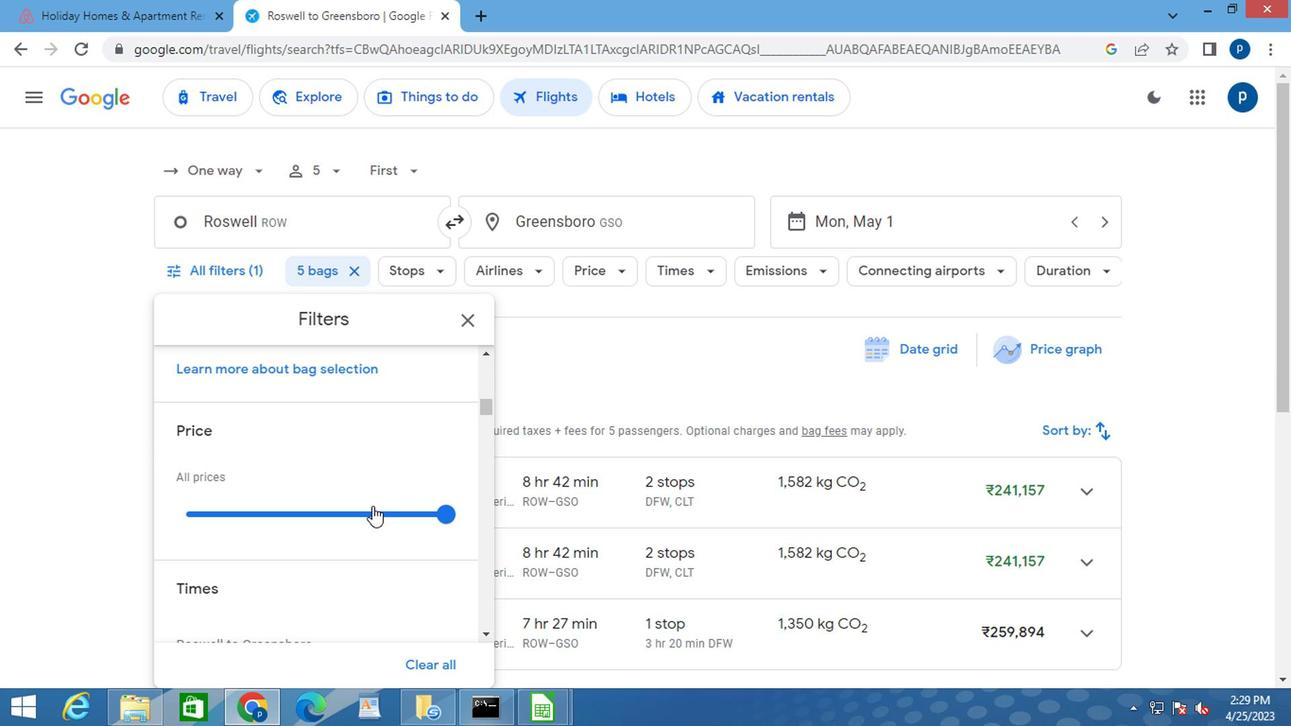 
Action: Mouse moved to (435, 418)
Screenshot: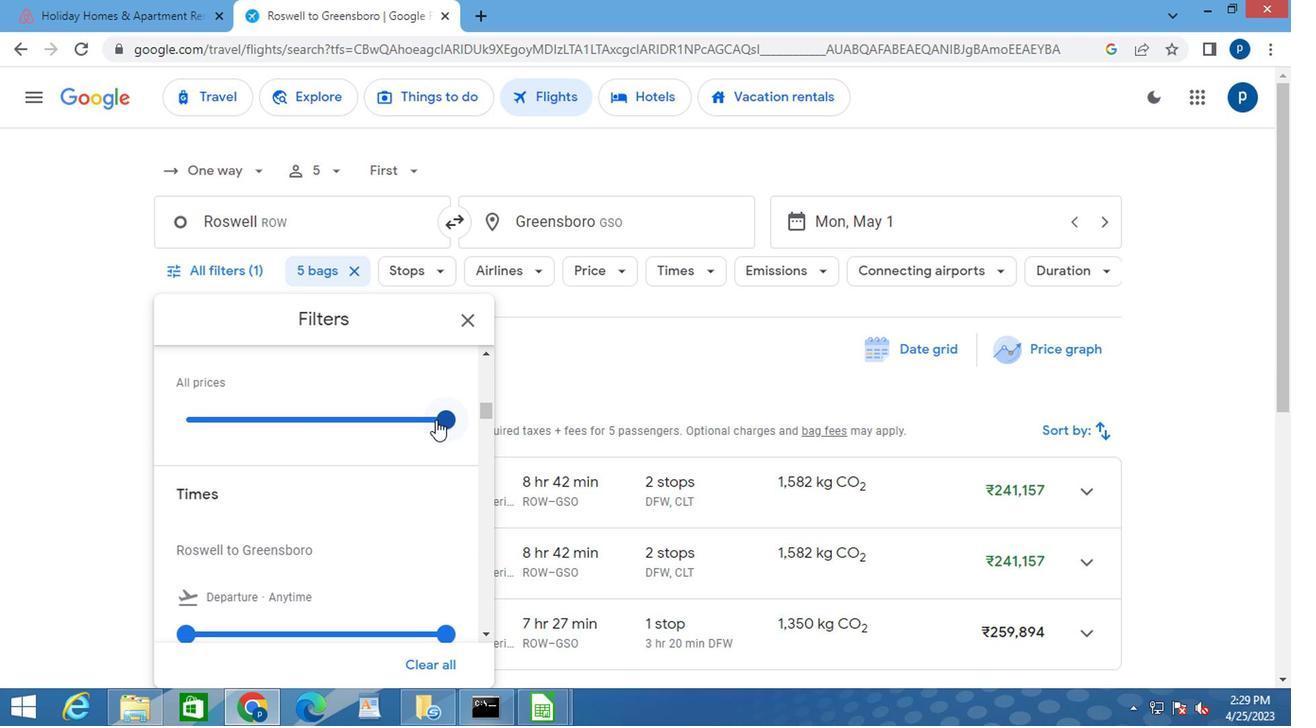 
Action: Mouse pressed left at (435, 418)
Screenshot: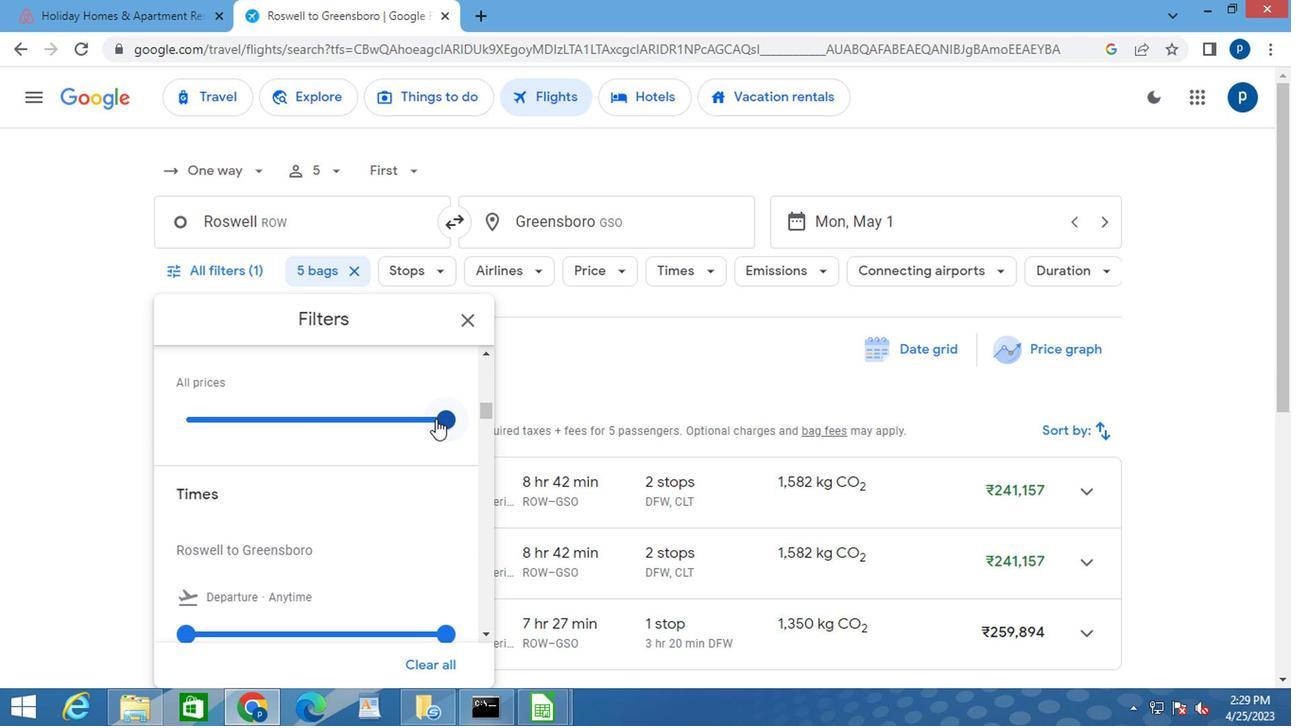 
Action: Mouse moved to (365, 474)
Screenshot: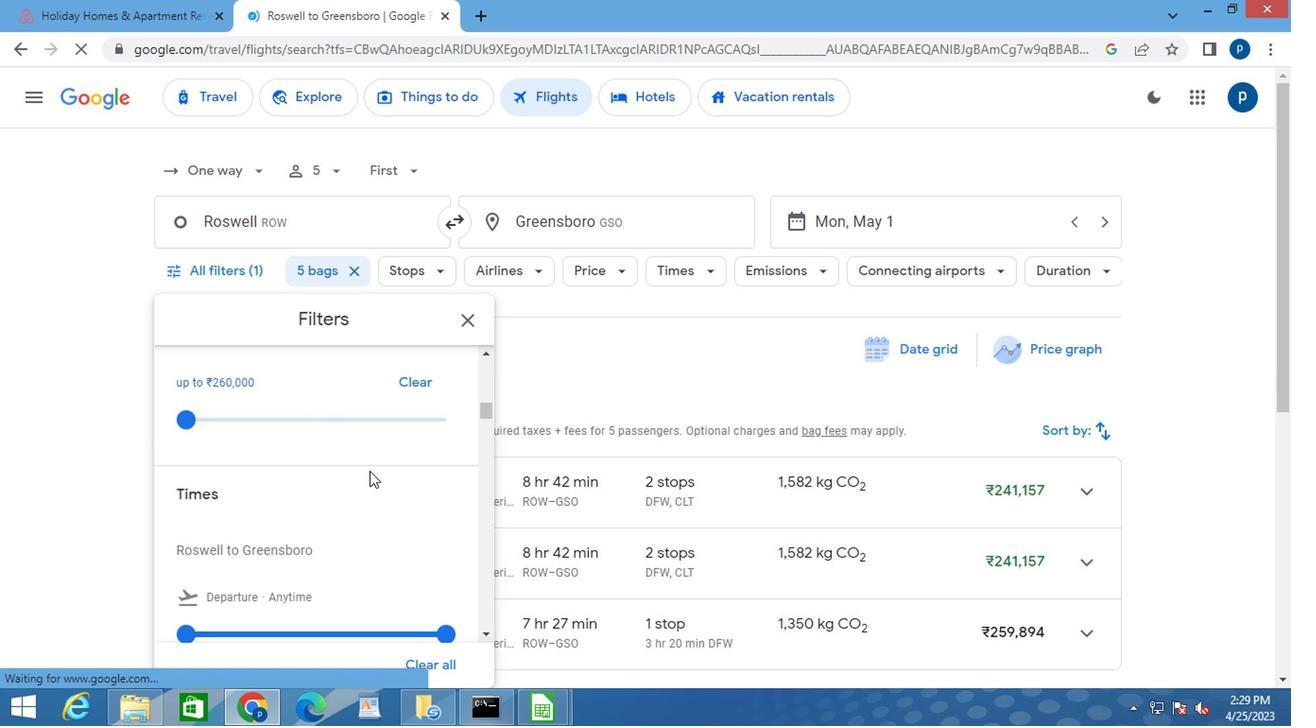 
Action: Mouse scrolled (365, 473) with delta (0, -1)
Screenshot: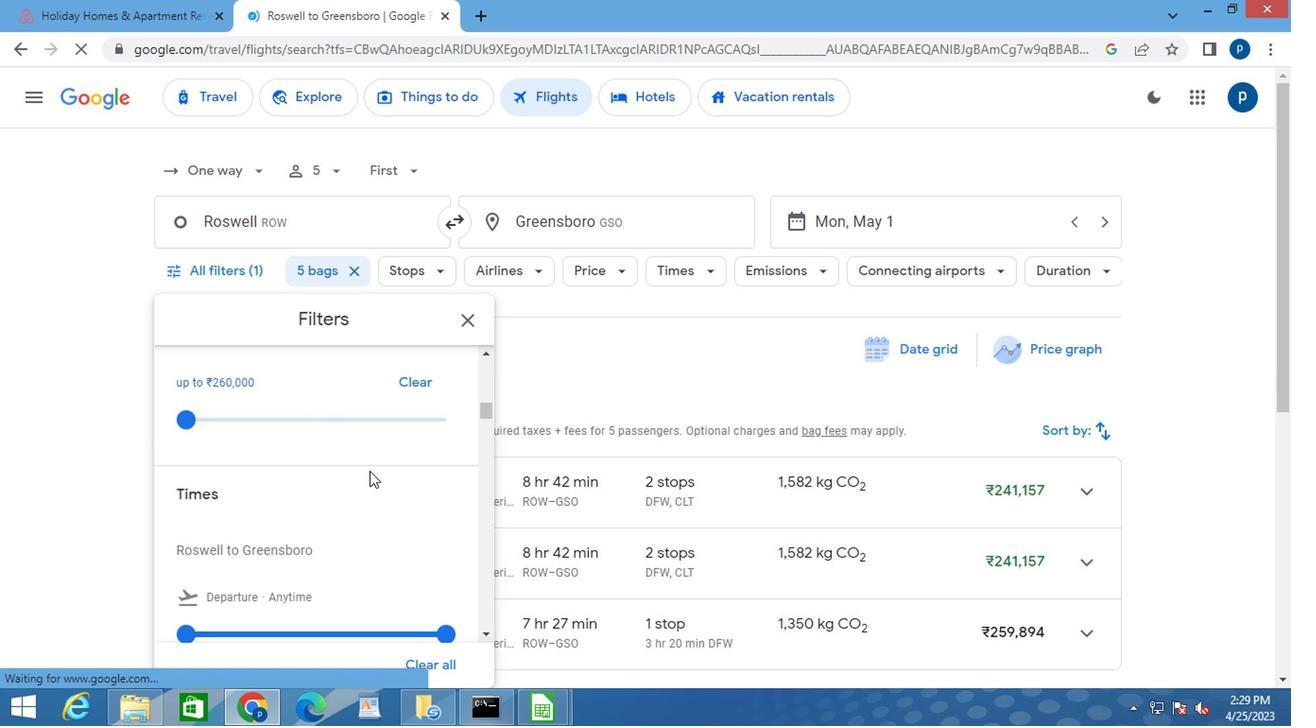 
Action: Mouse moved to (366, 476)
Screenshot: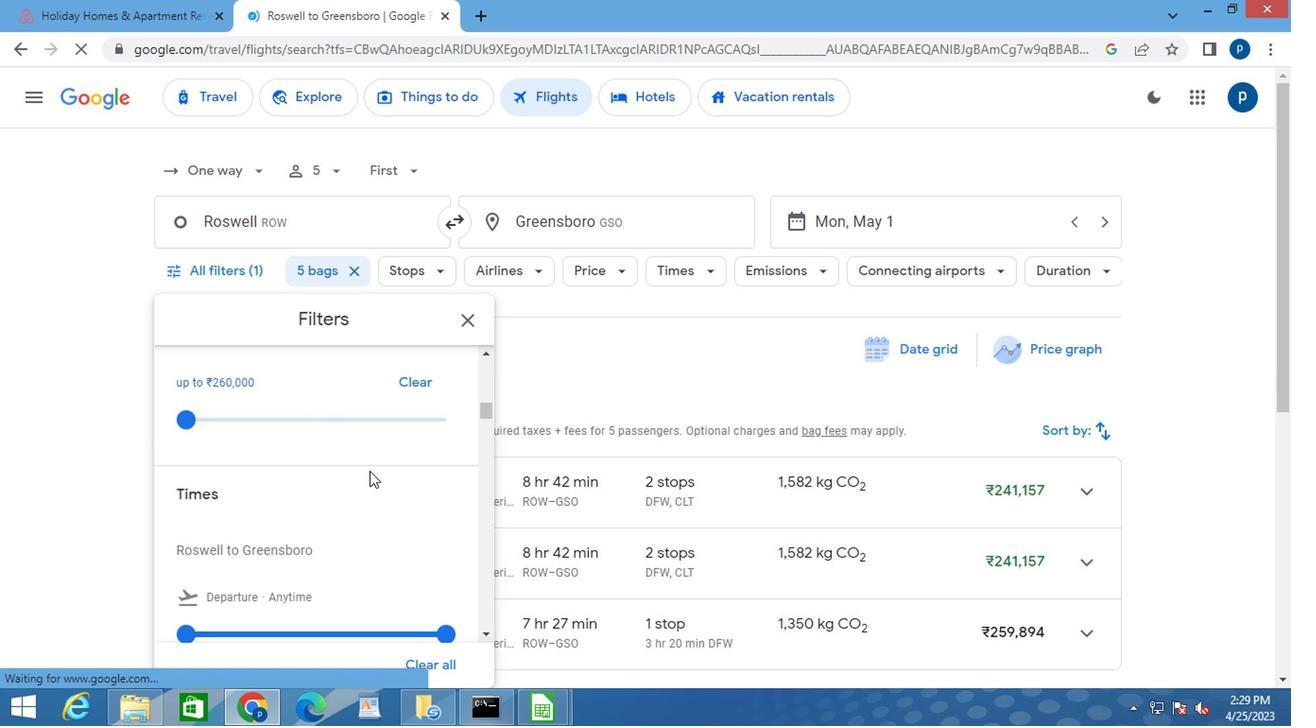 
Action: Mouse scrolled (366, 475) with delta (0, 0)
Screenshot: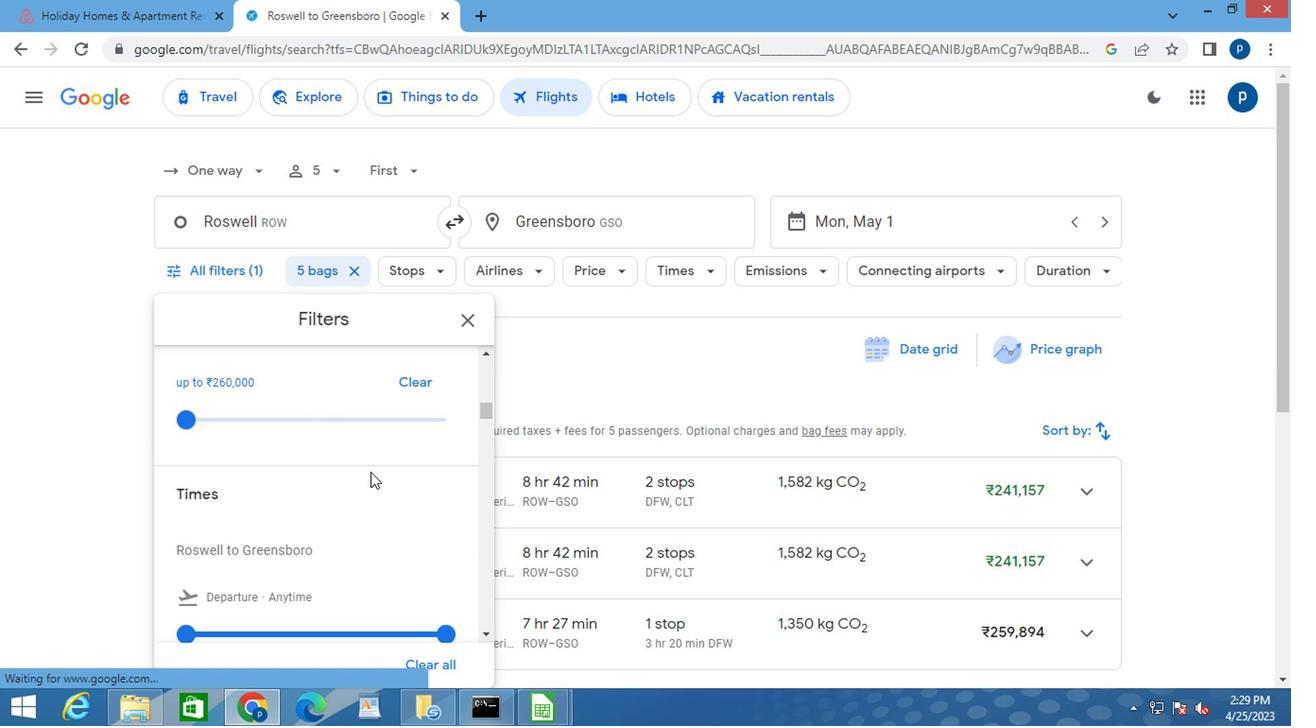 
Action: Mouse moved to (183, 442)
Screenshot: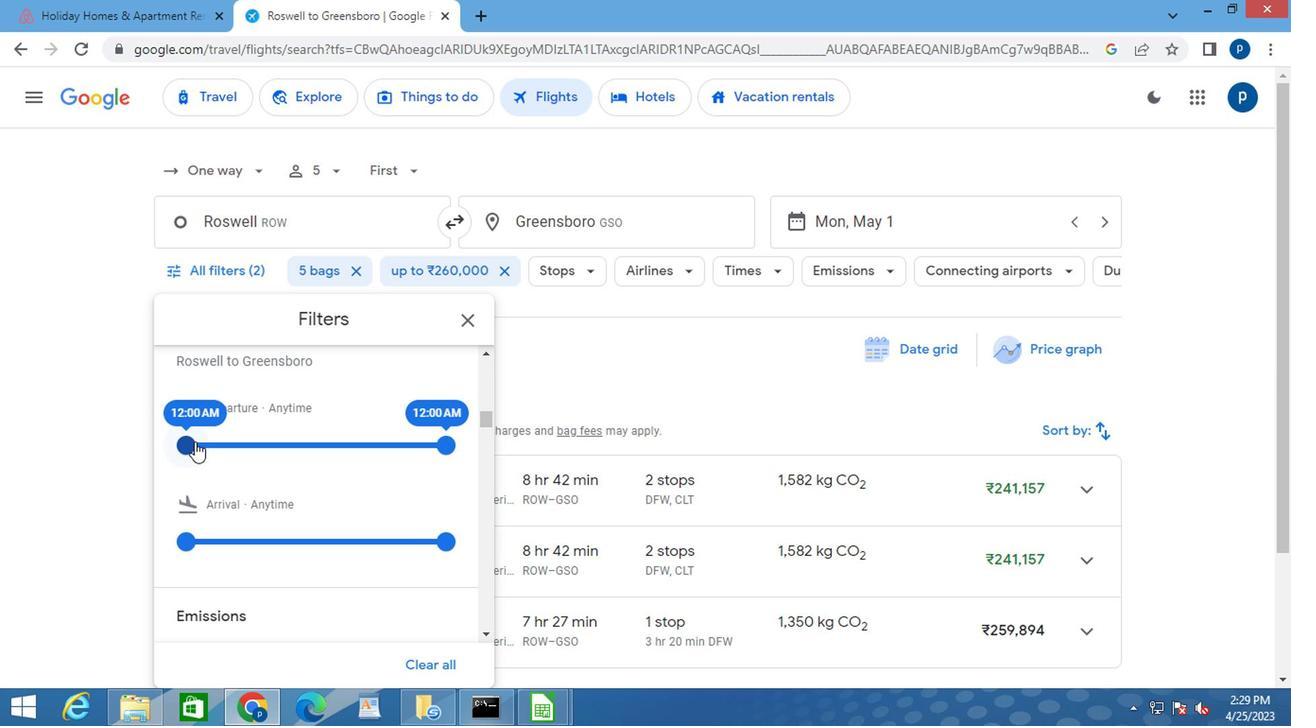 
Action: Mouse pressed left at (183, 442)
Screenshot: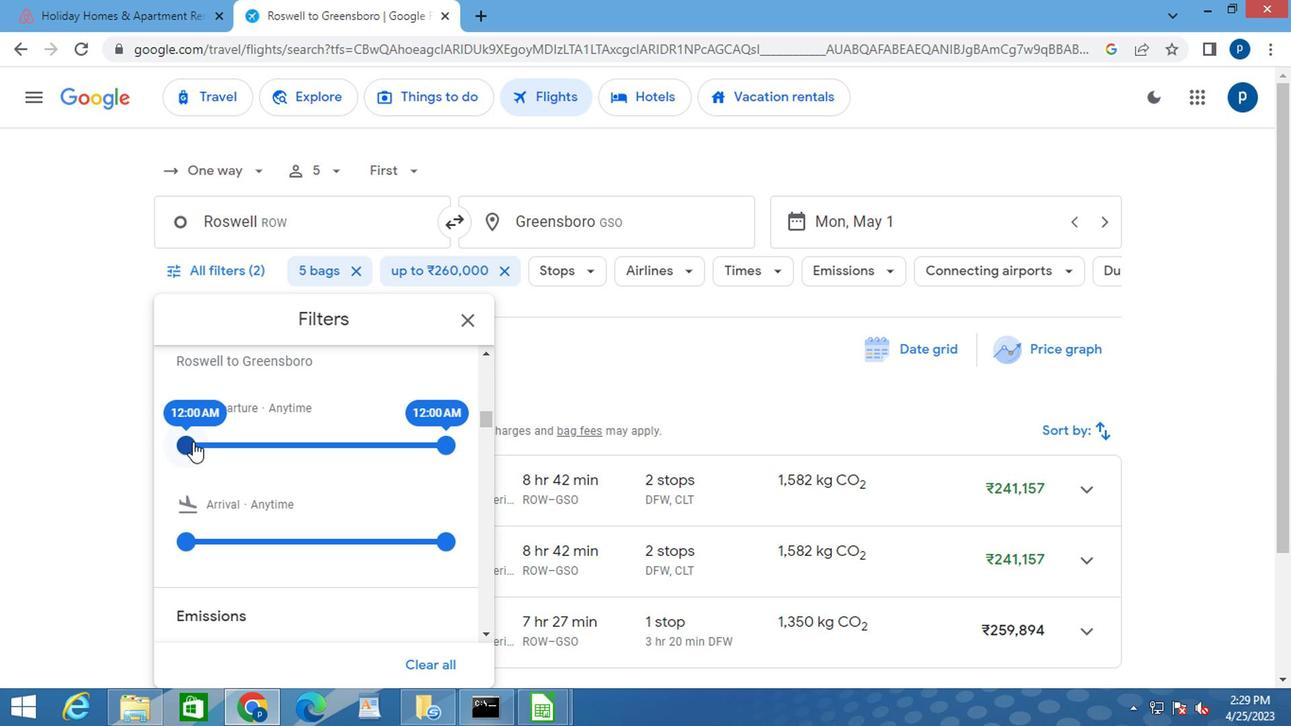 
Action: Mouse moved to (439, 446)
Screenshot: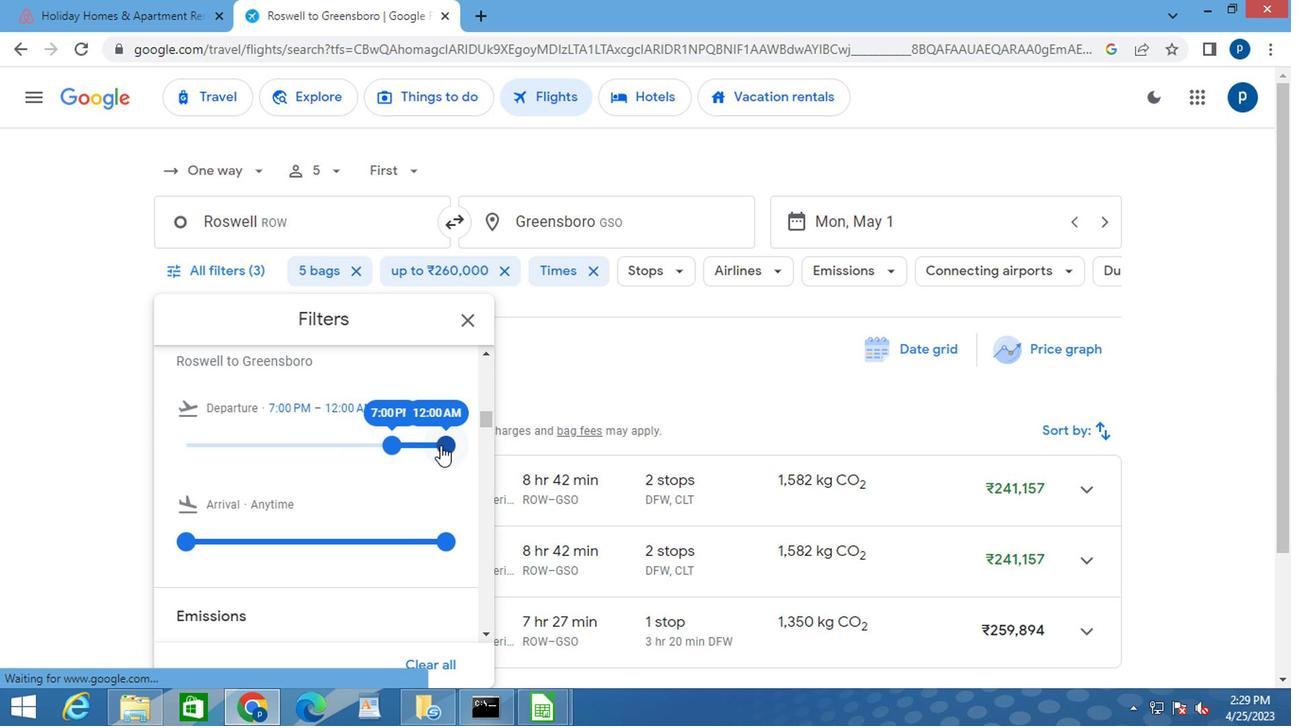 
Action: Mouse pressed left at (439, 446)
Screenshot: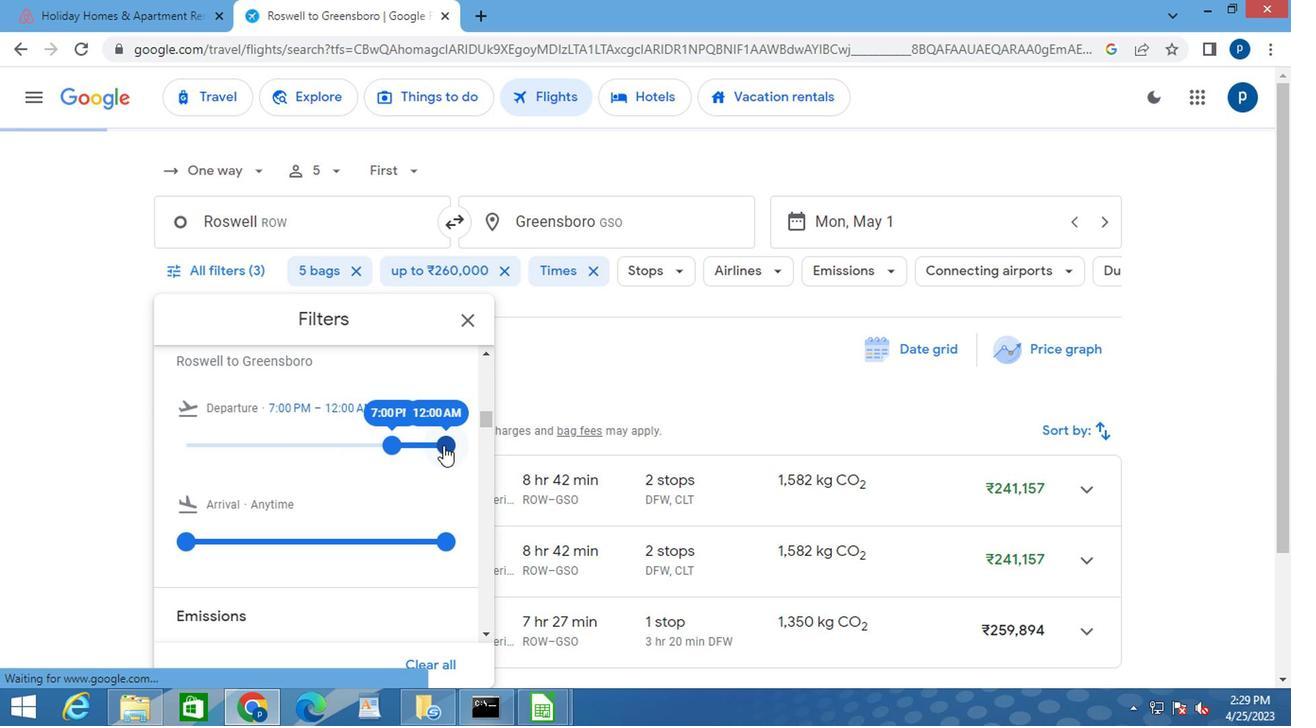 
Action: Mouse moved to (464, 322)
Screenshot: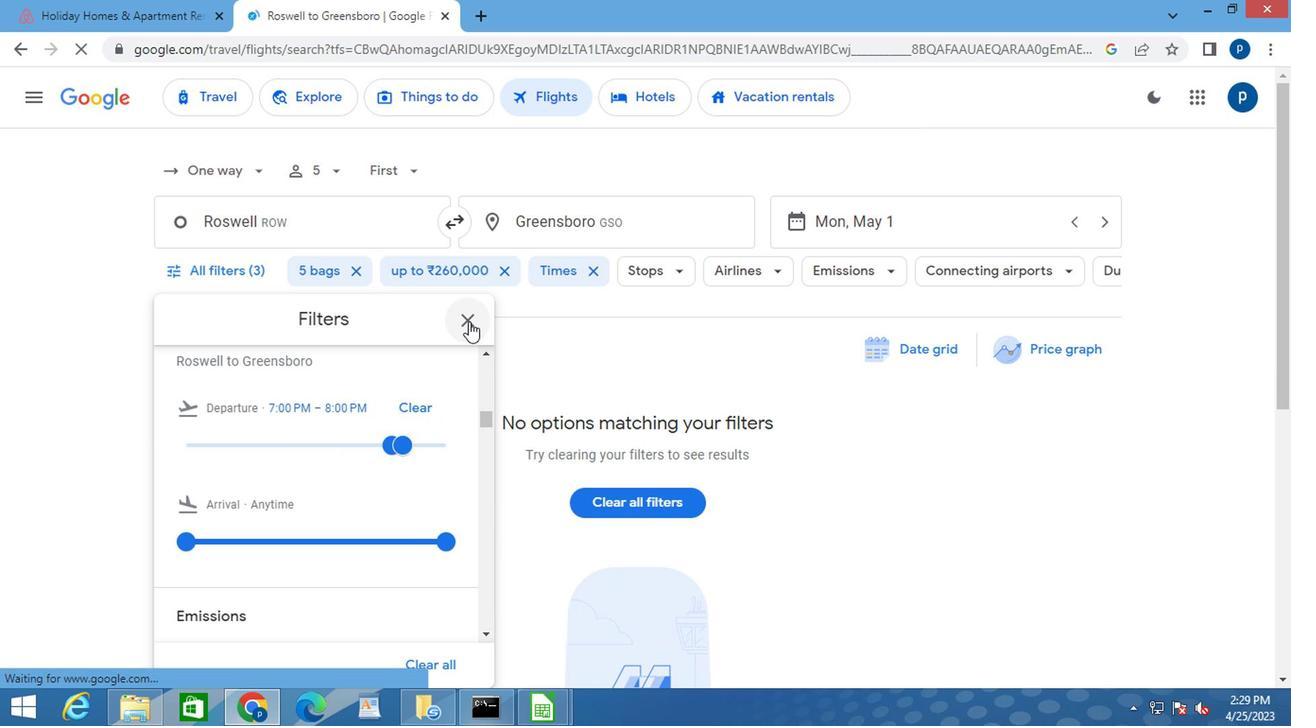 
Action: Mouse pressed left at (464, 322)
Screenshot: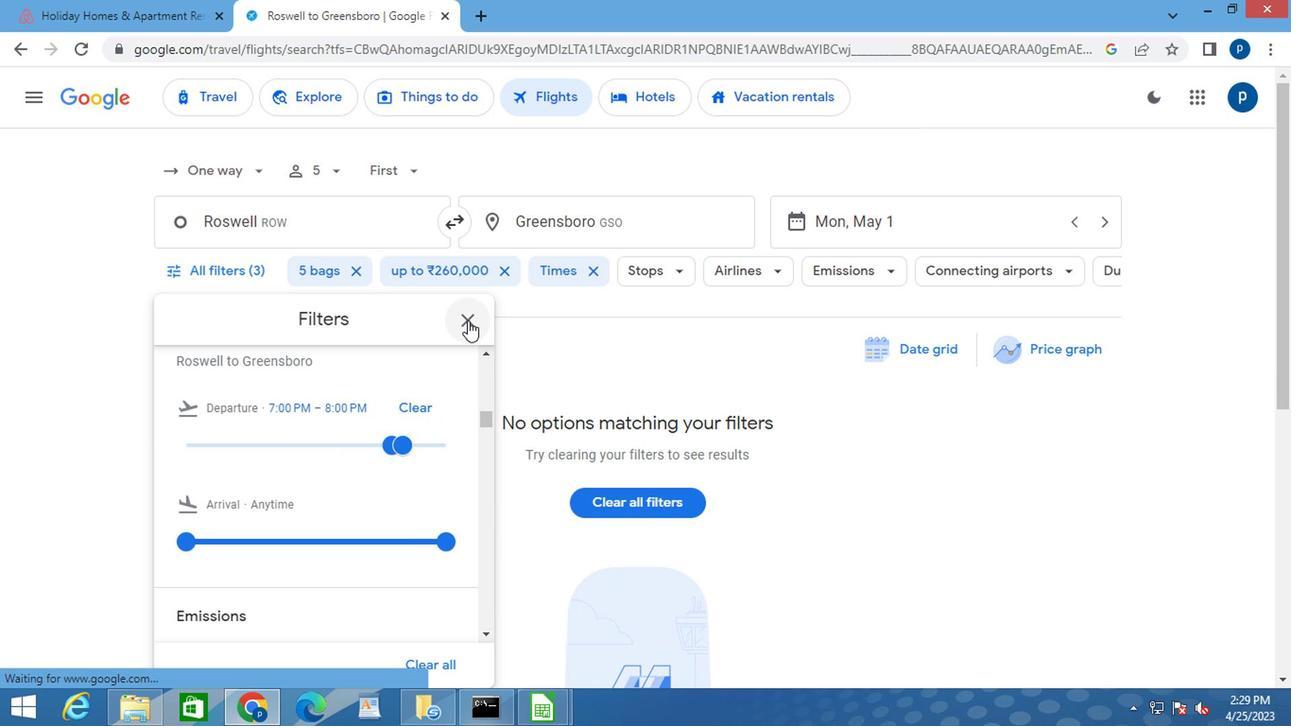 
